 Task: Find directions from Anand Vihar, New Delhi to Gurugram, Haryana using Google Maps and explore how to enable hands-free navigation.
Action: Mouse moved to (135, 52)
Screenshot: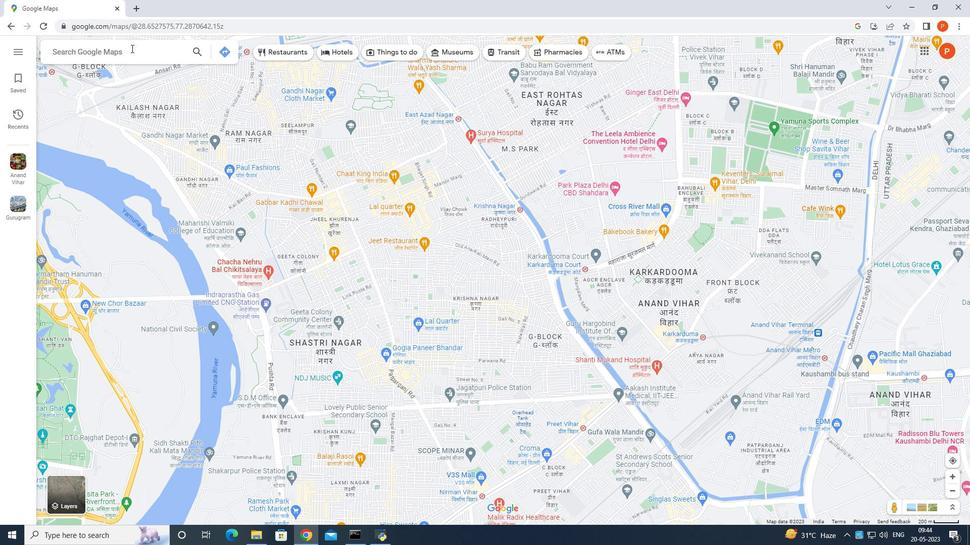 
Action: Mouse pressed left at (135, 52)
Screenshot: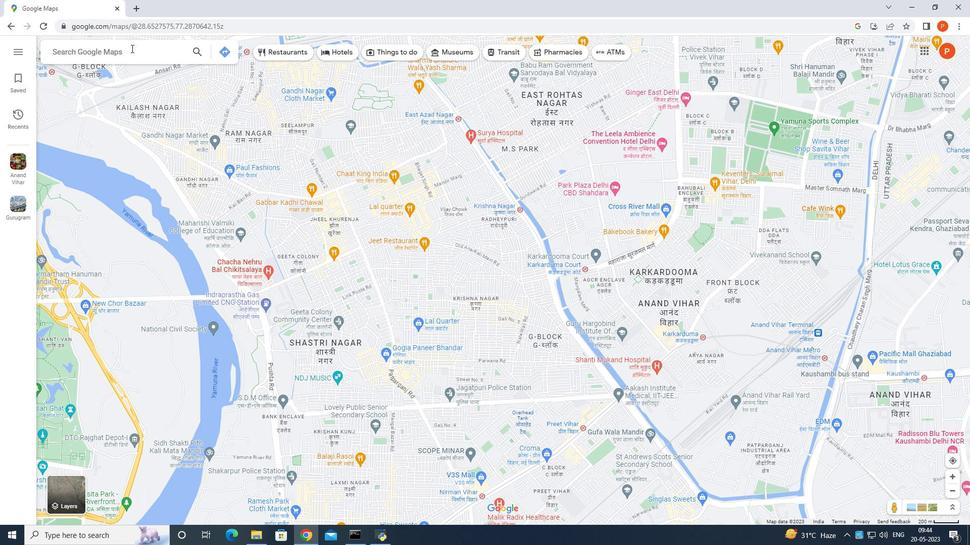 
Action: Mouse moved to (133, 76)
Screenshot: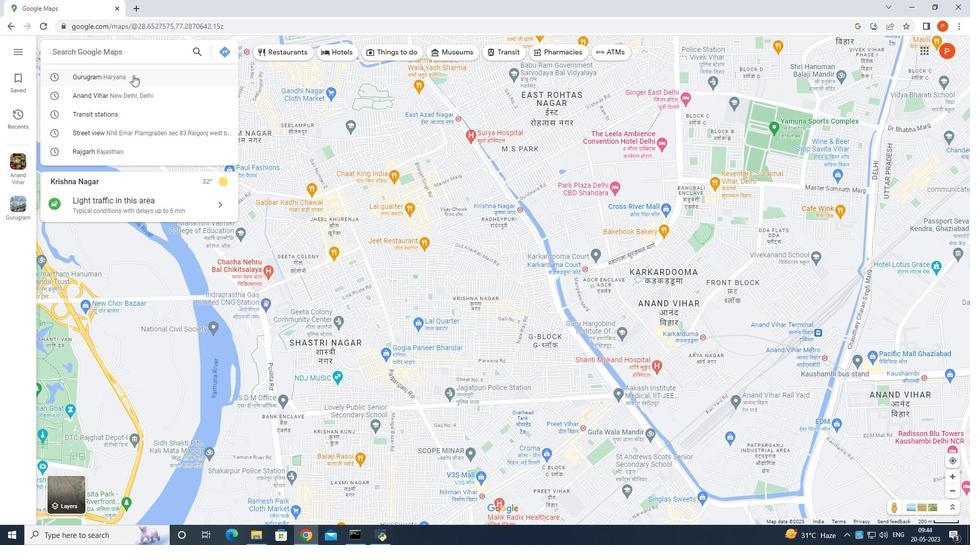
Action: Mouse pressed left at (133, 76)
Screenshot: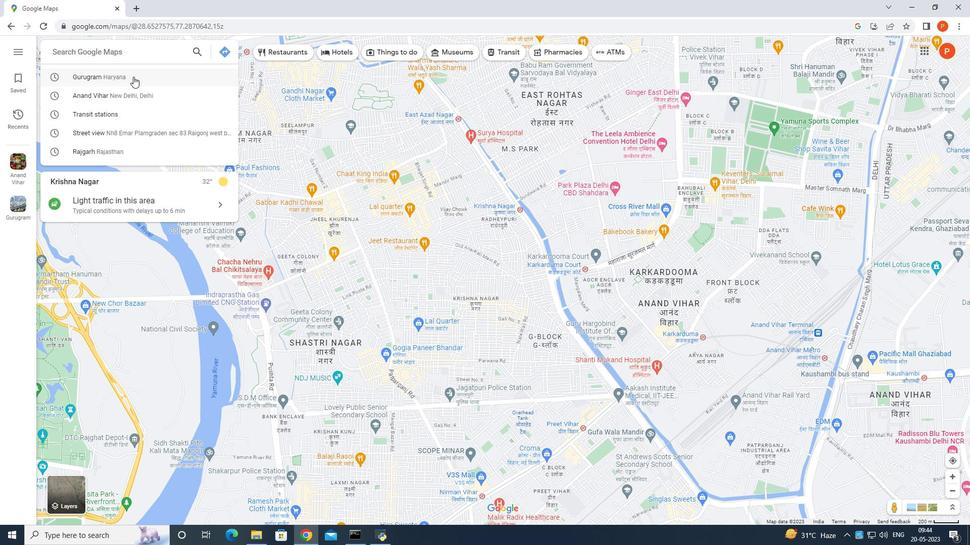 
Action: Mouse moved to (62, 232)
Screenshot: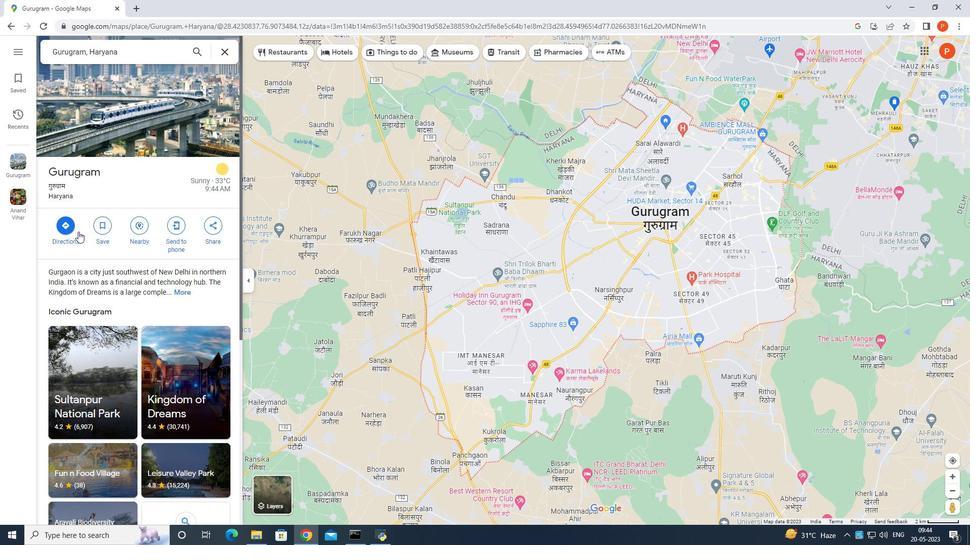 
Action: Mouse pressed left at (62, 232)
Screenshot: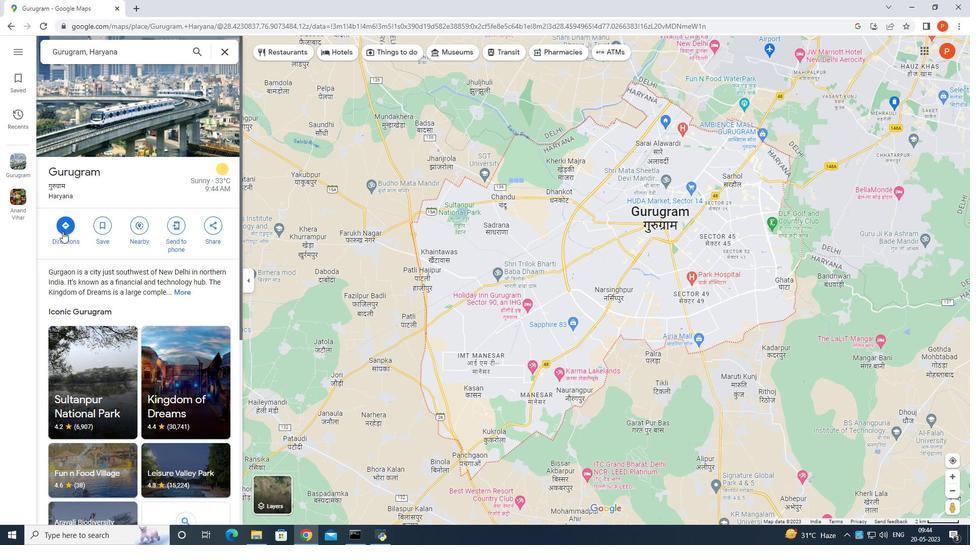 
Action: Mouse moved to (71, 198)
Screenshot: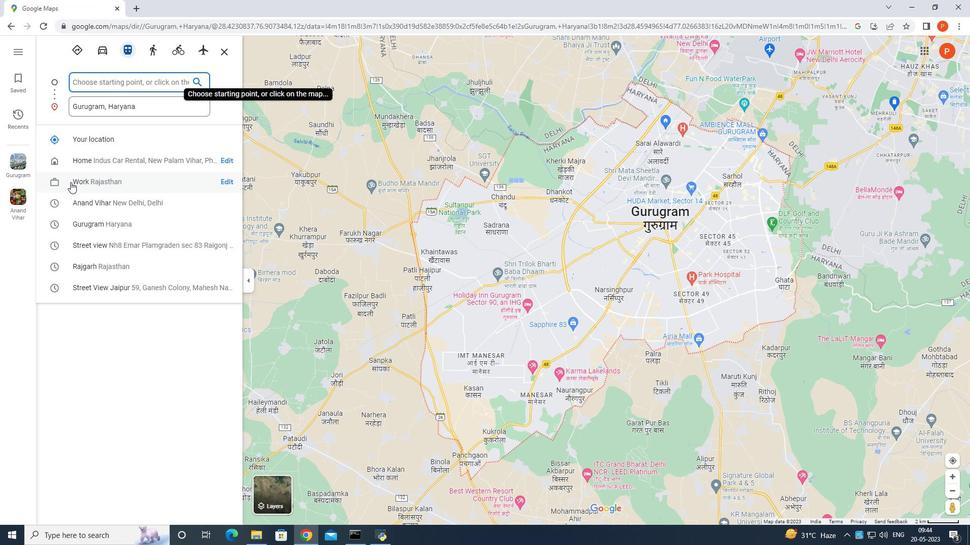 
Action: Mouse pressed left at (71, 198)
Screenshot: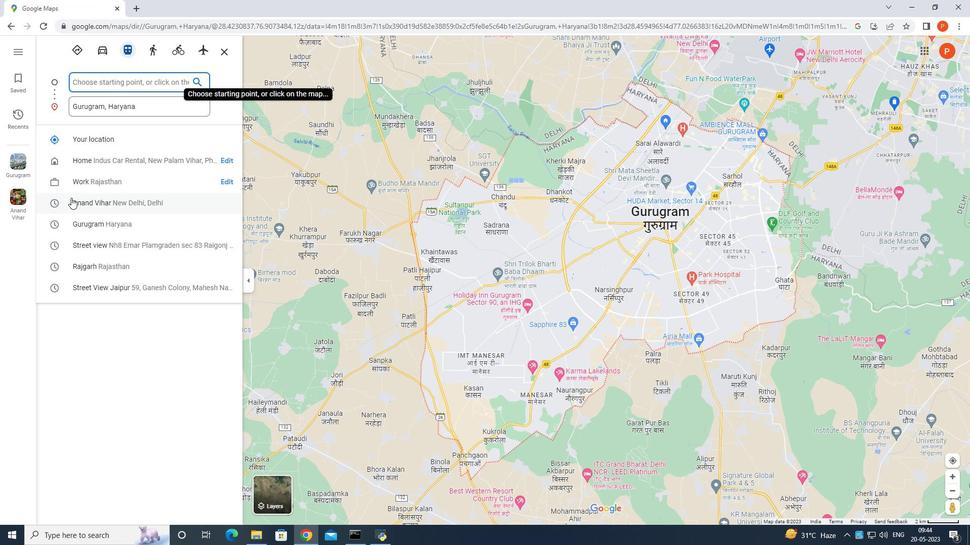 
Action: Mouse moved to (66, 303)
Screenshot: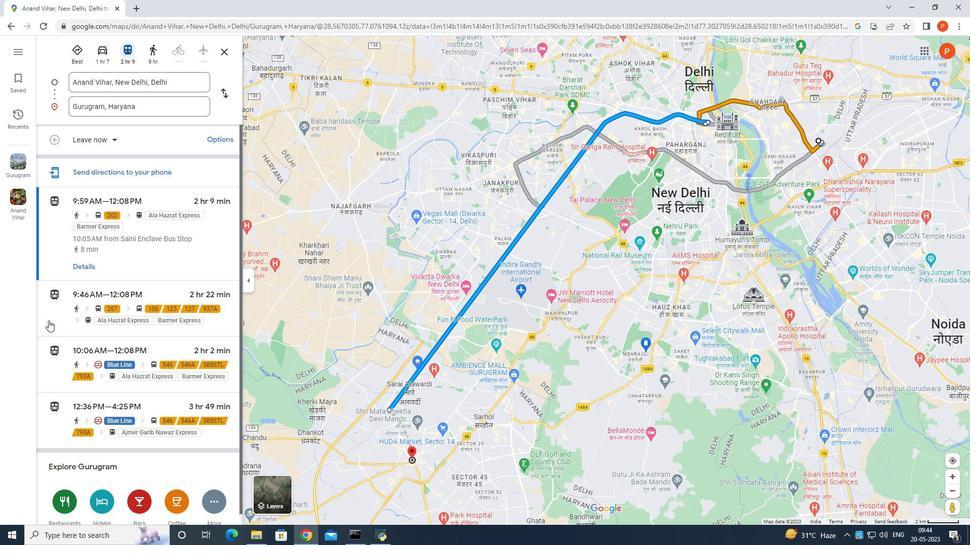 
Action: Mouse scrolled (66, 302) with delta (0, 0)
Screenshot: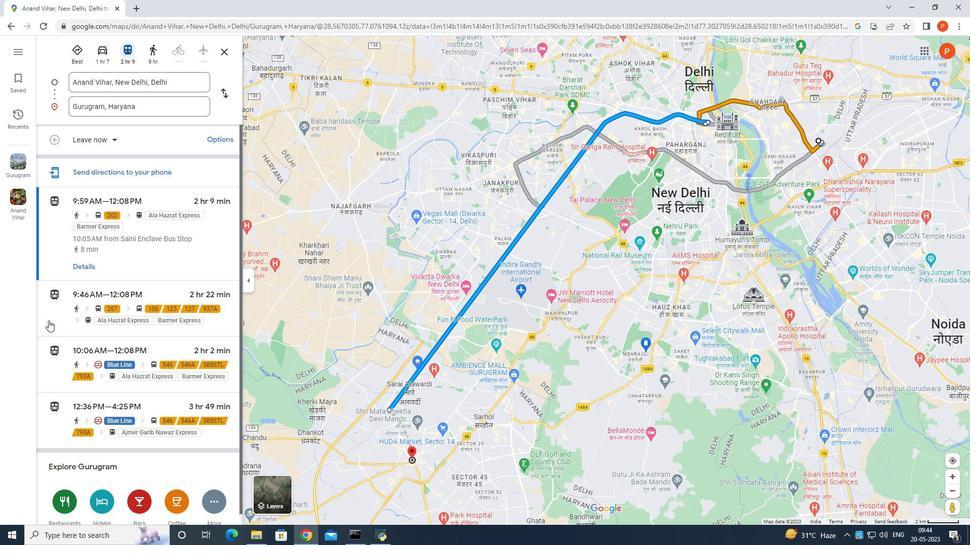 
Action: Mouse scrolled (66, 302) with delta (0, 0)
Screenshot: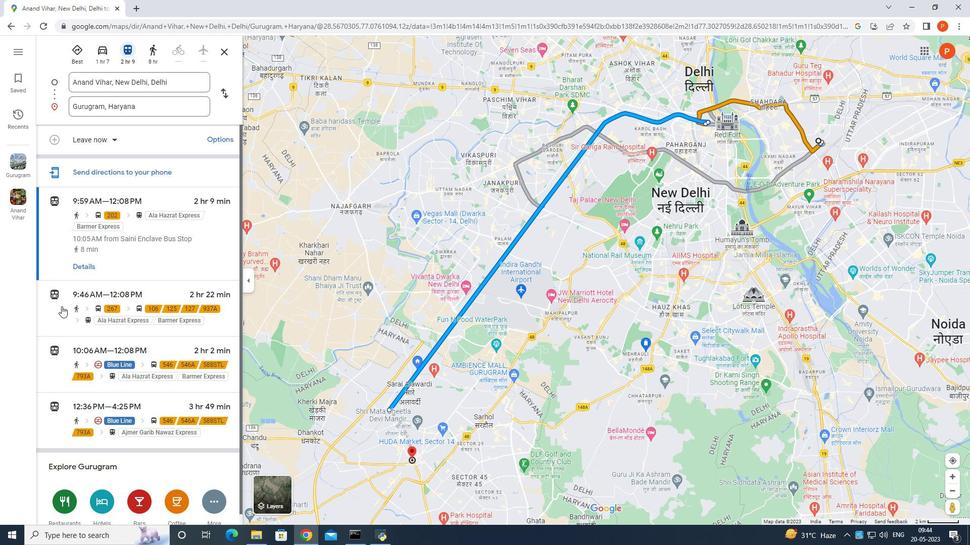 
Action: Mouse scrolled (66, 302) with delta (0, 0)
Screenshot: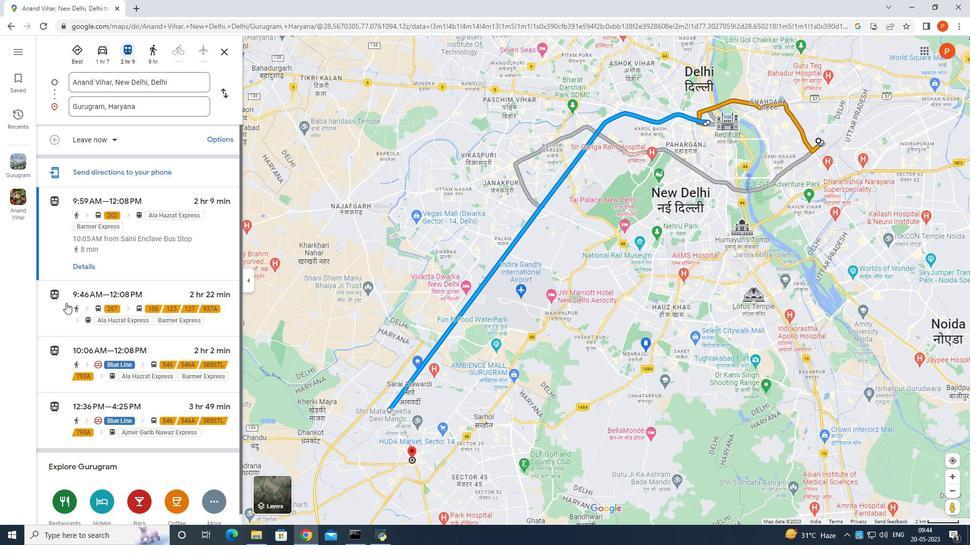 
Action: Mouse scrolled (66, 302) with delta (0, 0)
Screenshot: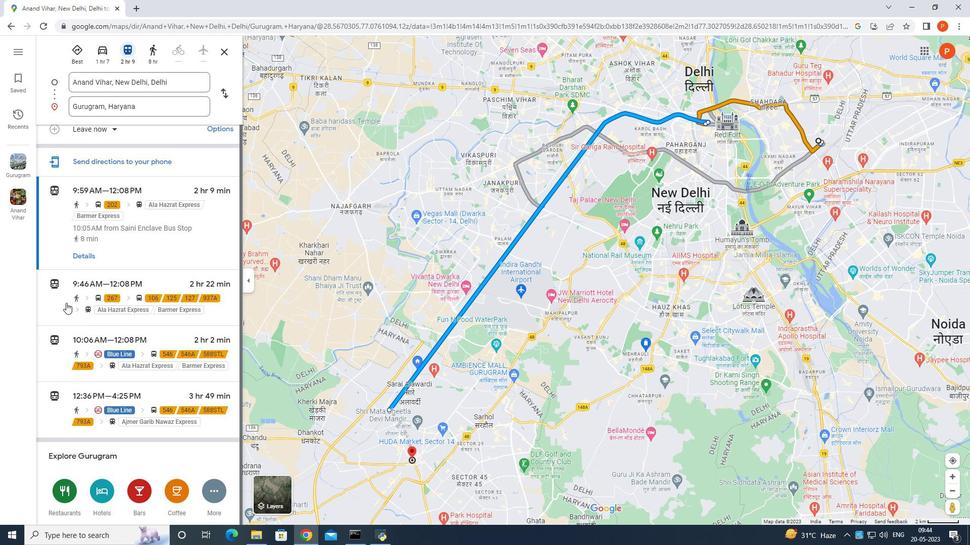 
Action: Mouse scrolled (66, 302) with delta (0, 0)
Screenshot: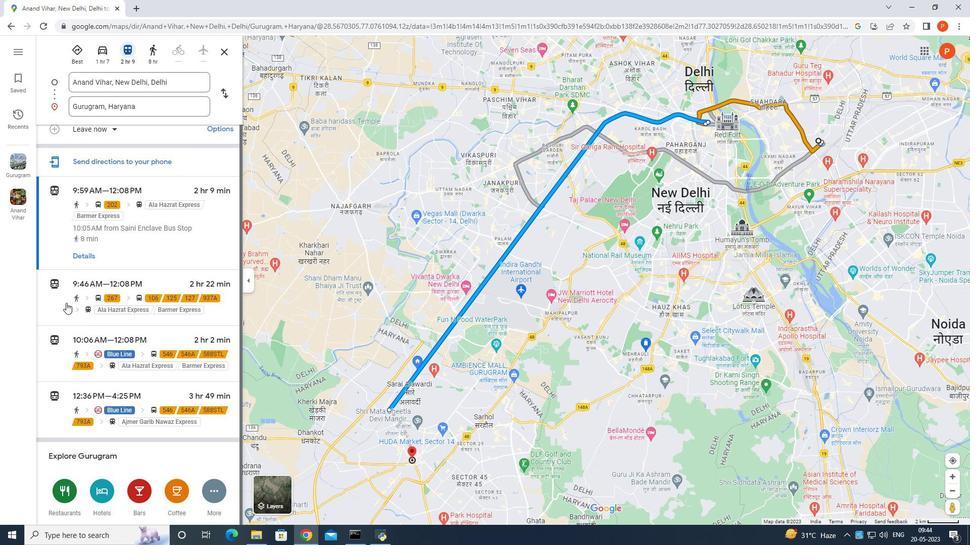 
Action: Mouse scrolled (66, 302) with delta (0, 0)
Screenshot: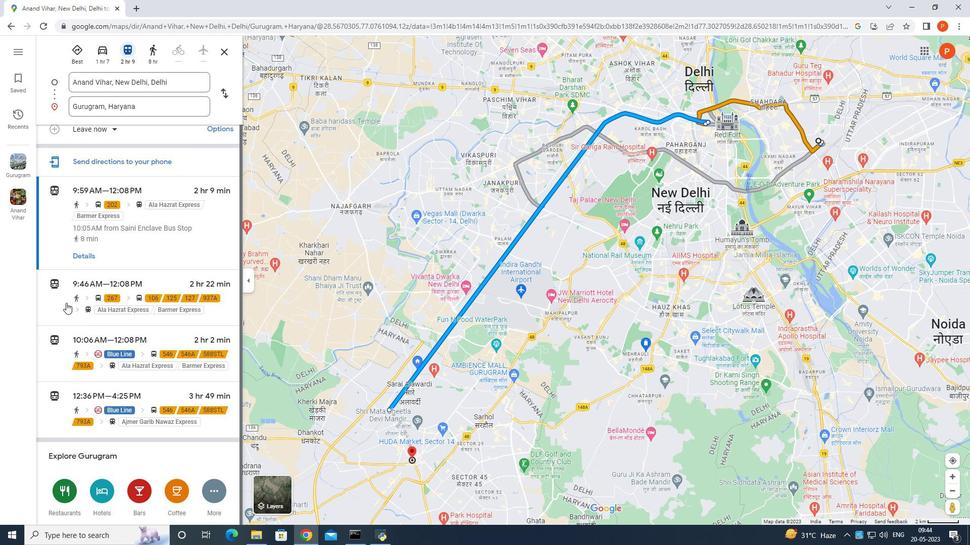 
Action: Mouse scrolled (66, 302) with delta (0, 0)
Screenshot: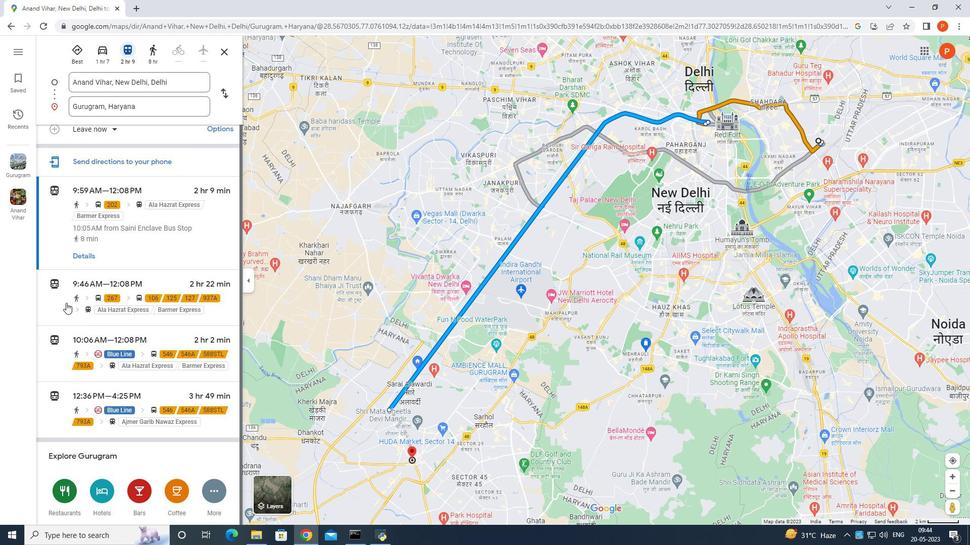 
Action: Mouse scrolled (66, 302) with delta (0, 0)
Screenshot: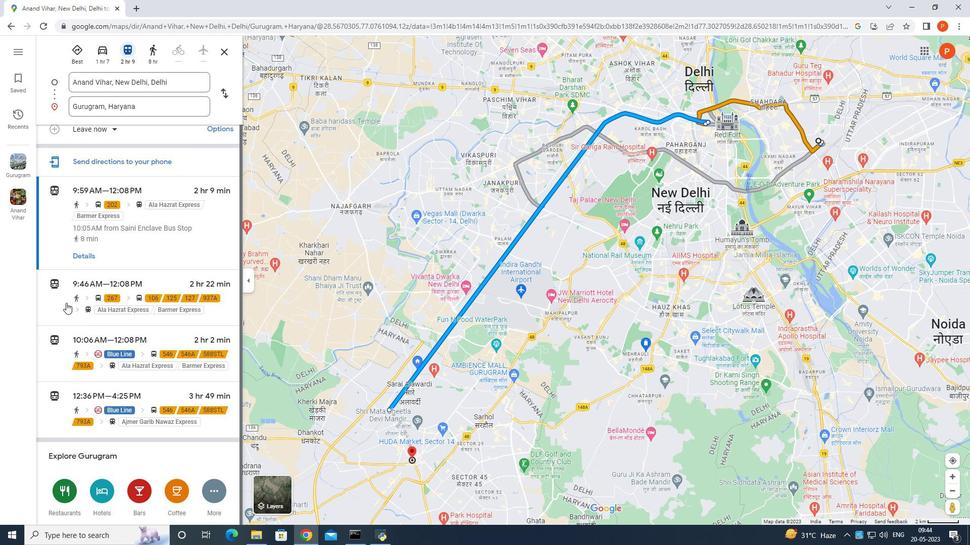 
Action: Mouse scrolled (66, 302) with delta (0, 0)
Screenshot: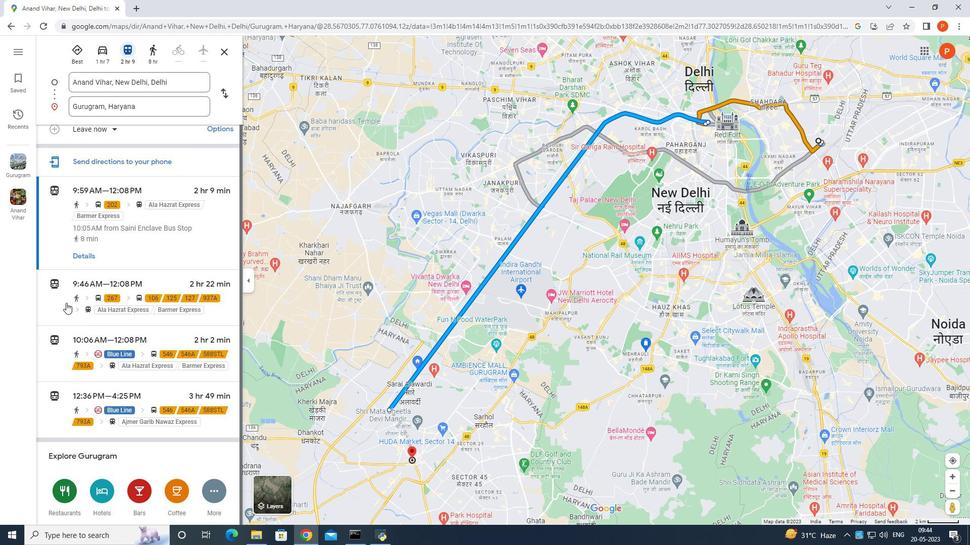 
Action: Mouse scrolled (66, 303) with delta (0, 0)
Screenshot: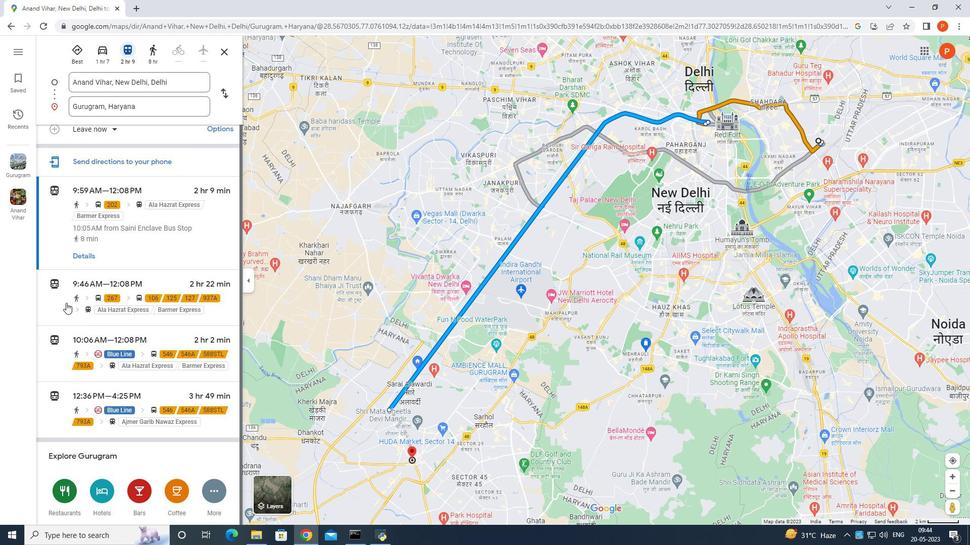 
Action: Mouse scrolled (66, 303) with delta (0, 0)
Screenshot: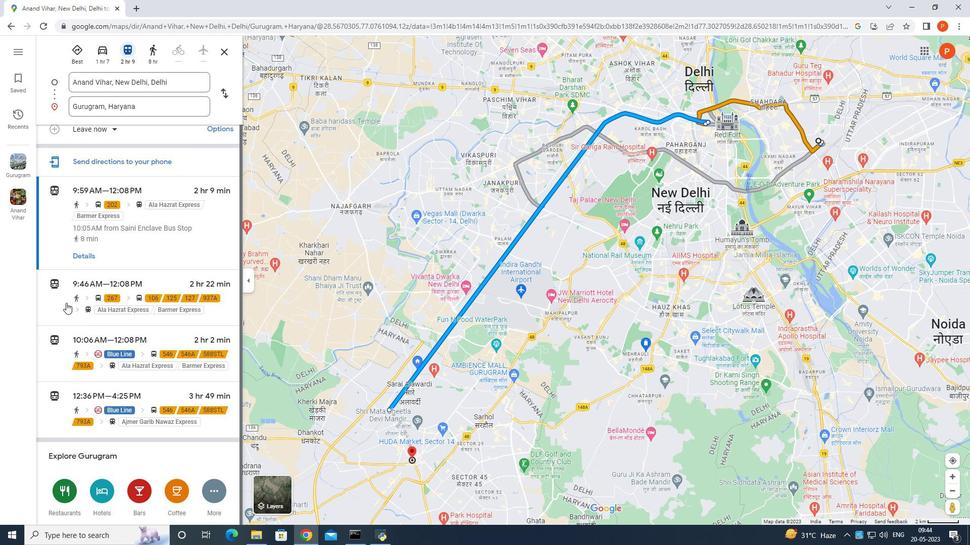 
Action: Mouse scrolled (66, 303) with delta (0, 0)
Screenshot: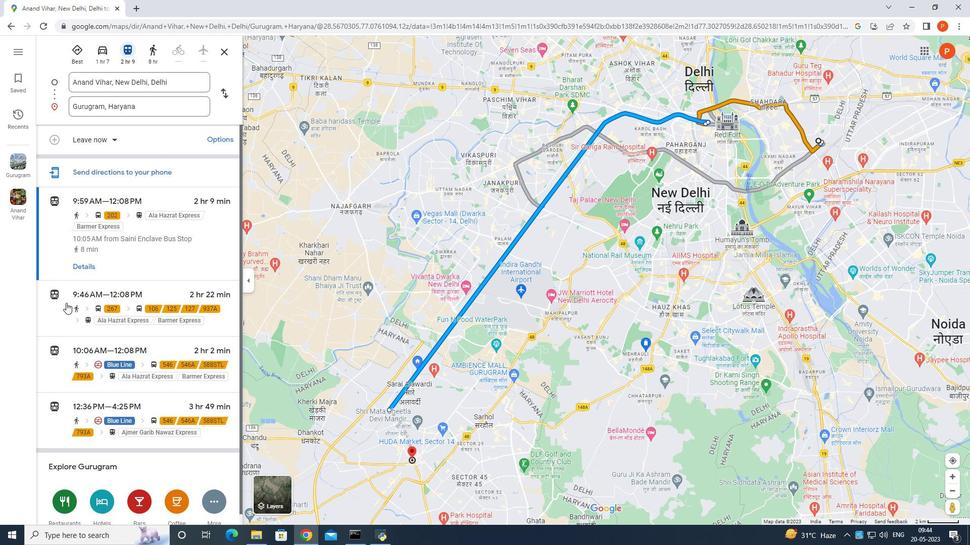 
Action: Mouse scrolled (66, 303) with delta (0, 0)
Screenshot: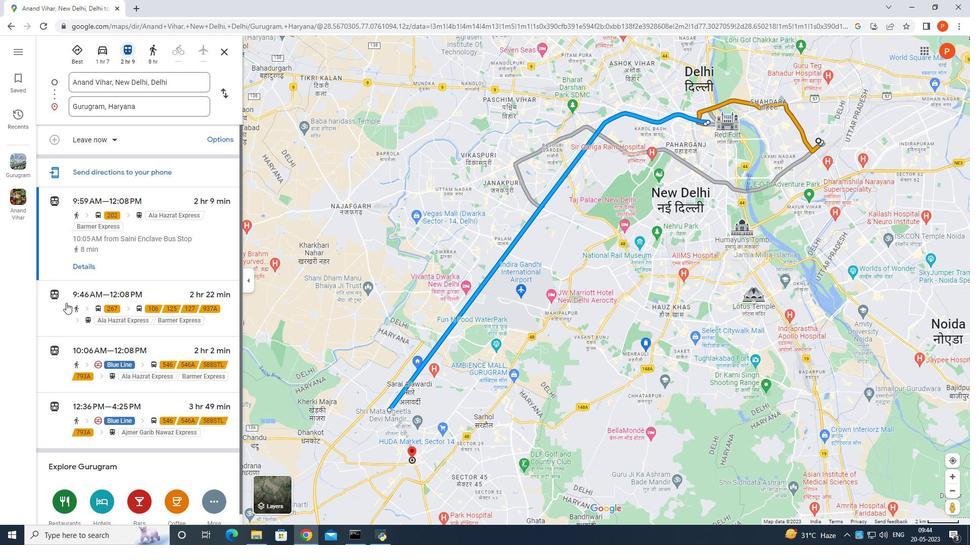 
Action: Mouse scrolled (66, 302) with delta (0, 0)
Screenshot: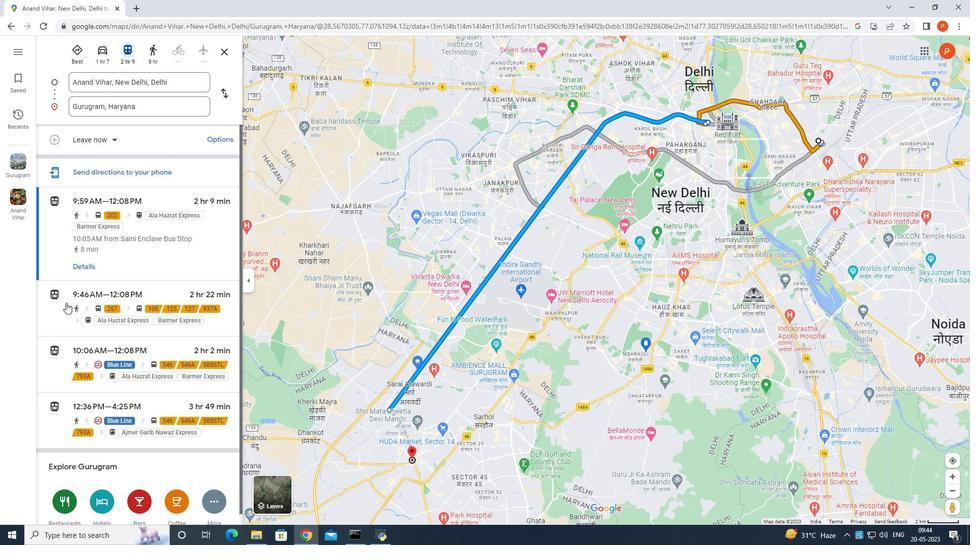
Action: Mouse scrolled (66, 302) with delta (0, 0)
Screenshot: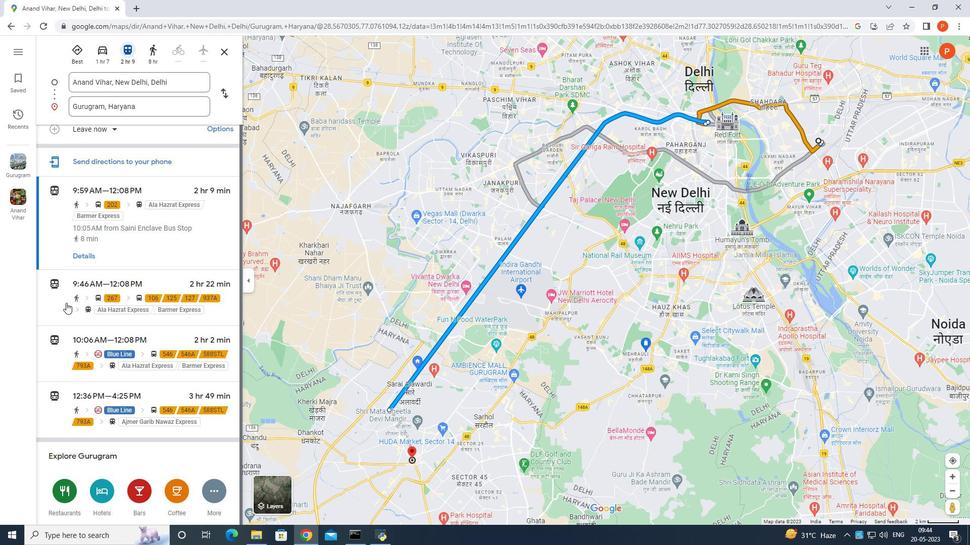
Action: Mouse scrolled (66, 302) with delta (0, 0)
Screenshot: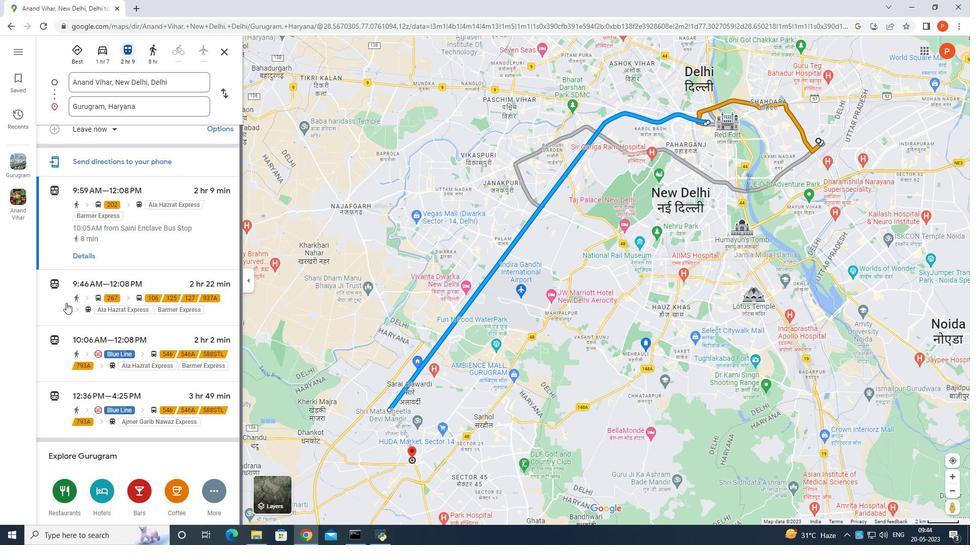 
Action: Mouse scrolled (66, 302) with delta (0, 0)
Screenshot: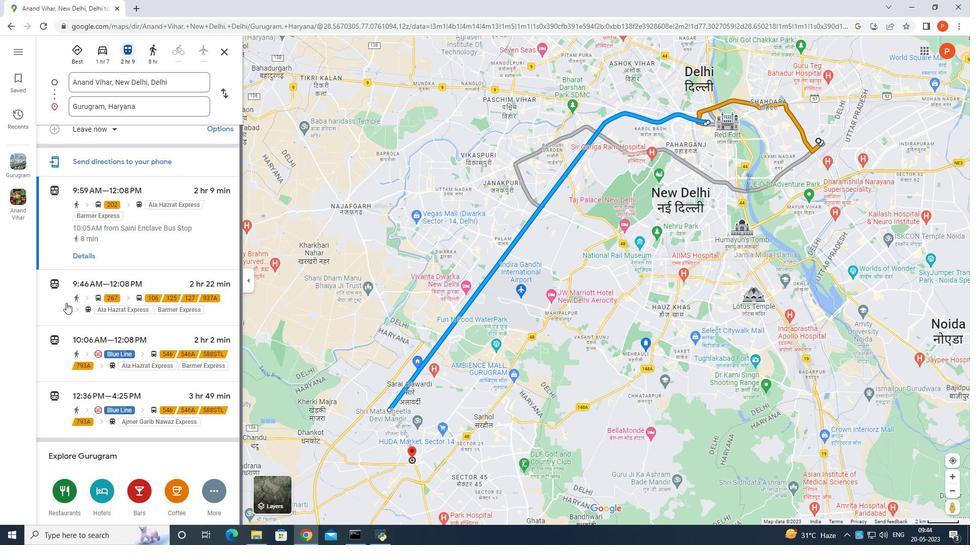
Action: Mouse scrolled (66, 302) with delta (0, 0)
Screenshot: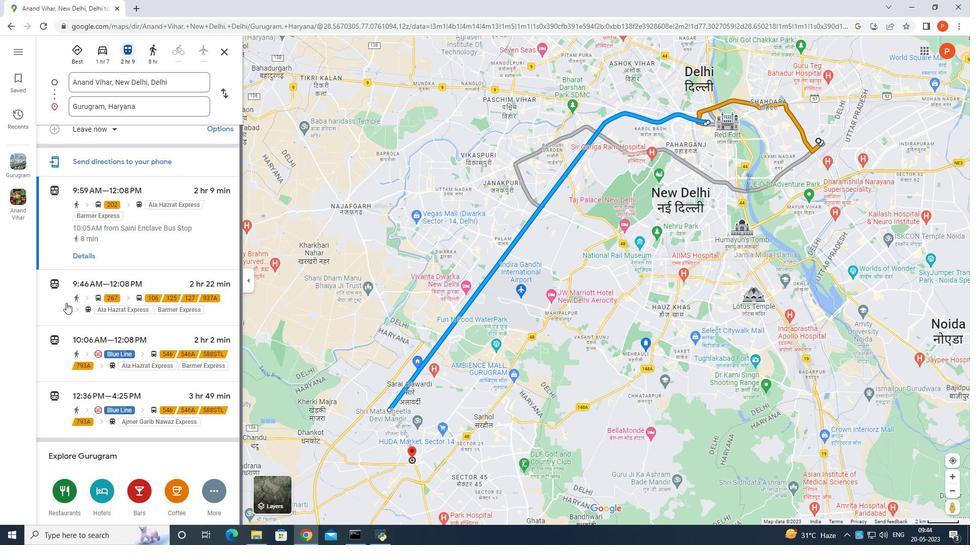 
Action: Mouse moved to (280, 202)
Screenshot: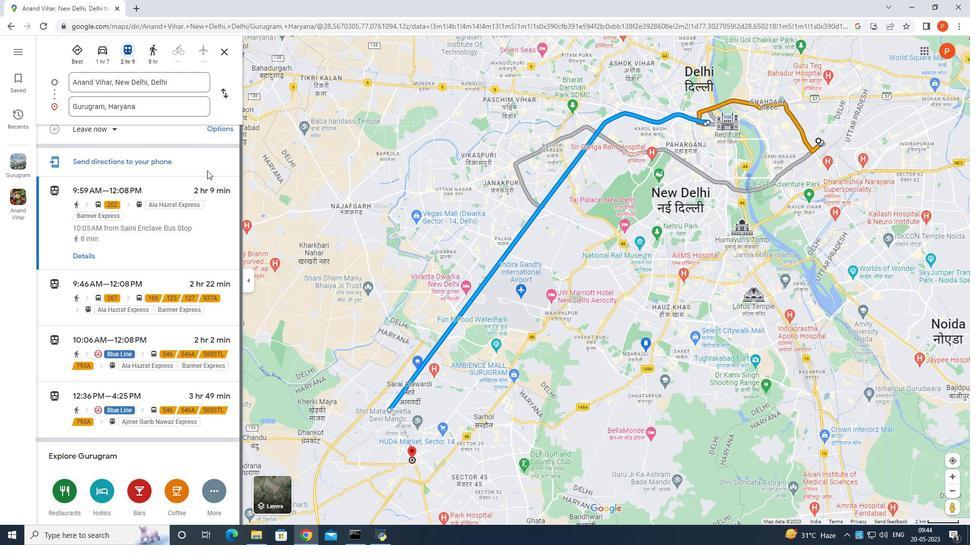 
Action: Mouse scrolled (280, 201) with delta (0, 0)
Screenshot: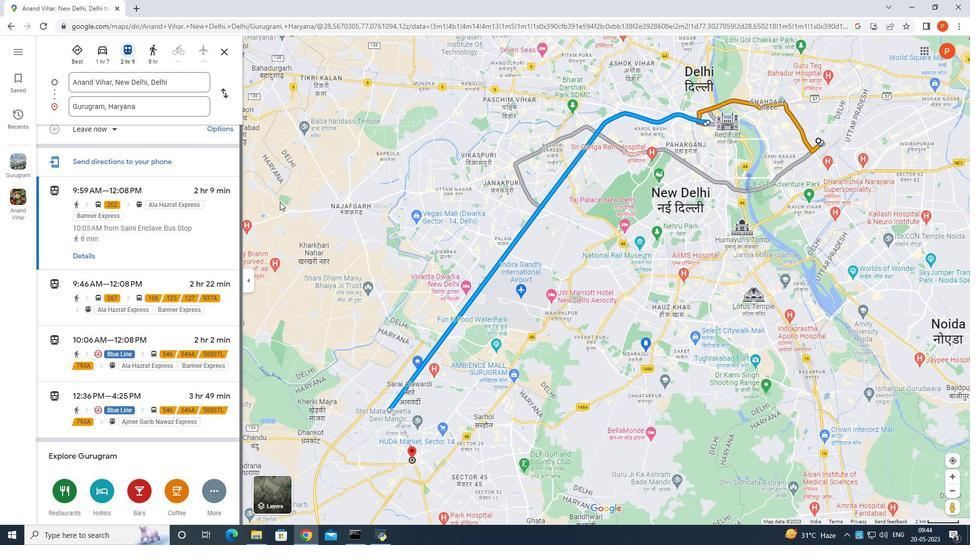 
Action: Mouse scrolled (280, 201) with delta (0, 0)
Screenshot: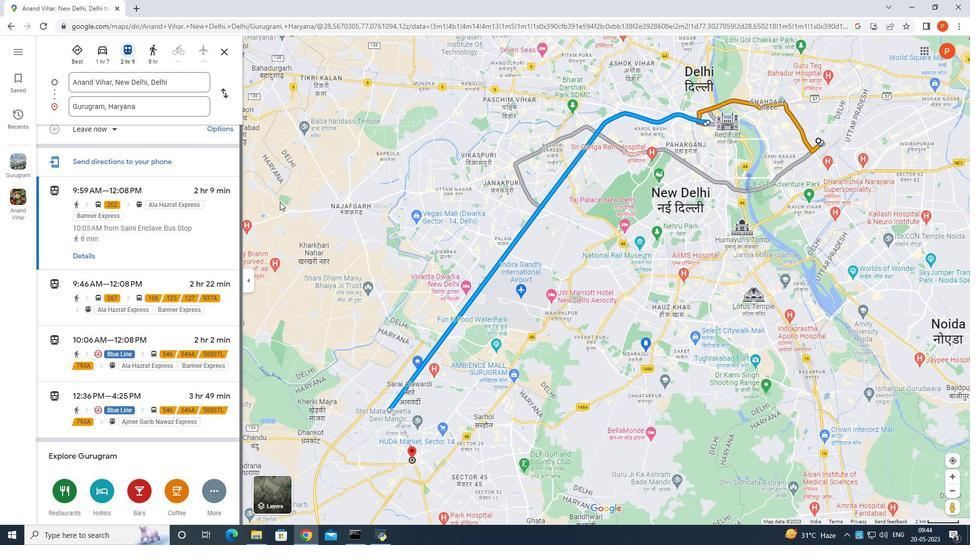 
Action: Mouse moved to (183, 230)
Screenshot: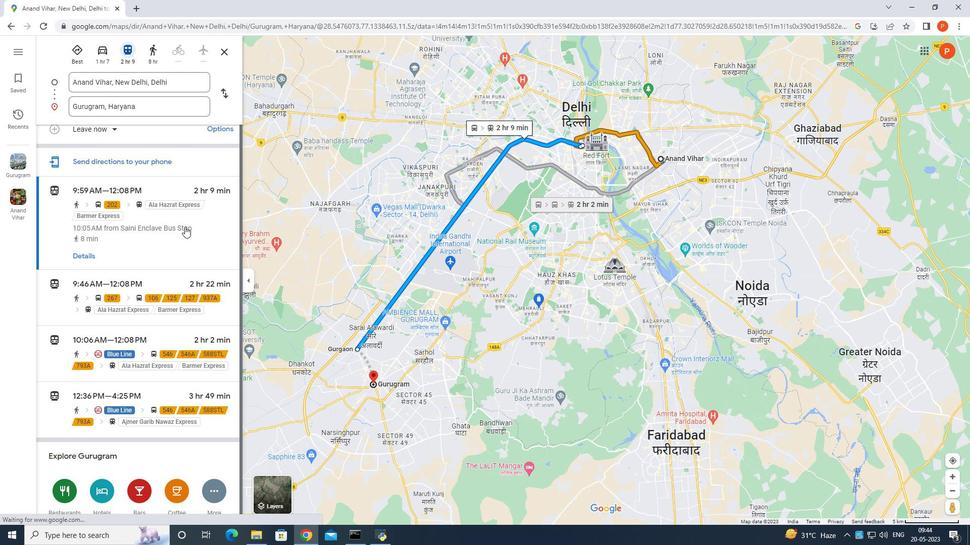 
Action: Mouse scrolled (183, 230) with delta (0, 0)
Screenshot: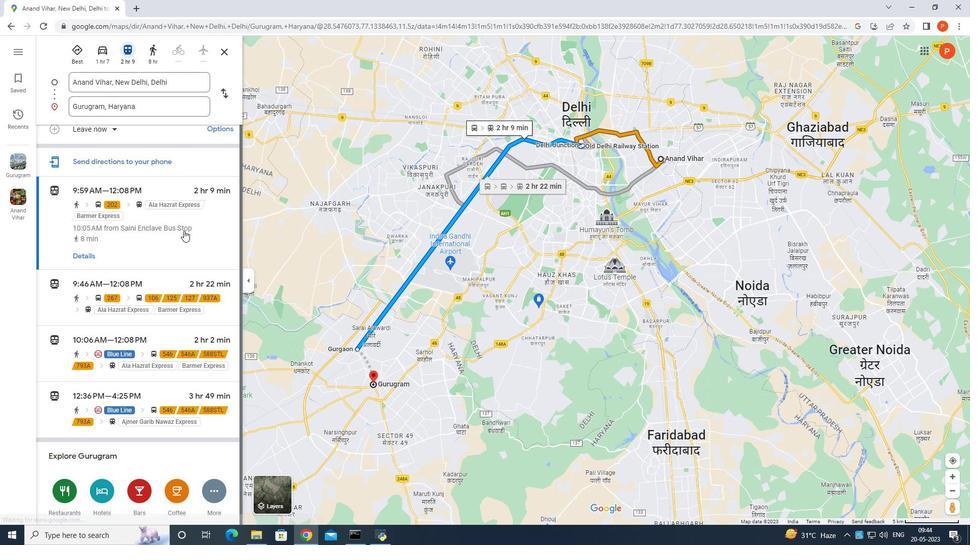 
Action: Mouse scrolled (183, 230) with delta (0, 0)
Screenshot: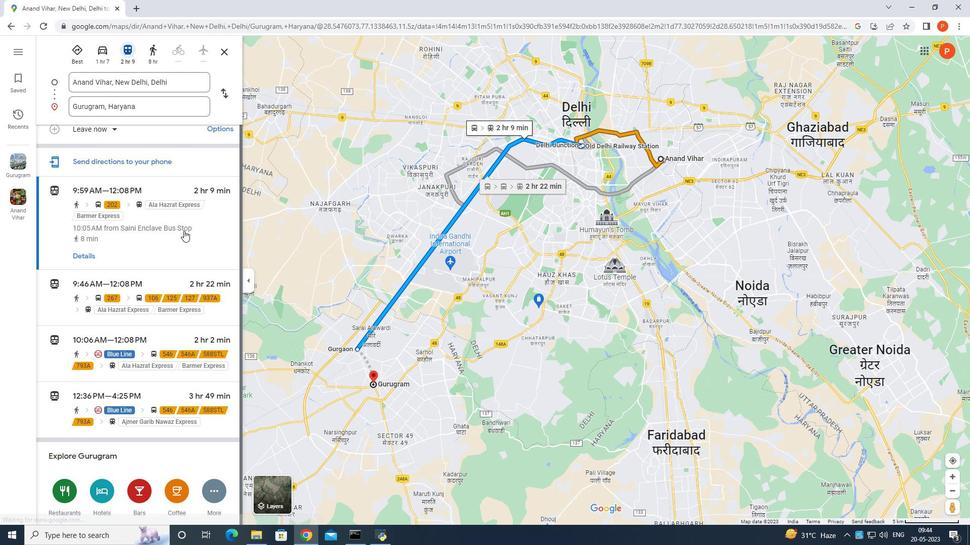 
Action: Mouse scrolled (183, 230) with delta (0, 0)
Screenshot: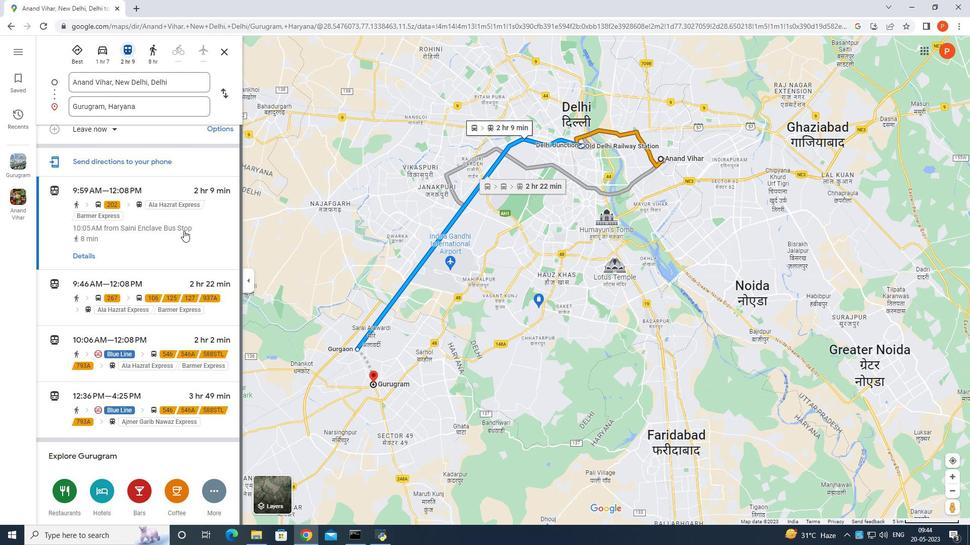 
Action: Mouse moved to (119, 121)
Screenshot: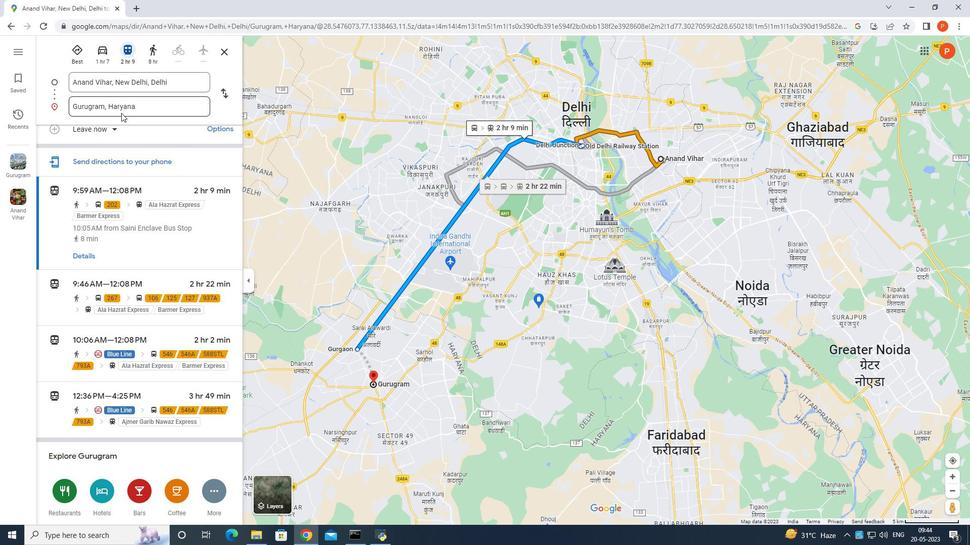 
Action: Mouse scrolled (119, 121) with delta (0, 0)
Screenshot: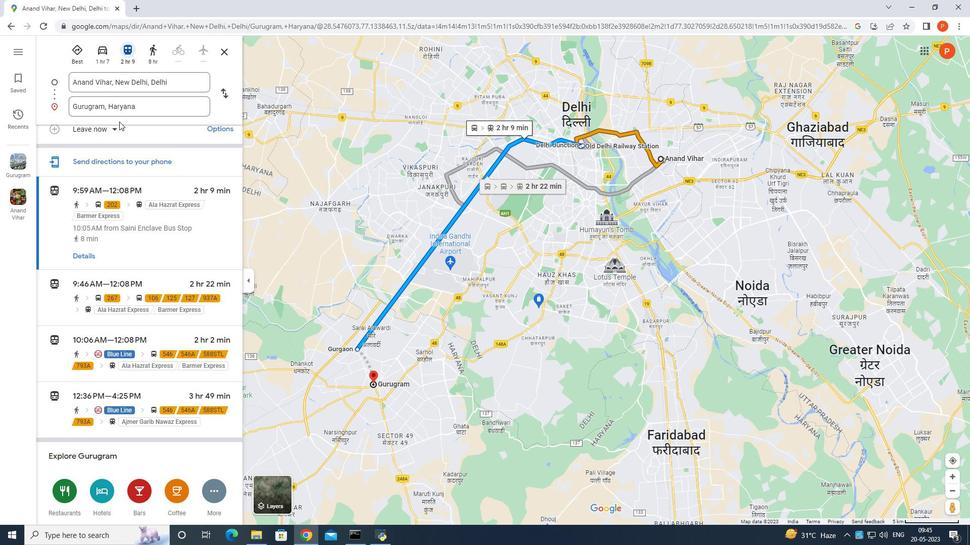 
Action: Mouse scrolled (119, 121) with delta (0, 0)
Screenshot: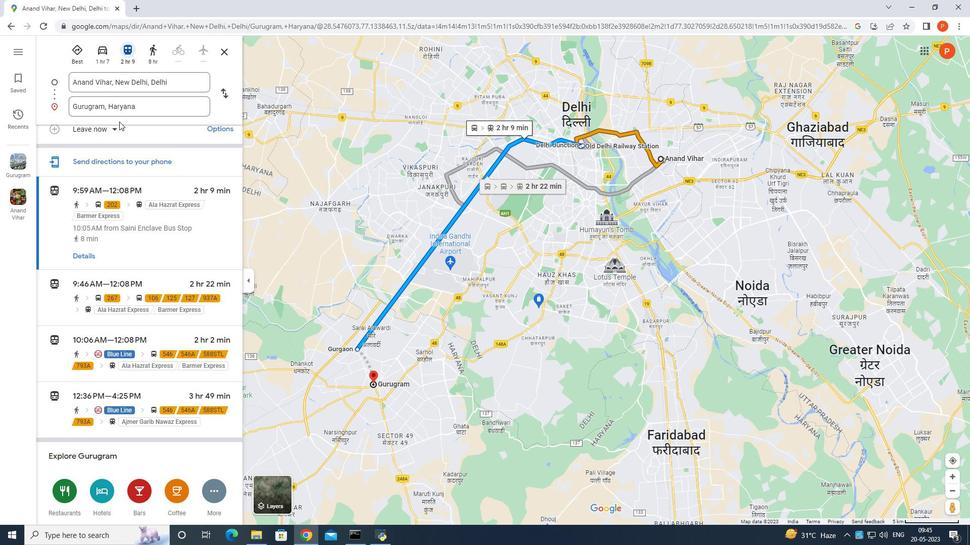 
Action: Mouse scrolled (119, 121) with delta (0, 0)
Screenshot: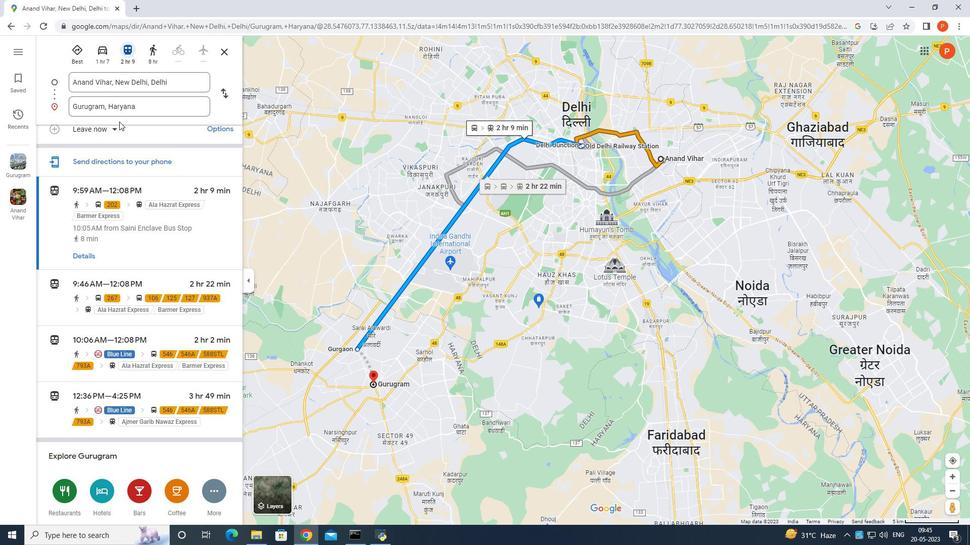 
Action: Mouse moved to (256, 234)
Screenshot: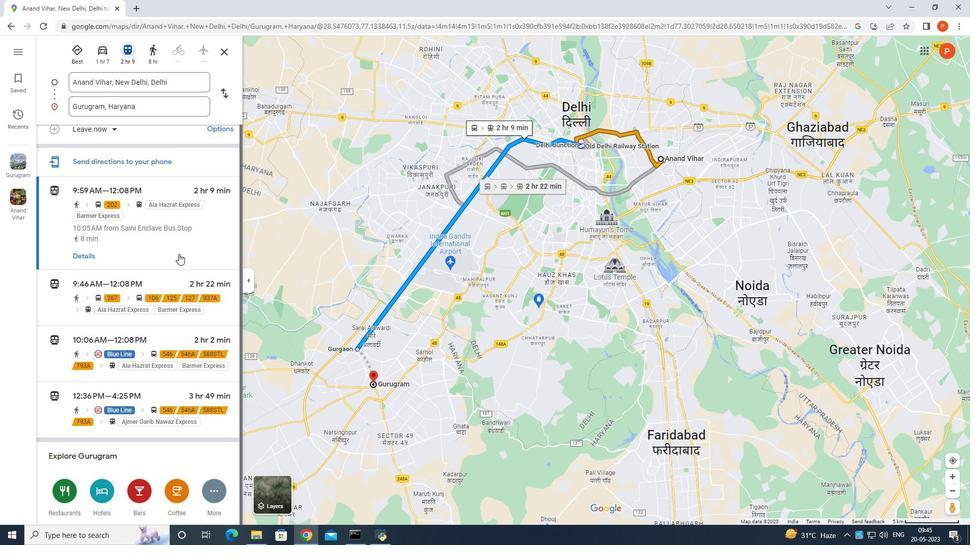 
Action: Mouse scrolled (256, 233) with delta (0, 0)
Screenshot: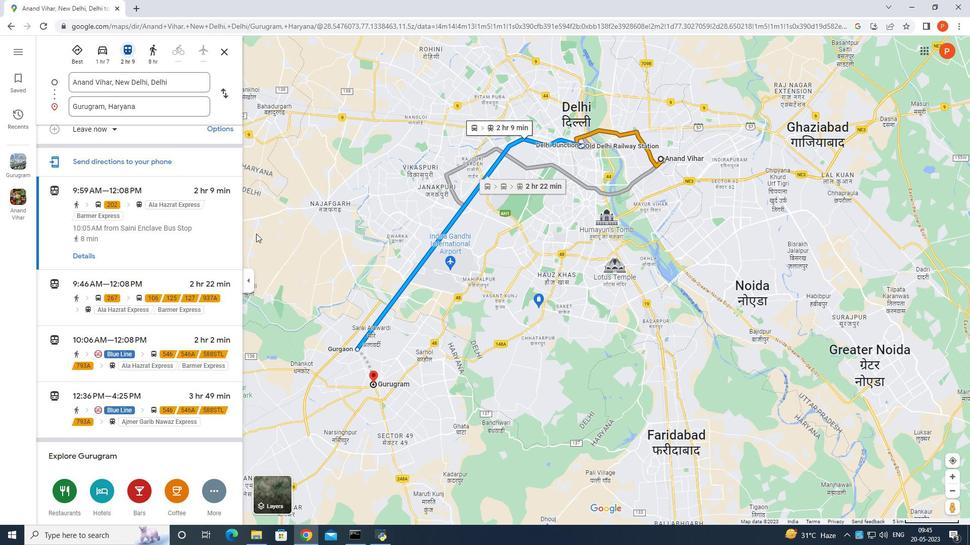 
Action: Mouse moved to (108, 183)
Screenshot: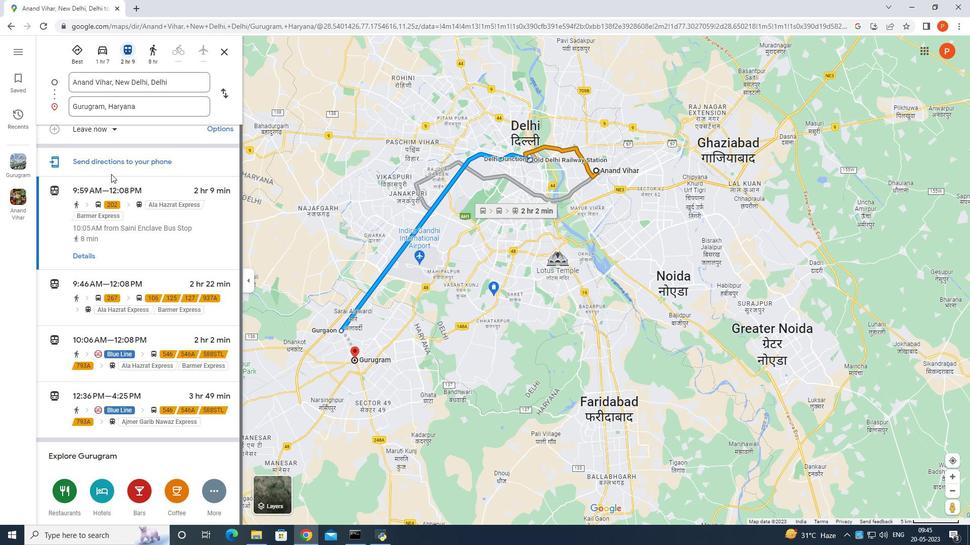 
Action: Mouse scrolled (108, 183) with delta (0, 0)
Screenshot: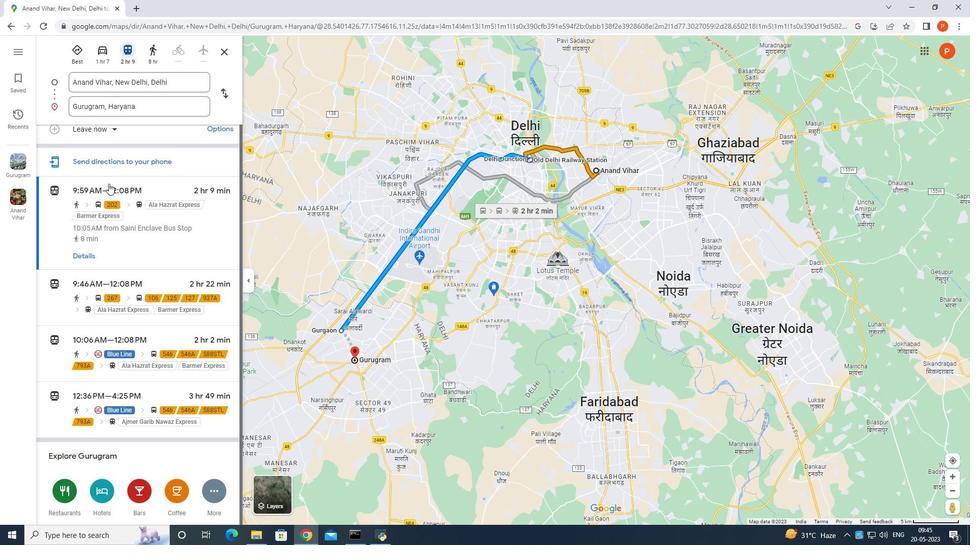 
Action: Mouse scrolled (108, 183) with delta (0, 0)
Screenshot: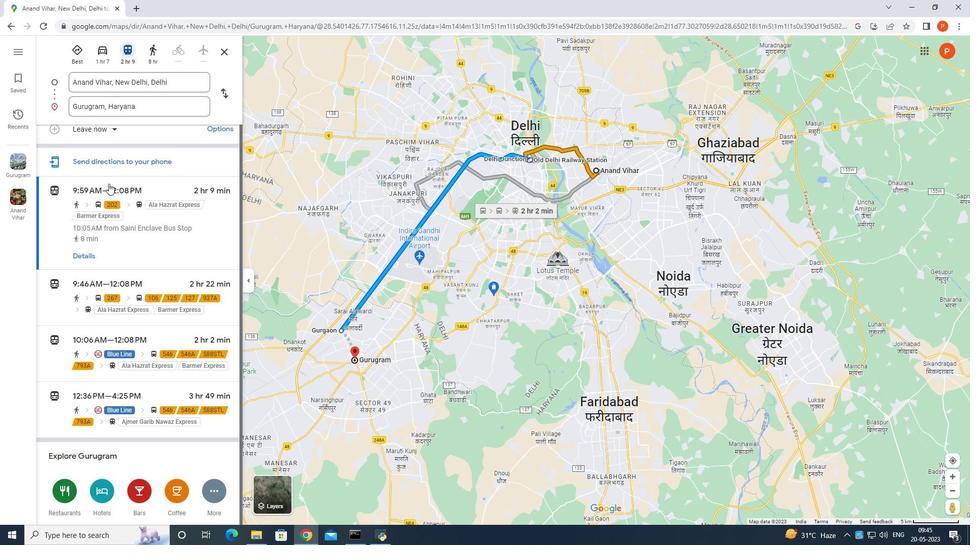 
Action: Mouse moved to (133, 241)
Screenshot: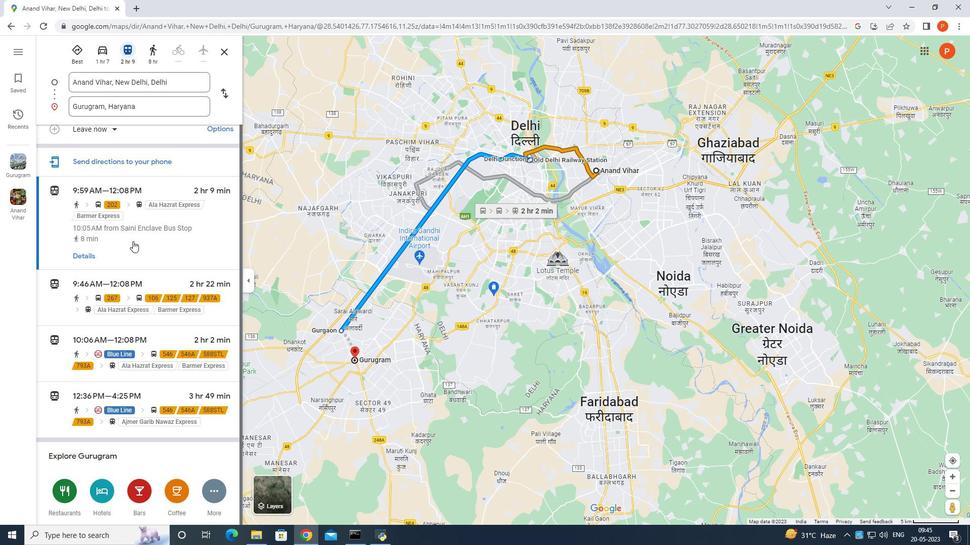 
Action: Mouse scrolled (133, 241) with delta (0, 0)
Screenshot: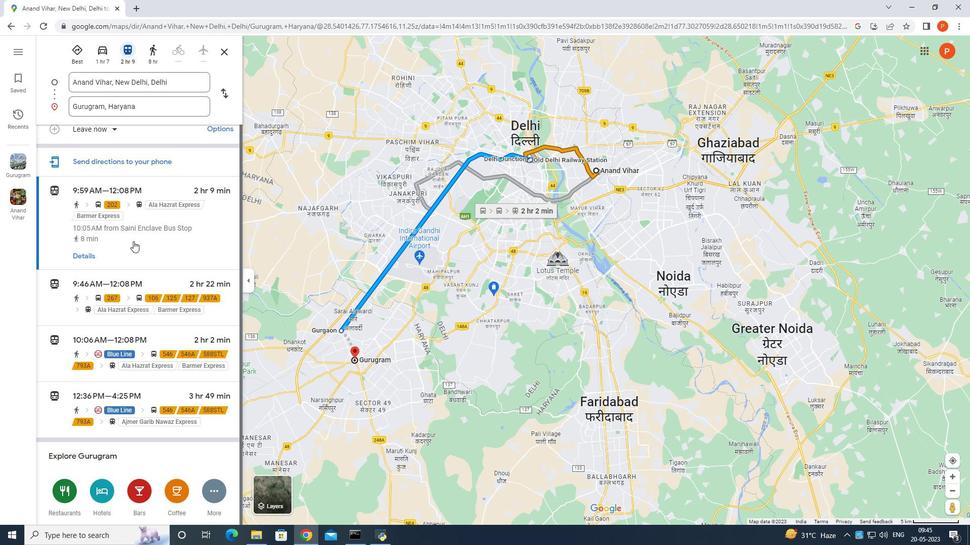
Action: Mouse scrolled (133, 241) with delta (0, 0)
Screenshot: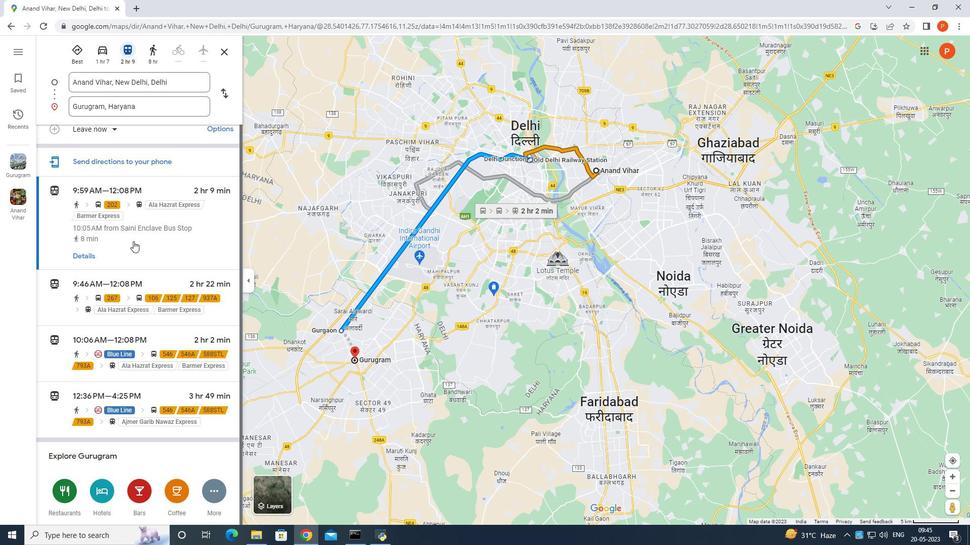 
Action: Mouse scrolled (133, 241) with delta (0, 0)
Screenshot: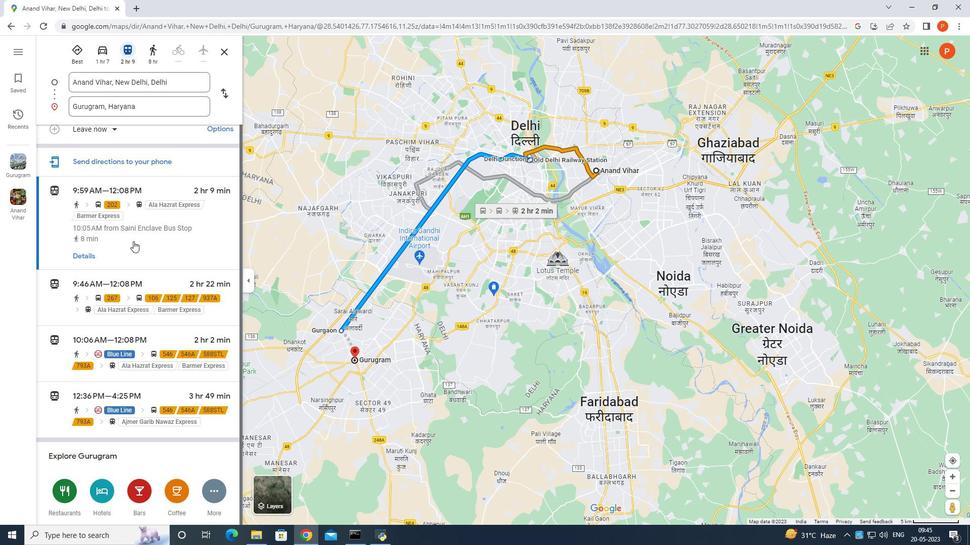 
Action: Mouse moved to (126, 370)
Screenshot: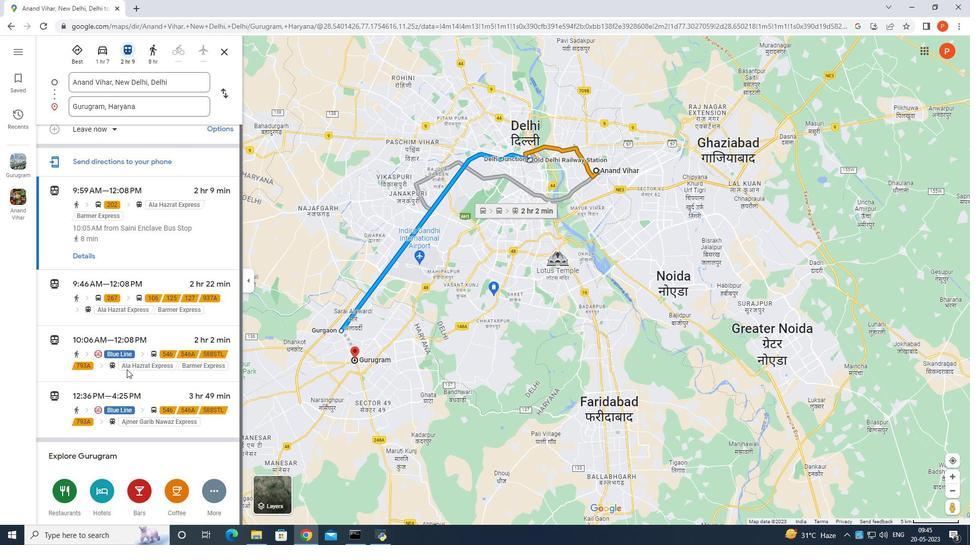 
Action: Mouse scrolled (126, 369) with delta (0, 0)
Screenshot: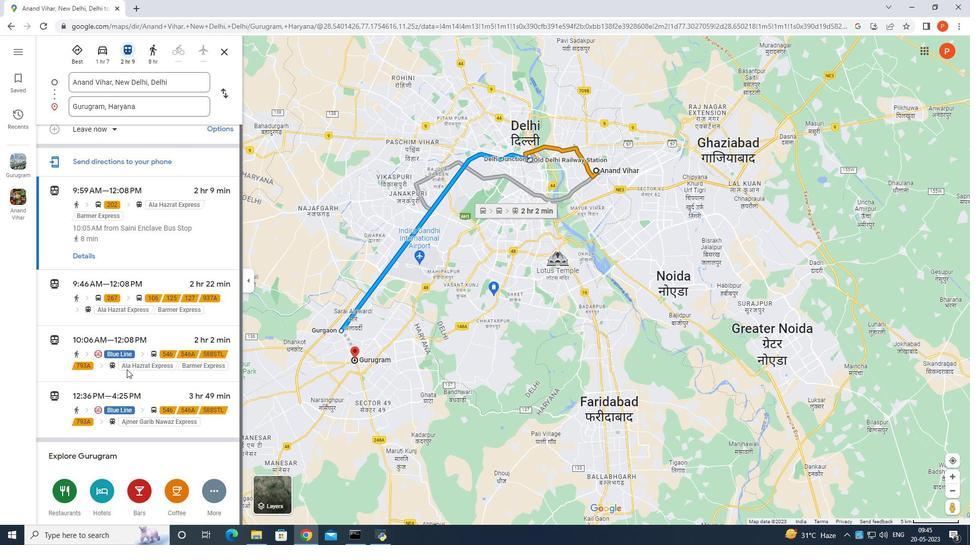 
Action: Mouse moved to (125, 370)
Screenshot: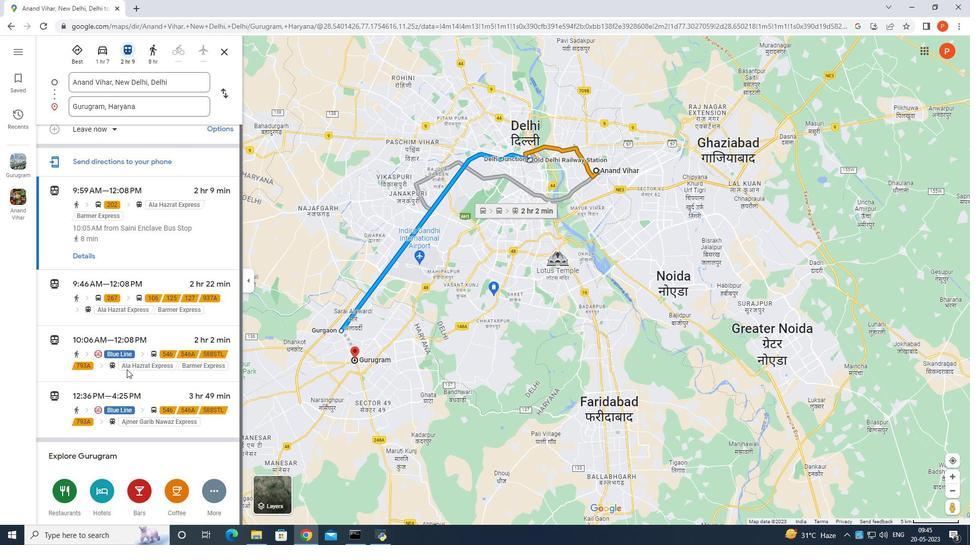 
Action: Mouse scrolled (125, 370) with delta (0, 0)
Screenshot: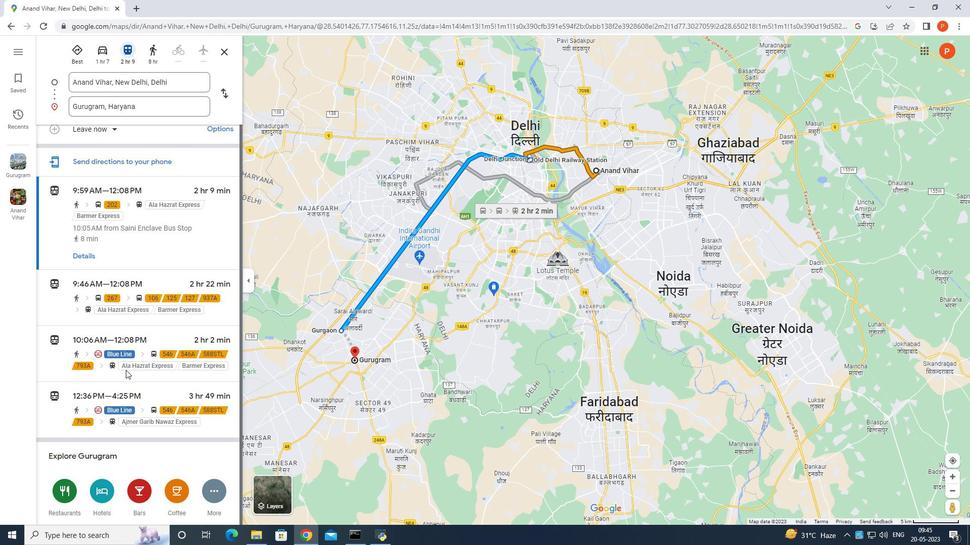 
Action: Mouse moved to (165, 448)
Screenshot: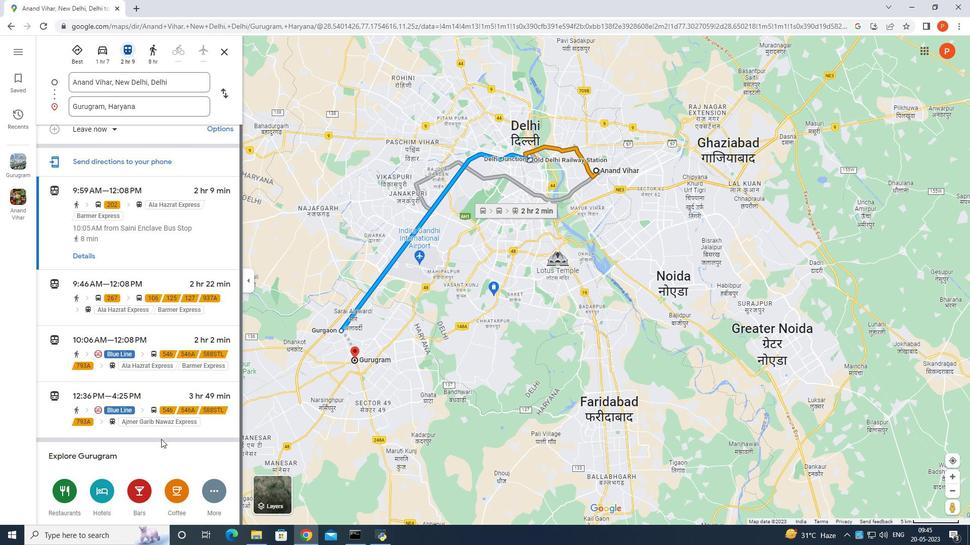 
Action: Mouse scrolled (165, 448) with delta (0, 0)
Screenshot: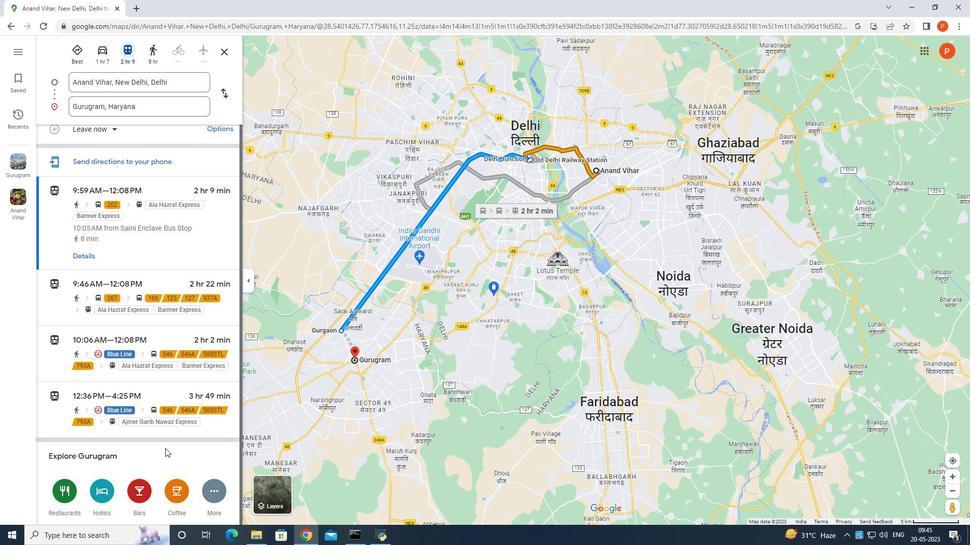 
Action: Mouse scrolled (165, 448) with delta (0, 0)
Screenshot: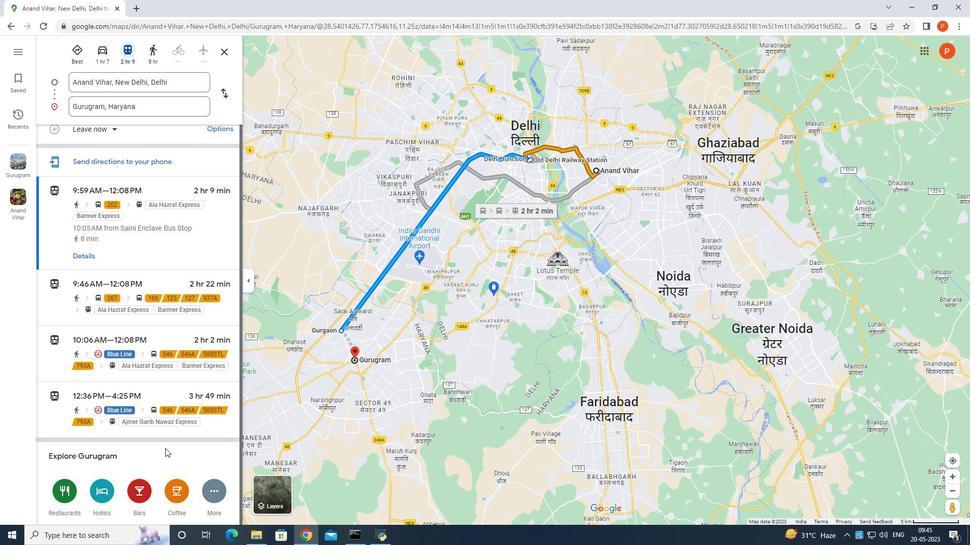 
Action: Mouse moved to (136, 356)
Screenshot: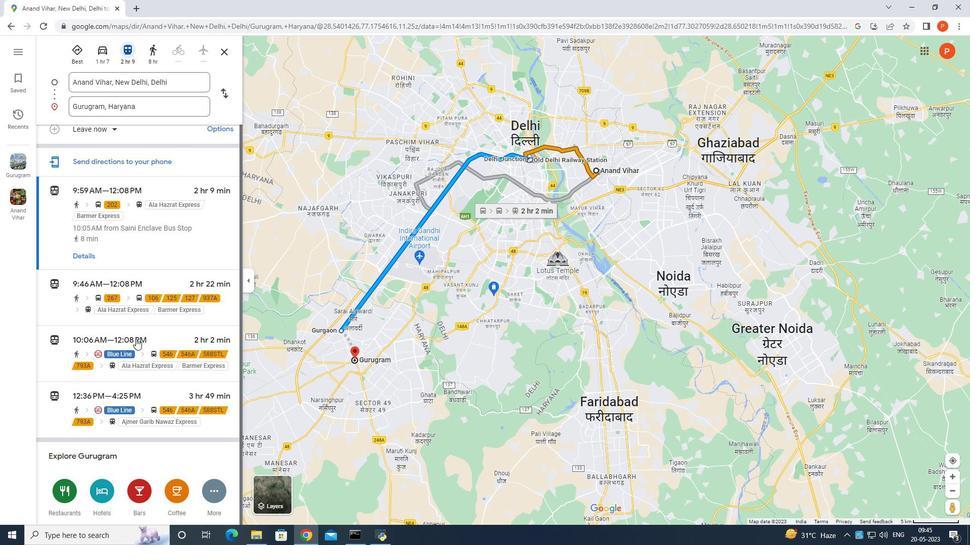 
Action: Mouse scrolled (136, 355) with delta (0, 0)
Screenshot: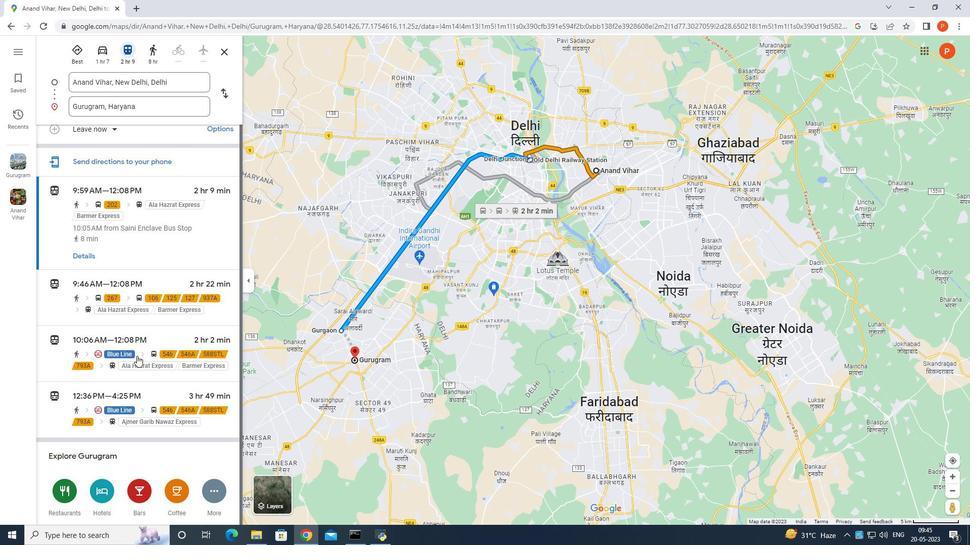 
Action: Mouse scrolled (136, 355) with delta (0, 0)
Screenshot: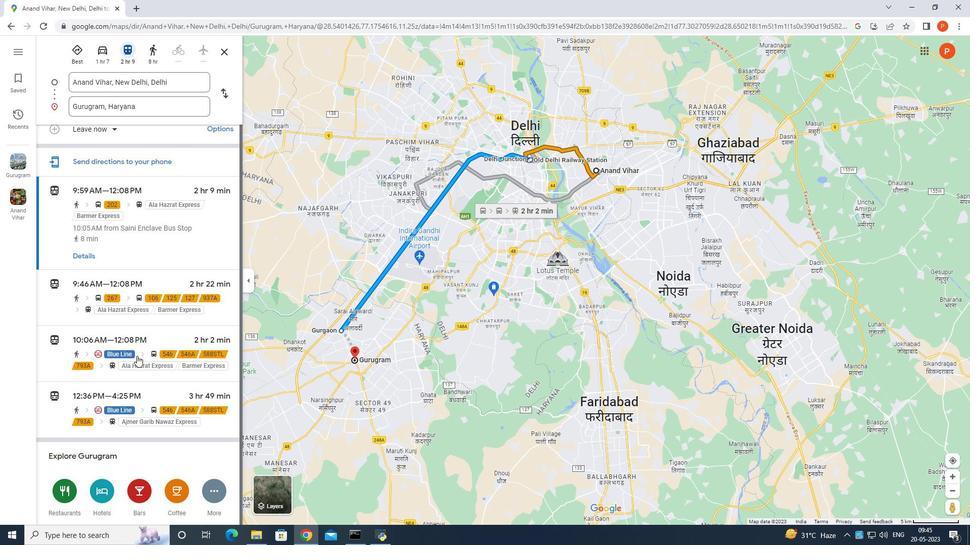 
Action: Mouse scrolled (136, 355) with delta (0, 0)
Screenshot: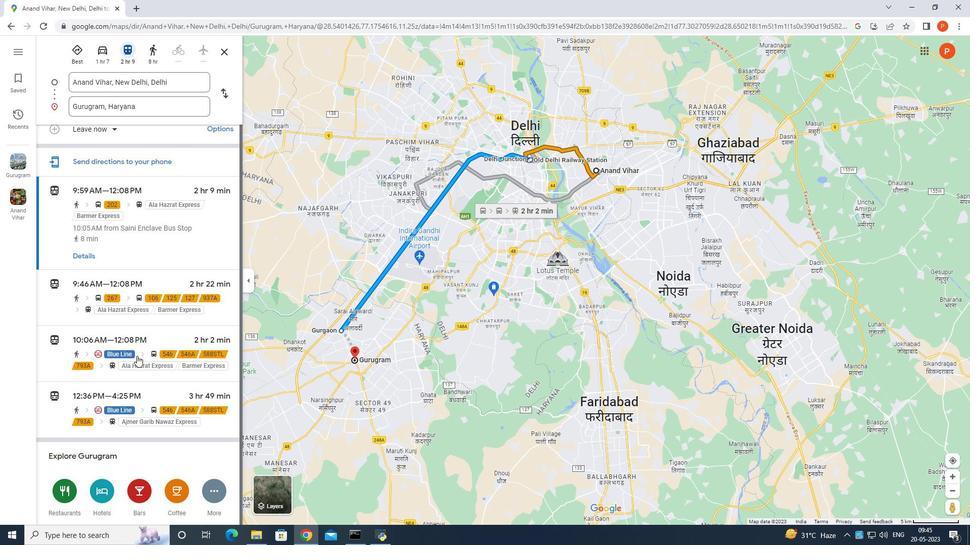 
Action: Mouse moved to (176, 151)
Screenshot: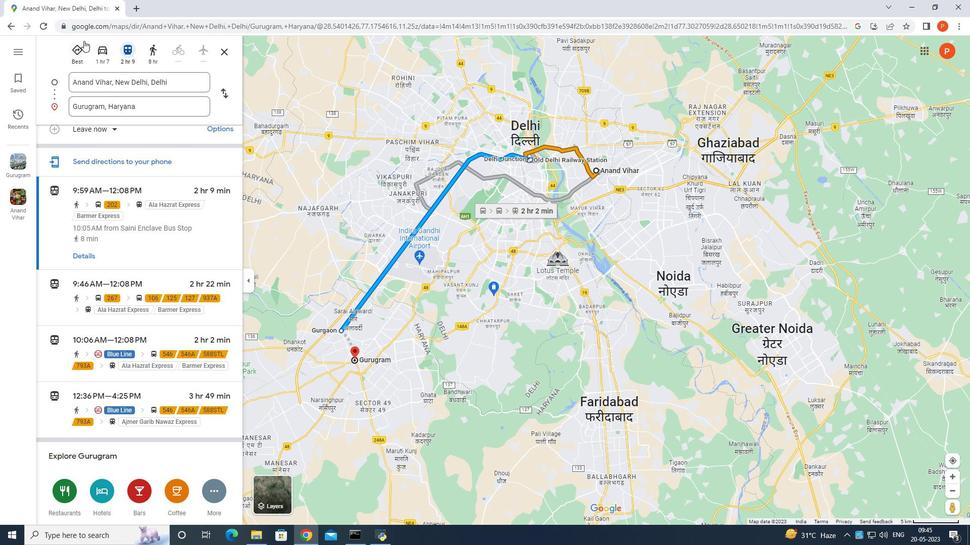 
Action: Mouse scrolled (176, 150) with delta (0, 0)
Screenshot: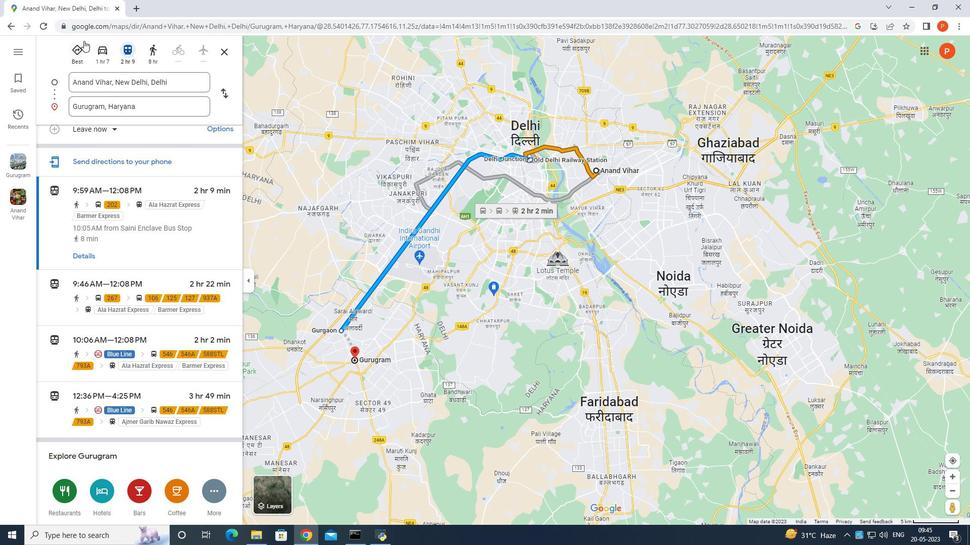 
Action: Mouse moved to (181, 160)
Screenshot: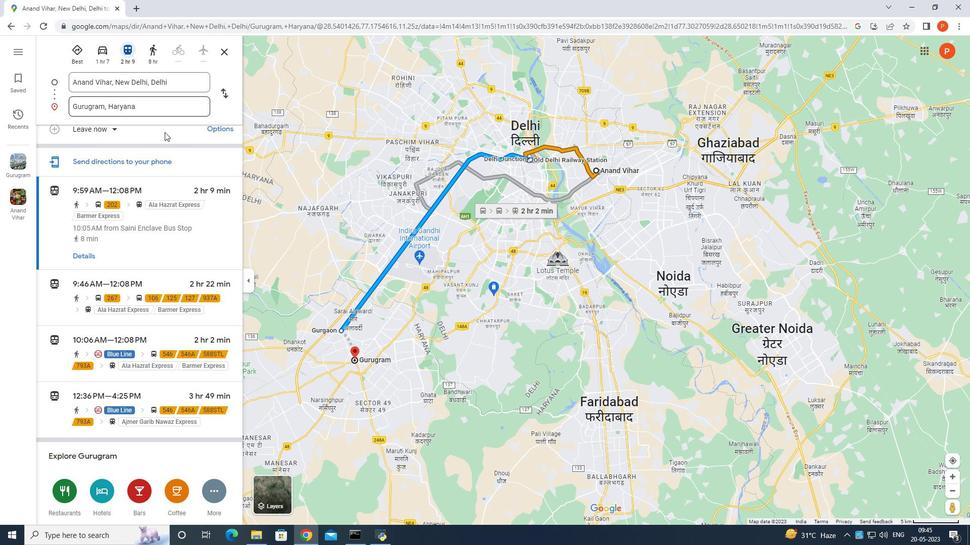 
Action: Mouse scrolled (181, 159) with delta (0, 0)
Screenshot: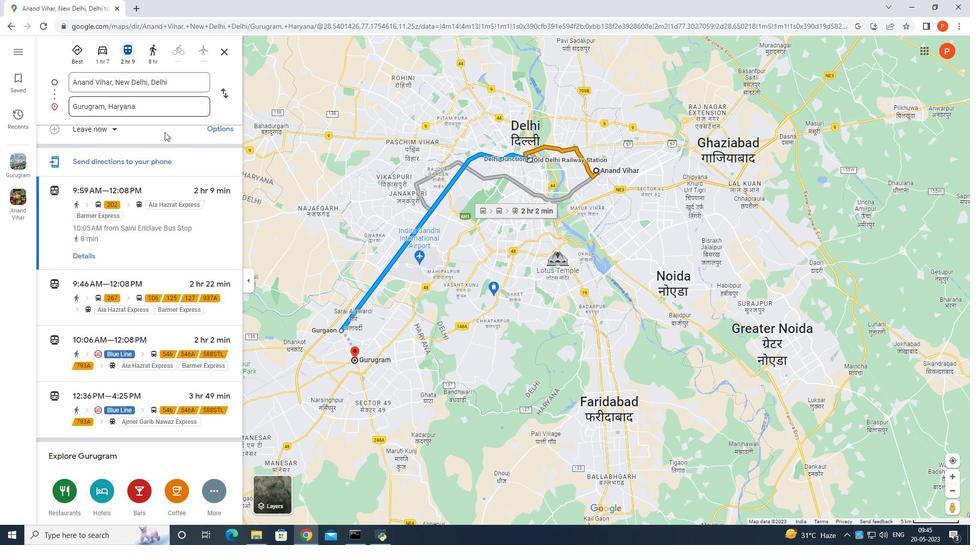 
Action: Mouse moved to (18, 50)
Screenshot: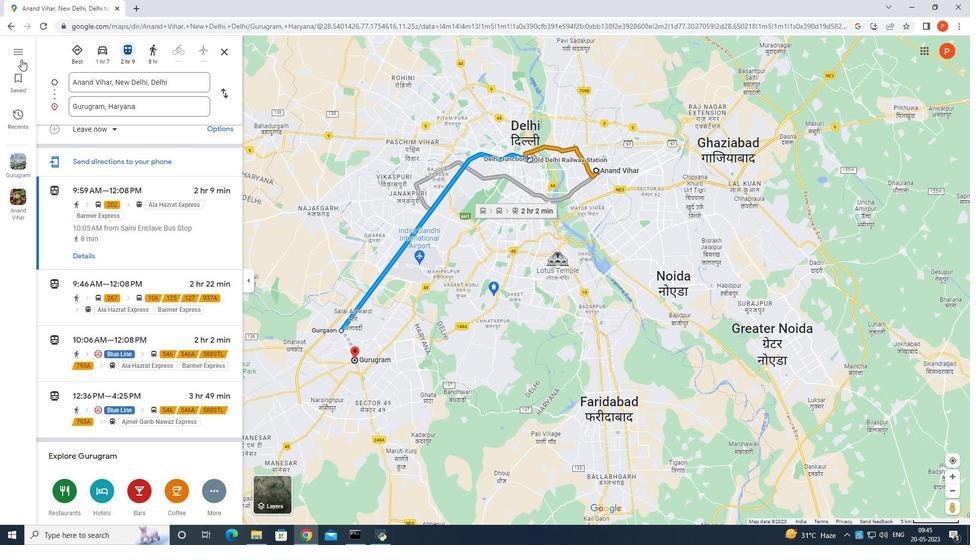 
Action: Mouse pressed left at (18, 50)
Screenshot: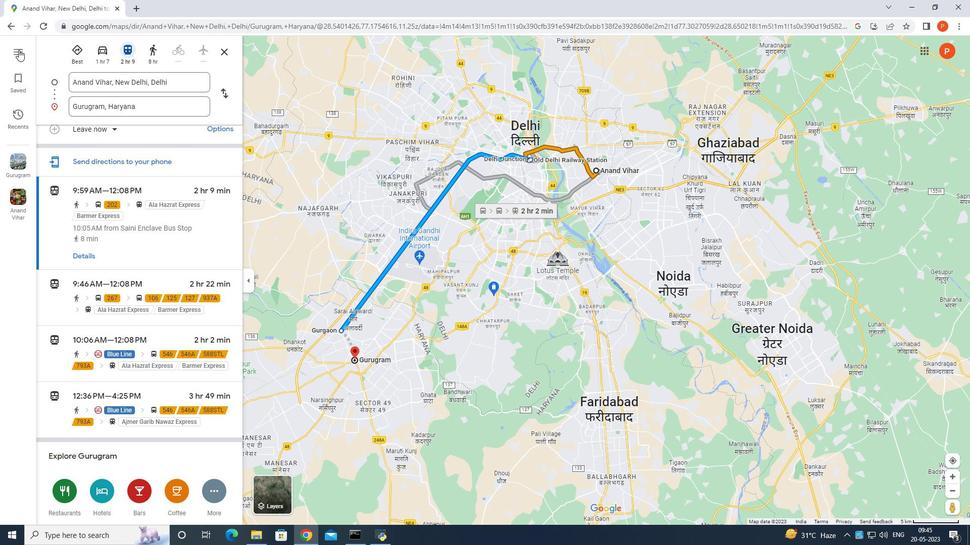 
Action: Mouse moved to (27, 358)
Screenshot: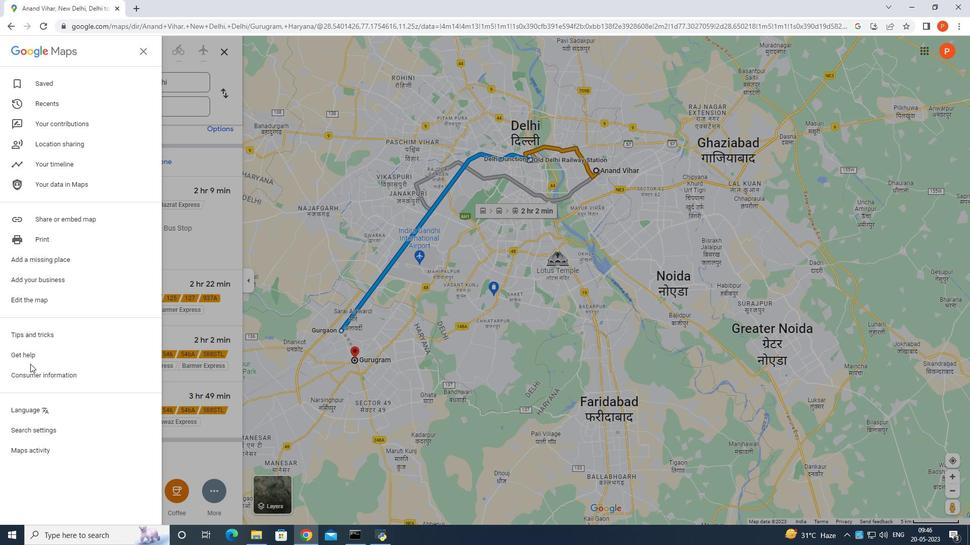 
Action: Mouse pressed left at (27, 358)
Screenshot: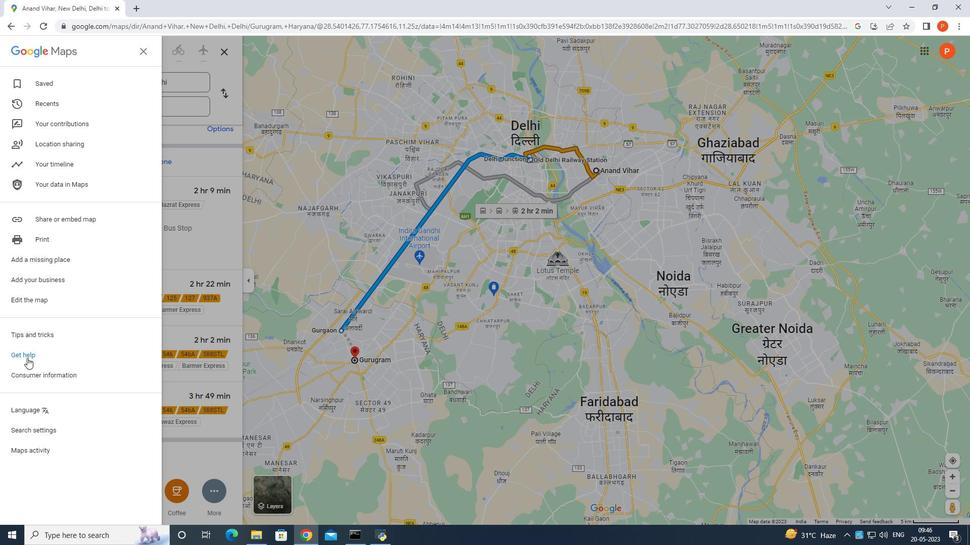 
Action: Mouse moved to (834, 356)
Screenshot: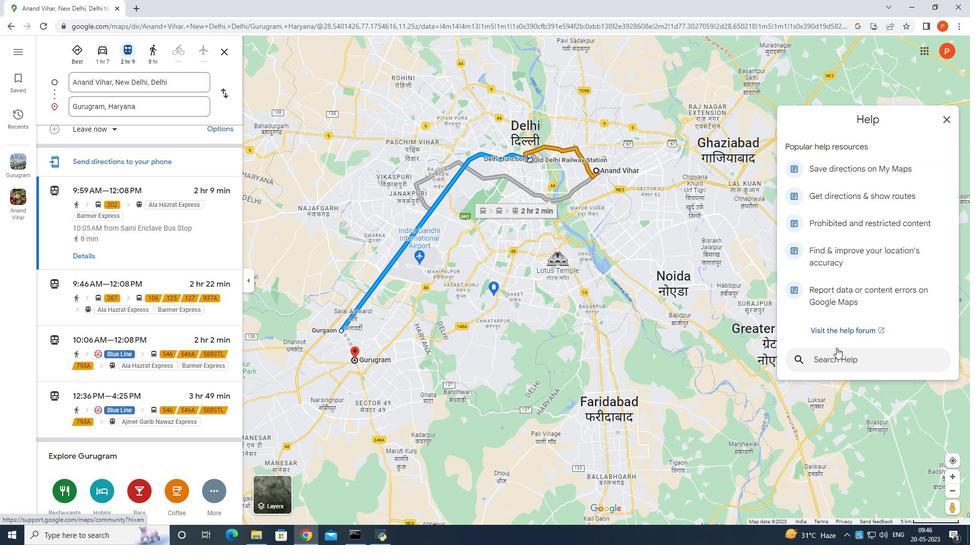 
Action: Mouse pressed left at (834, 356)
Screenshot: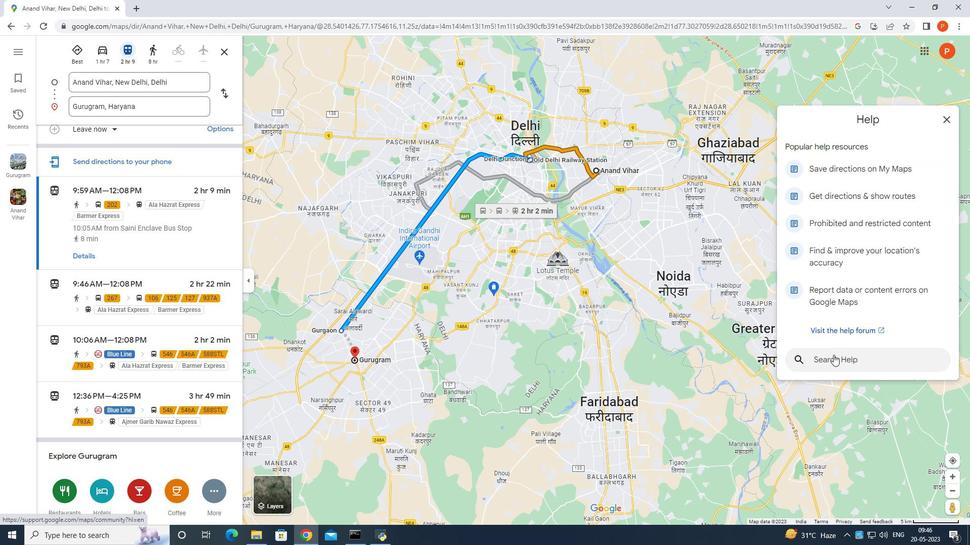
Action: Key pressed b<Key.backspace>voice<Key.space>prompts<Key.enter>
Screenshot: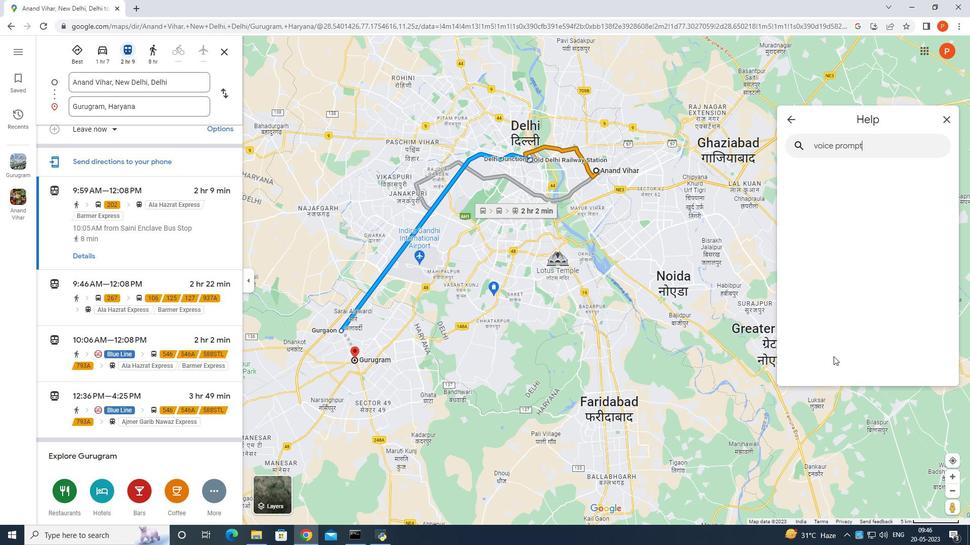 
Action: Mouse moved to (888, 218)
Screenshot: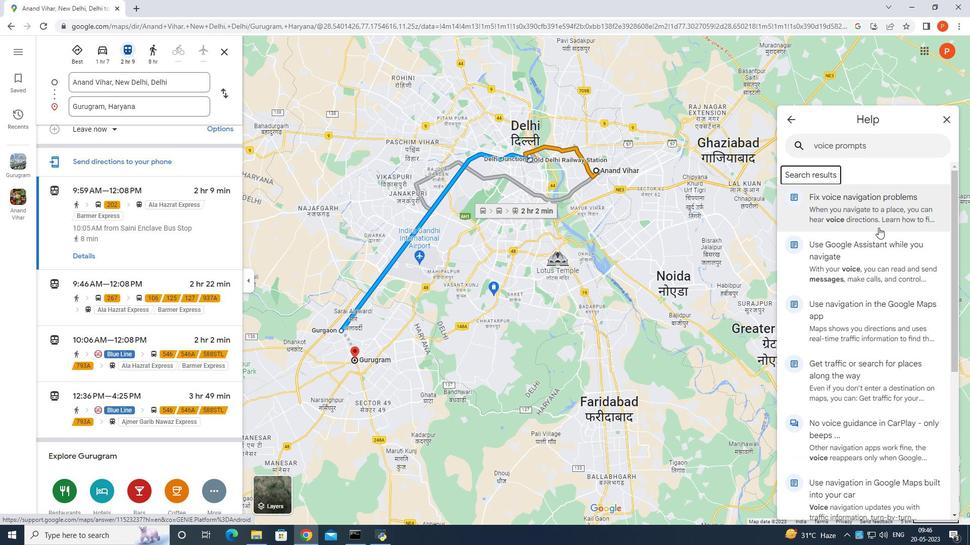 
Action: Mouse pressed left at (888, 218)
Screenshot: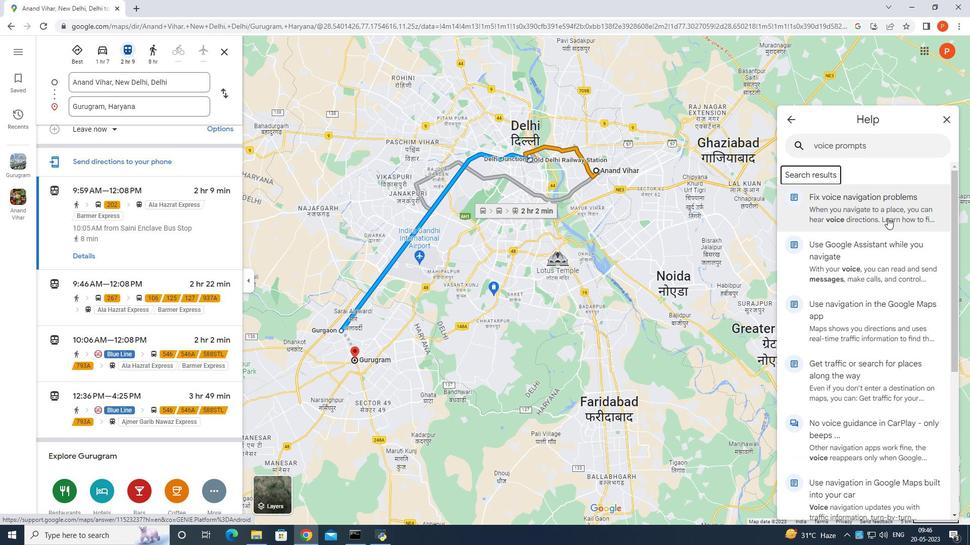 
Action: Mouse moved to (836, 248)
Screenshot: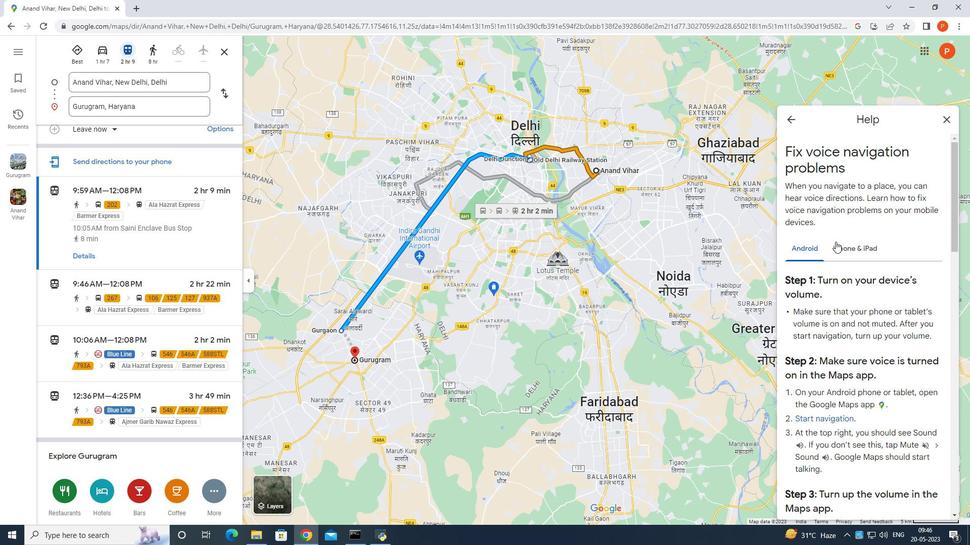 
Action: Mouse pressed left at (836, 248)
Screenshot: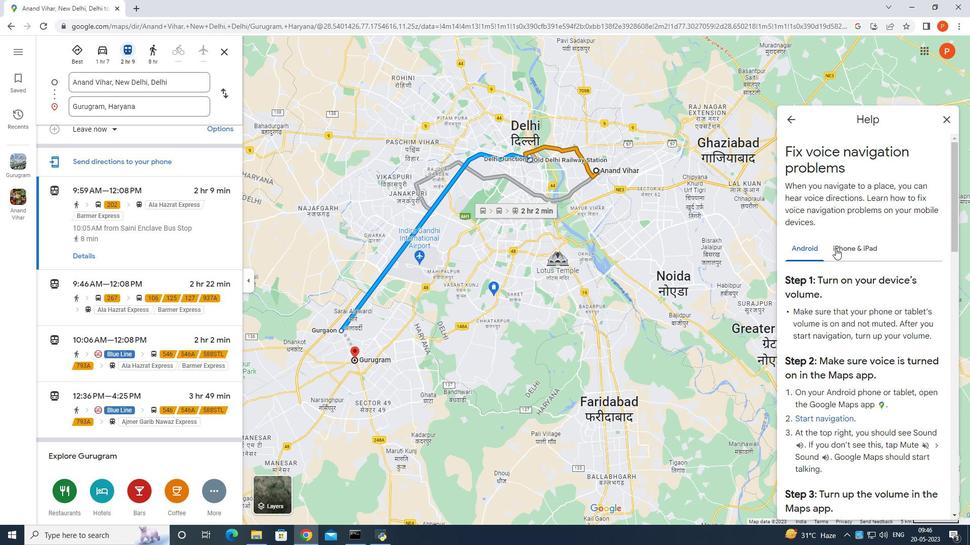 
Action: Mouse moved to (836, 276)
Screenshot: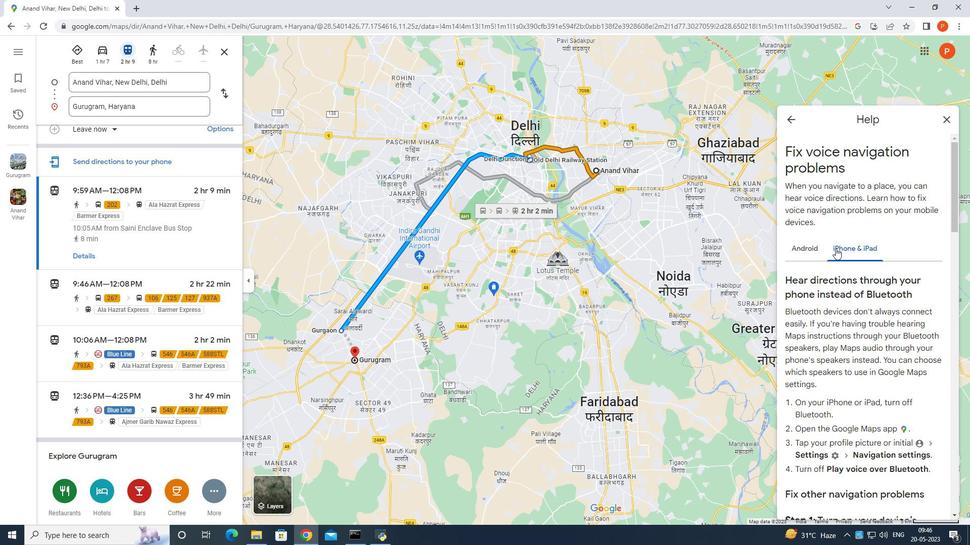
Action: Mouse scrolled (836, 275) with delta (0, 0)
Screenshot: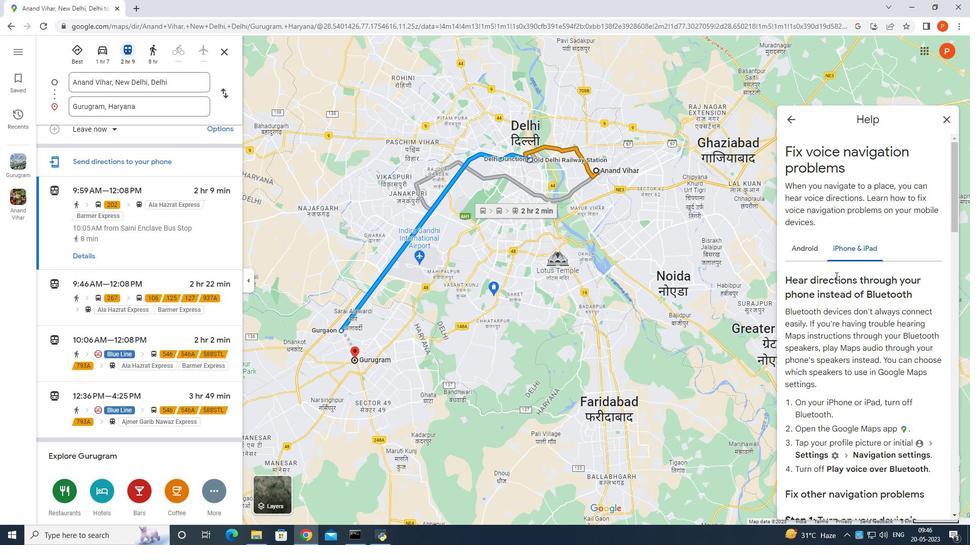 
Action: Mouse scrolled (836, 275) with delta (0, 0)
Screenshot: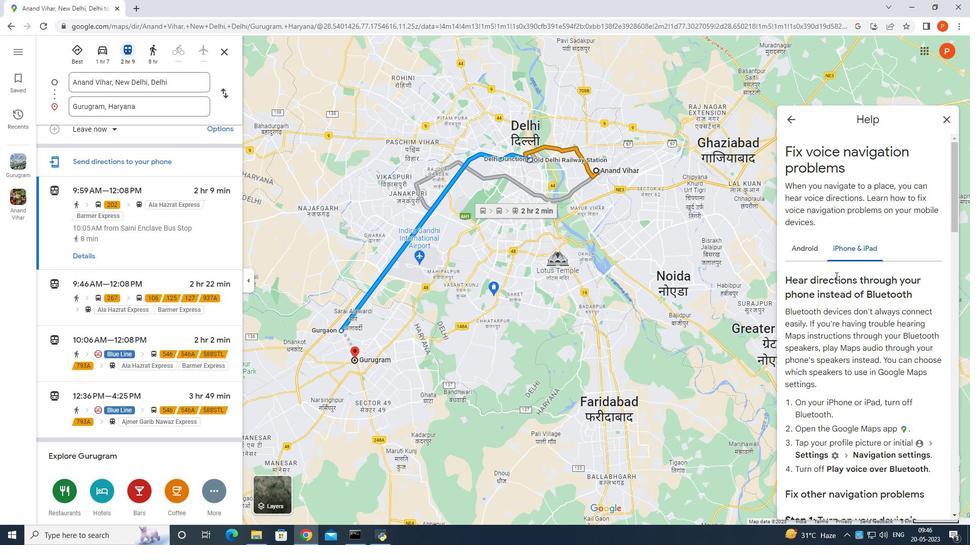 
Action: Mouse scrolled (836, 275) with delta (0, 0)
Screenshot: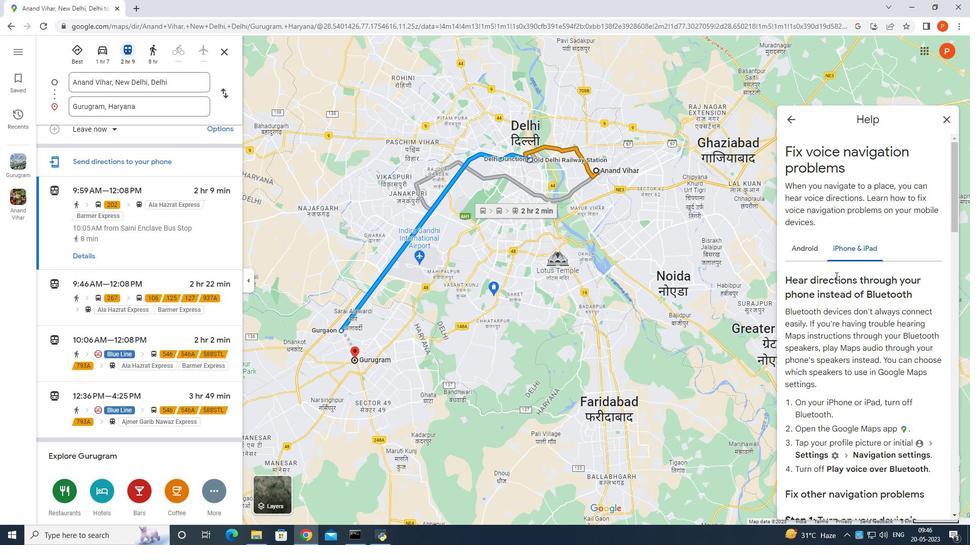 
Action: Mouse scrolled (836, 275) with delta (0, 0)
Screenshot: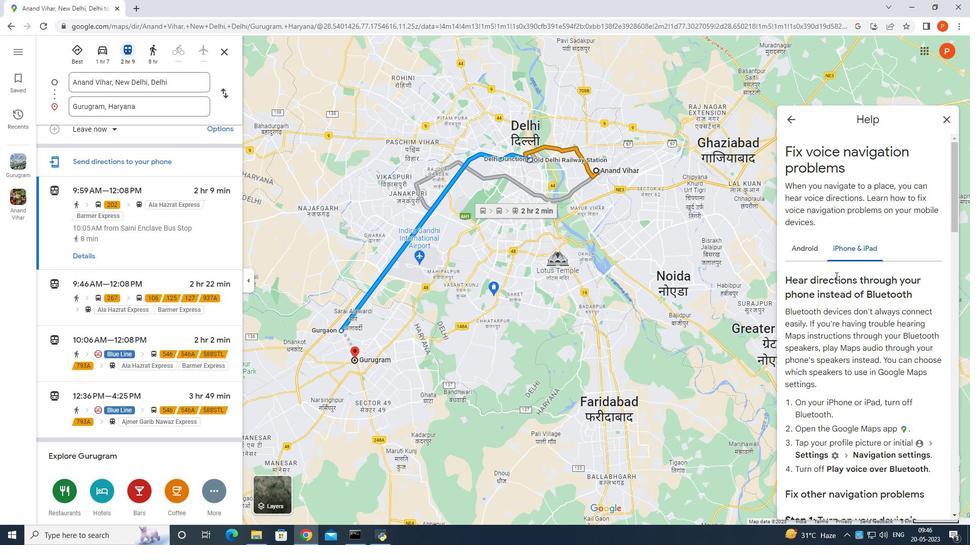
Action: Mouse scrolled (836, 275) with delta (0, 0)
Screenshot: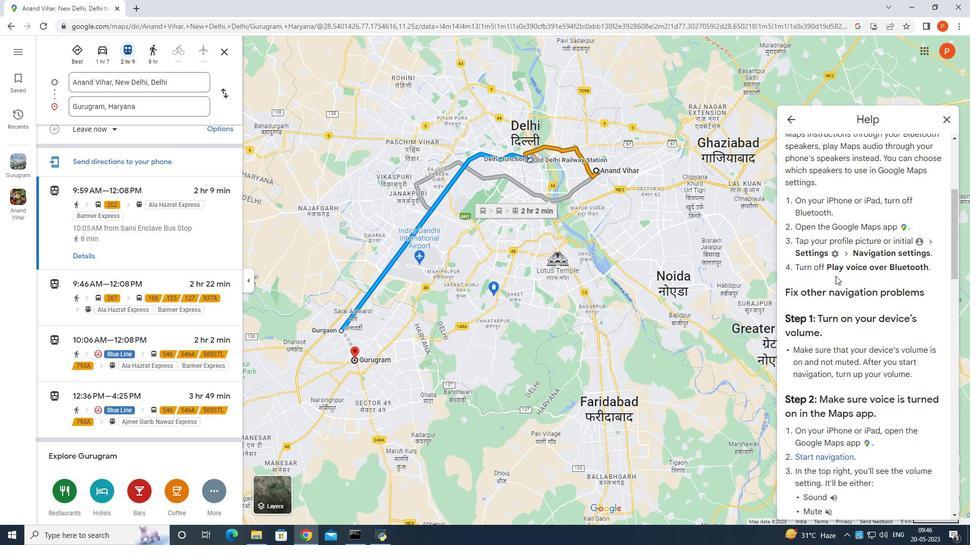 
Action: Mouse scrolled (836, 275) with delta (0, 0)
Screenshot: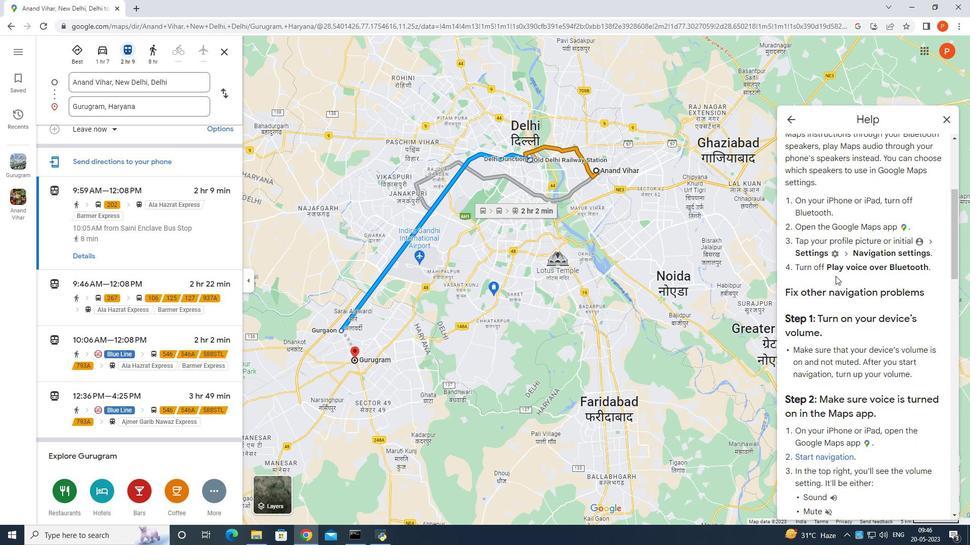 
Action: Mouse moved to (836, 276)
Screenshot: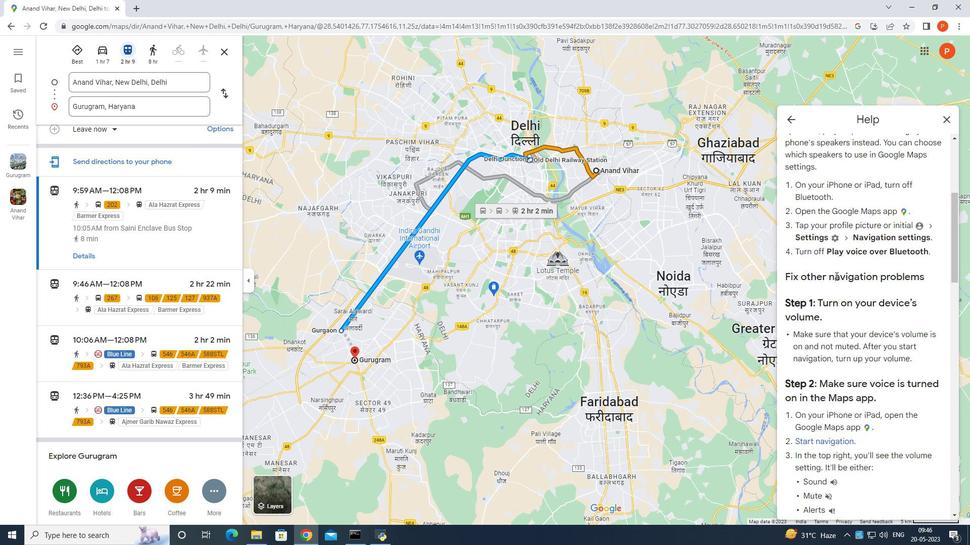 
Action: Mouse scrolled (836, 275) with delta (0, 0)
Screenshot: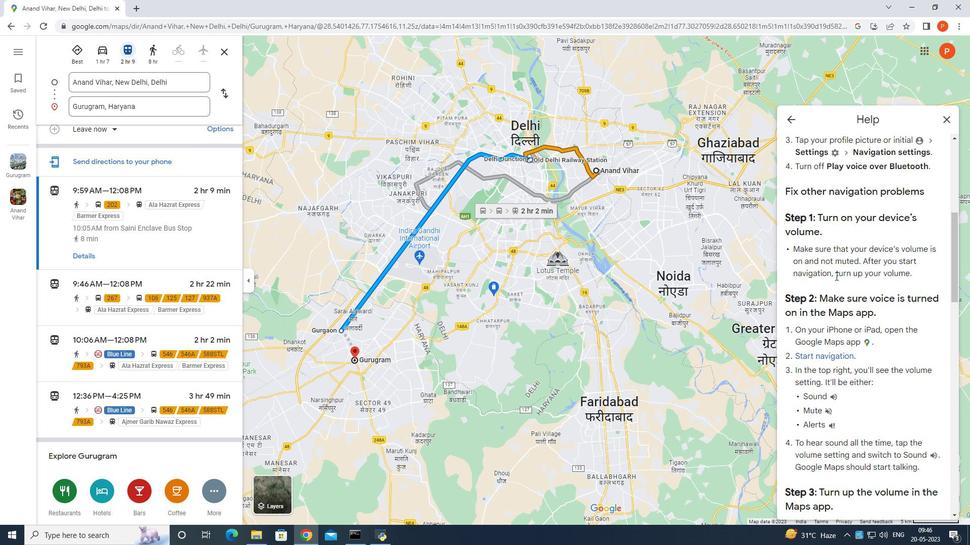 
Action: Mouse scrolled (836, 275) with delta (0, 0)
Screenshot: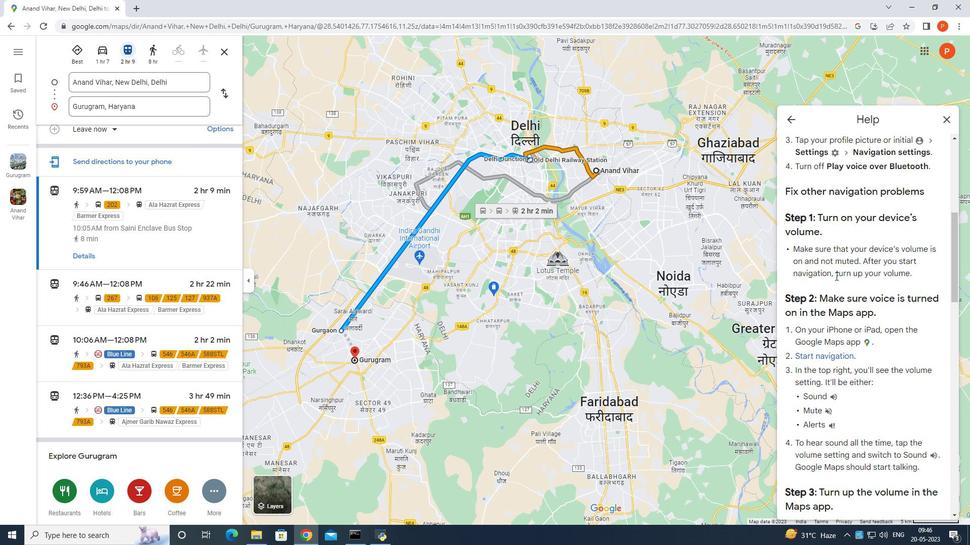 
Action: Mouse scrolled (836, 275) with delta (0, 0)
Screenshot: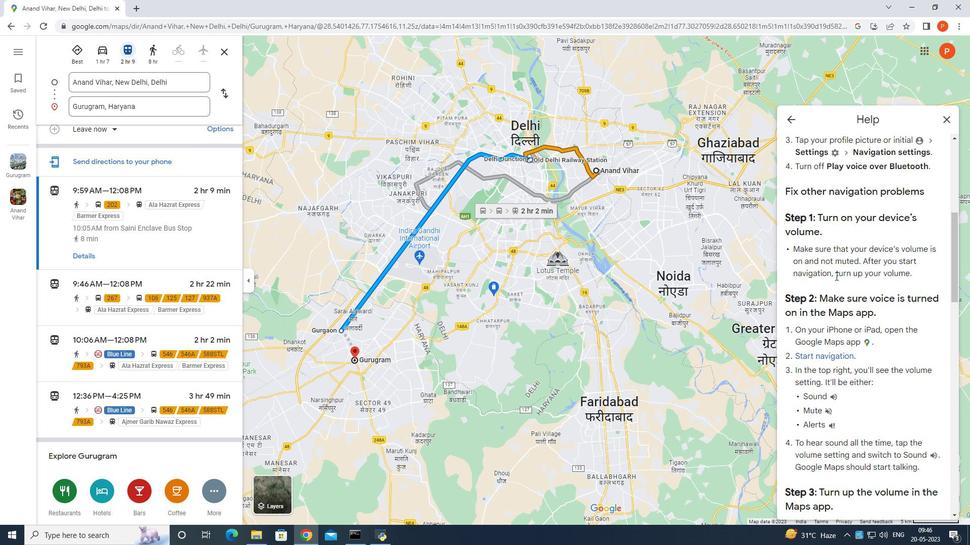 
Action: Mouse scrolled (836, 275) with delta (0, 0)
Screenshot: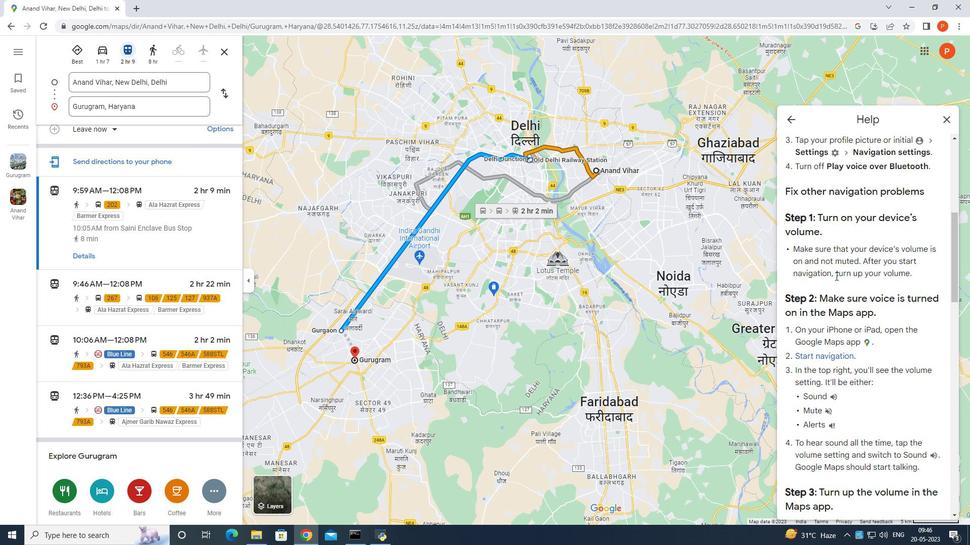 
Action: Mouse scrolled (836, 275) with delta (0, 0)
Screenshot: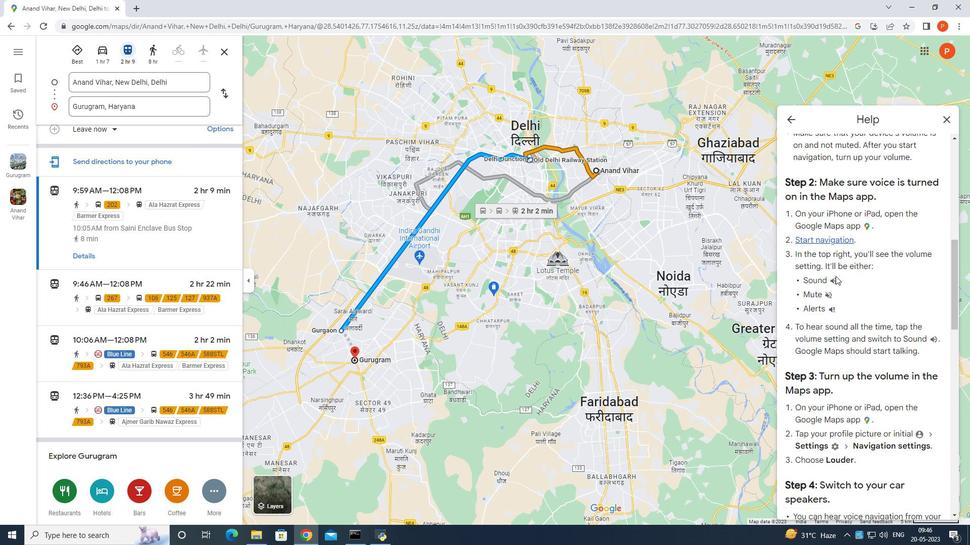 
Action: Mouse scrolled (836, 275) with delta (0, 0)
Screenshot: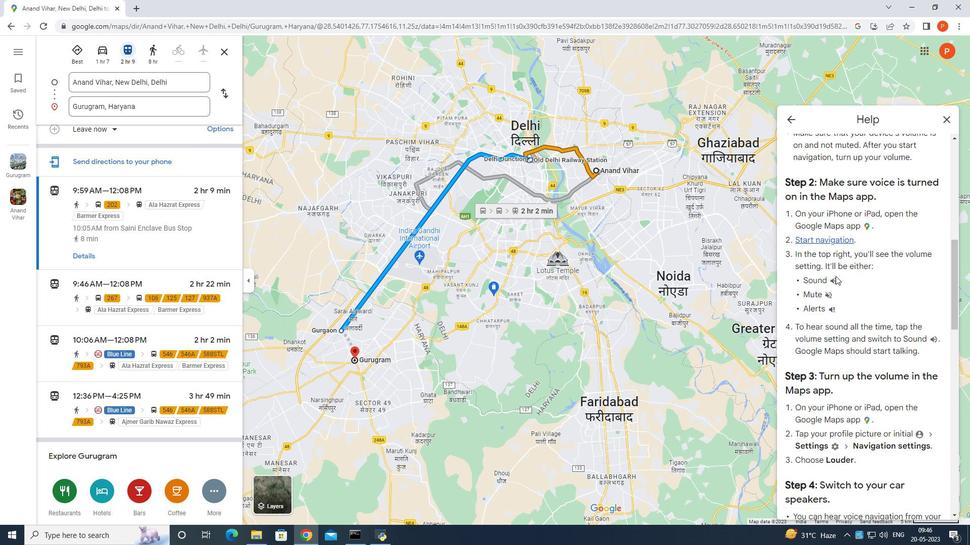 
Action: Mouse scrolled (836, 275) with delta (0, 0)
Screenshot: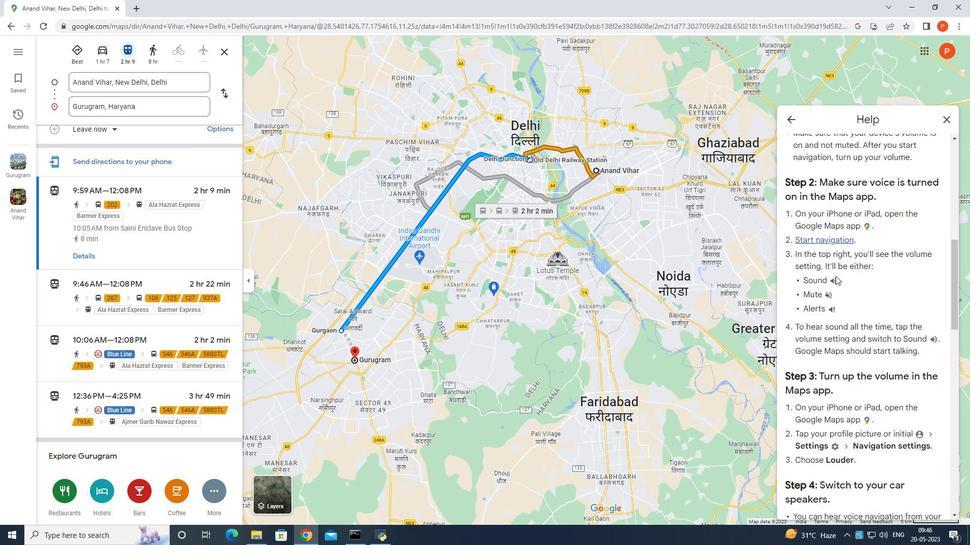
Action: Mouse scrolled (836, 275) with delta (0, 0)
Screenshot: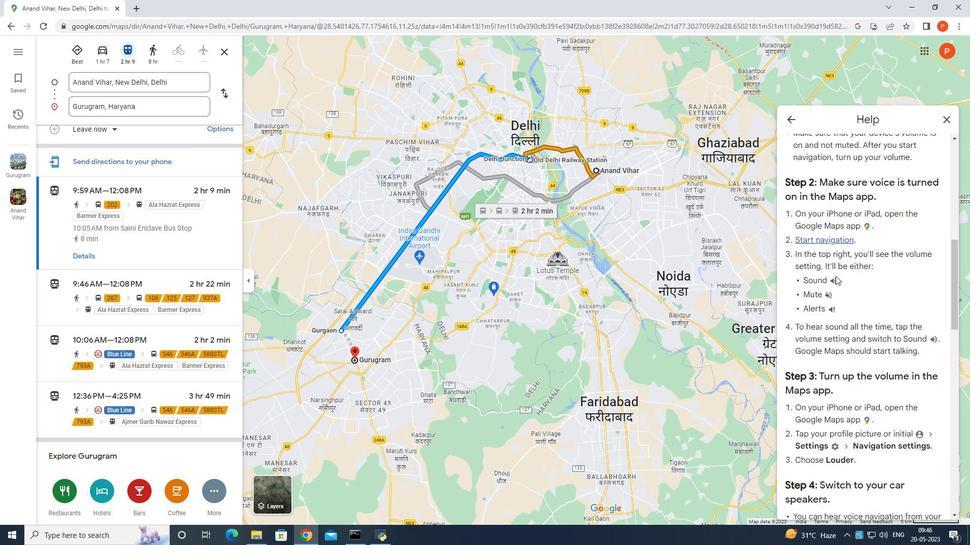 
Action: Mouse scrolled (836, 275) with delta (0, 0)
Screenshot: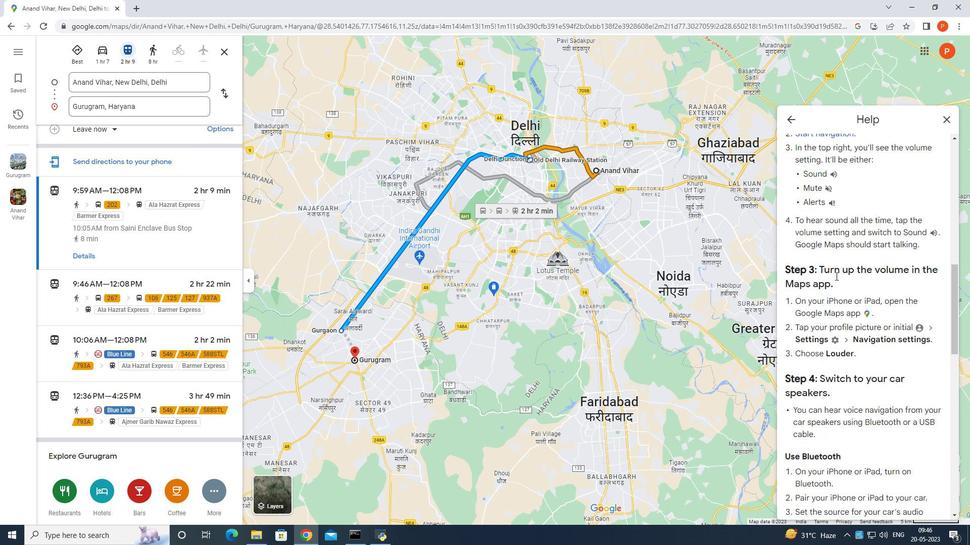 
Action: Mouse scrolled (836, 275) with delta (0, 0)
Screenshot: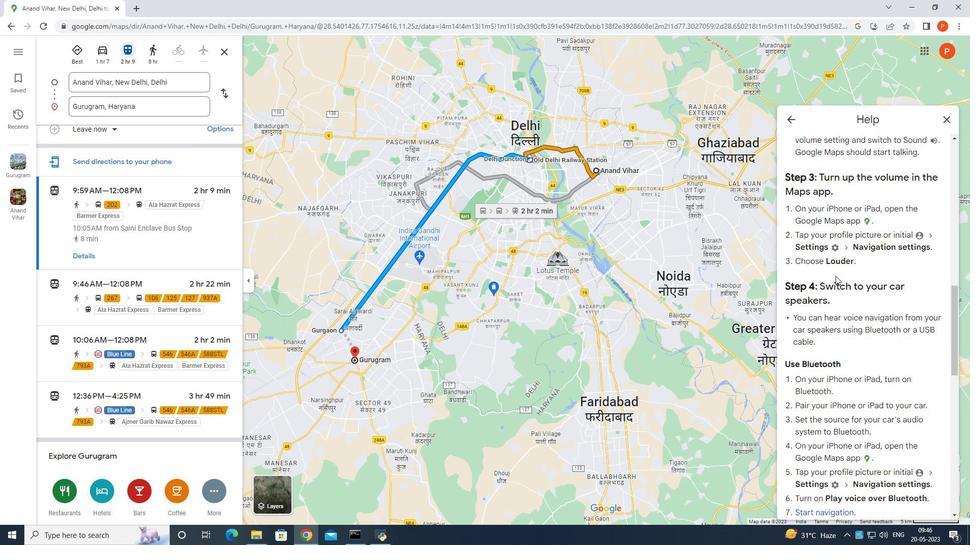 
Action: Mouse scrolled (836, 275) with delta (0, 0)
Screenshot: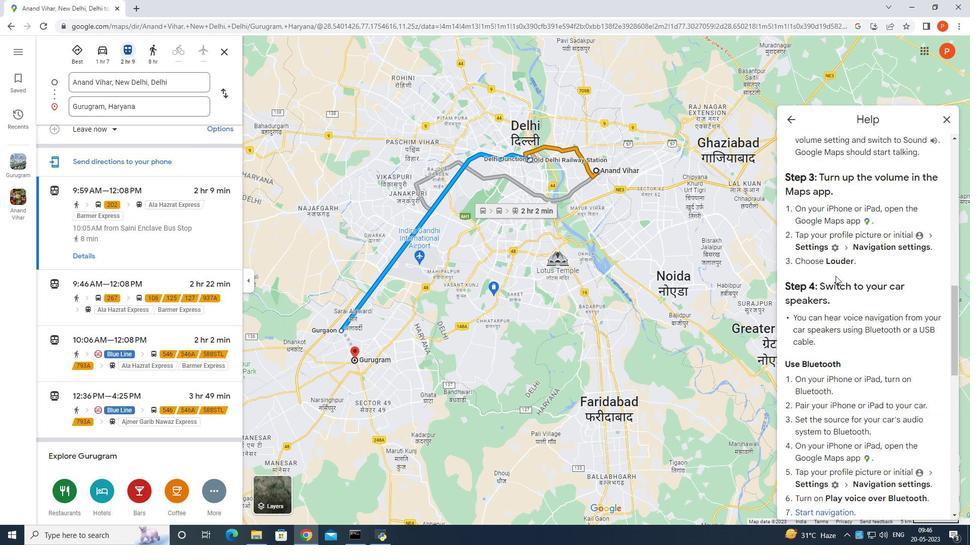 
Action: Mouse scrolled (836, 275) with delta (0, 0)
Screenshot: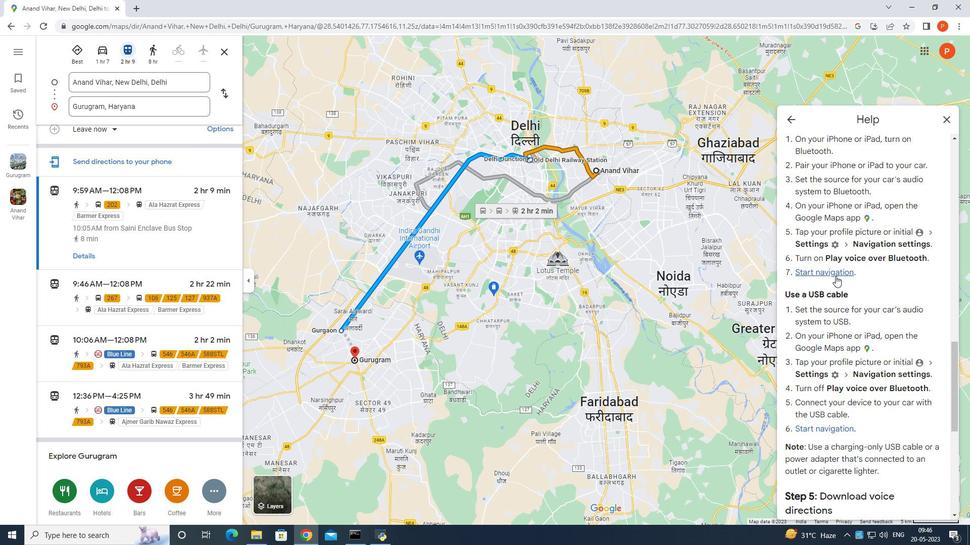 
Action: Mouse scrolled (836, 275) with delta (0, 0)
Screenshot: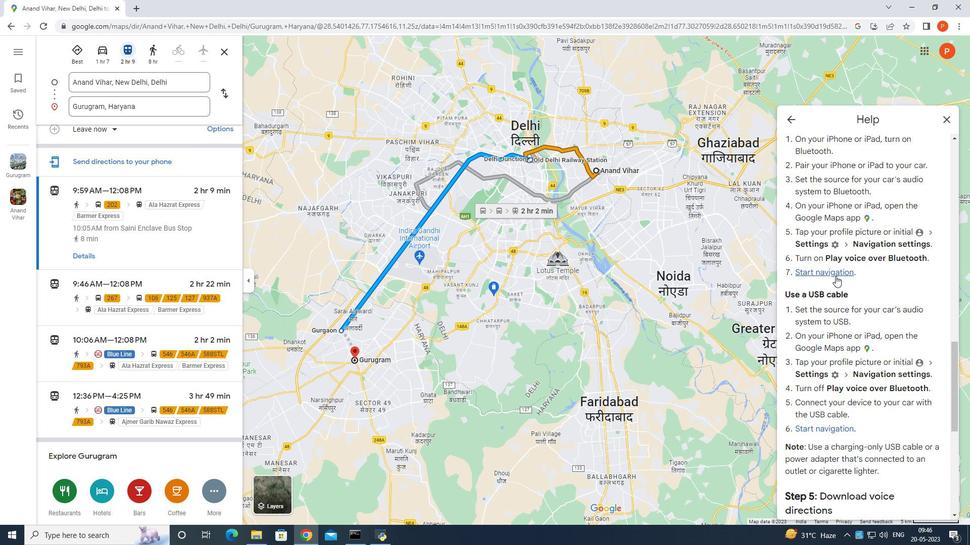 
Action: Mouse scrolled (836, 275) with delta (0, 0)
Screenshot: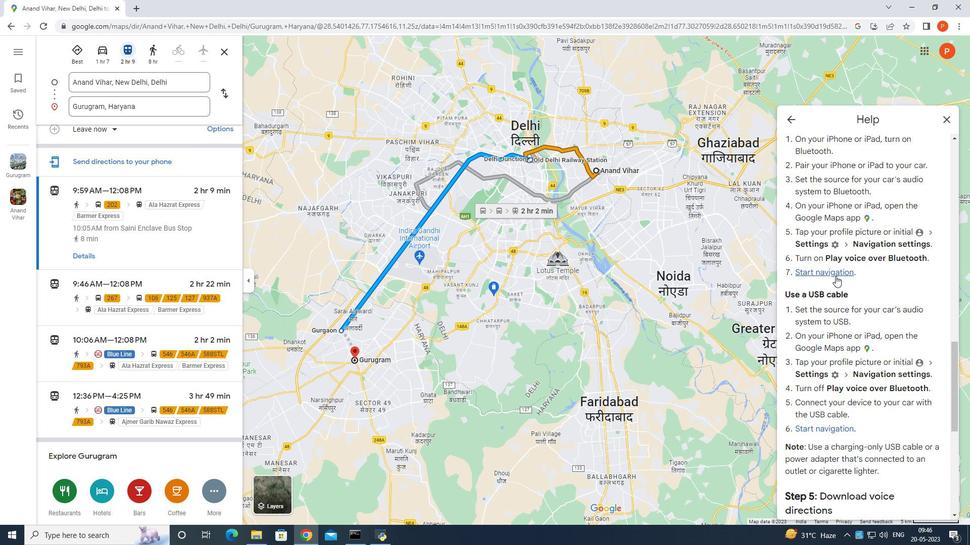 
Action: Mouse scrolled (836, 275) with delta (0, 0)
Screenshot: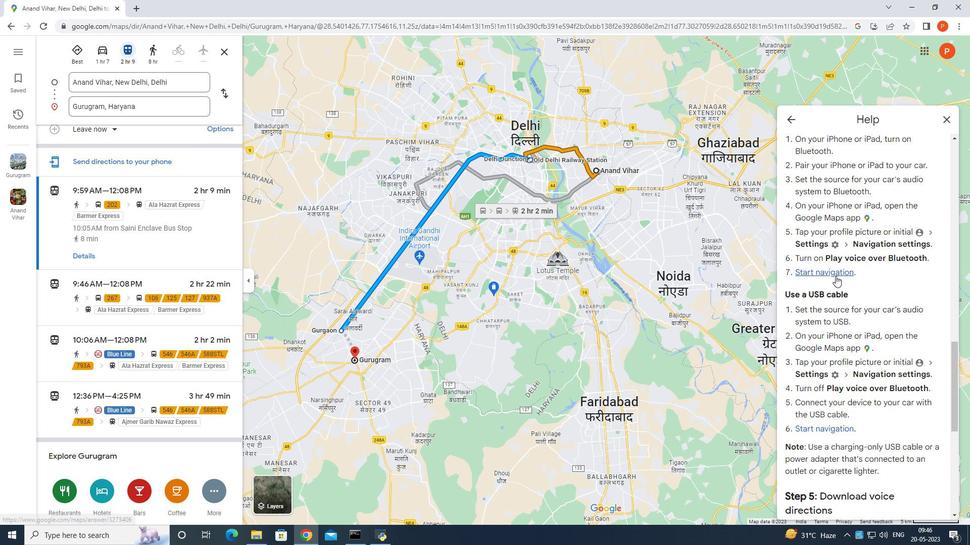
Action: Mouse scrolled (836, 275) with delta (0, 0)
Screenshot: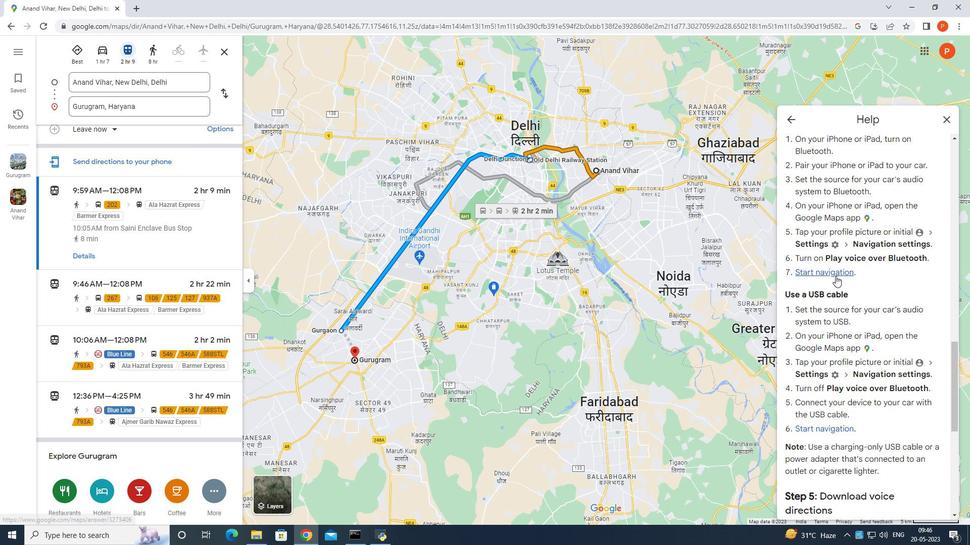 
Action: Mouse scrolled (836, 275) with delta (0, 0)
Screenshot: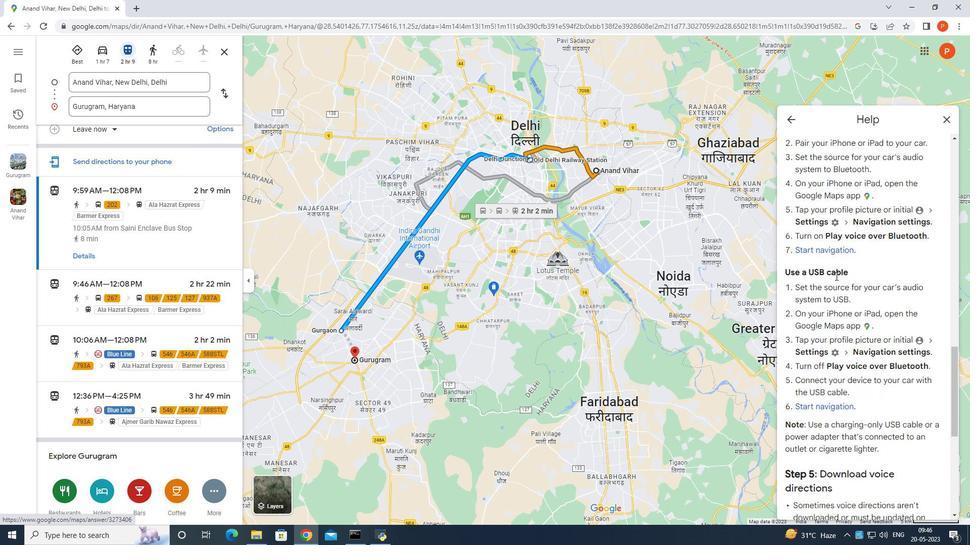 
Action: Mouse scrolled (836, 275) with delta (0, 0)
Screenshot: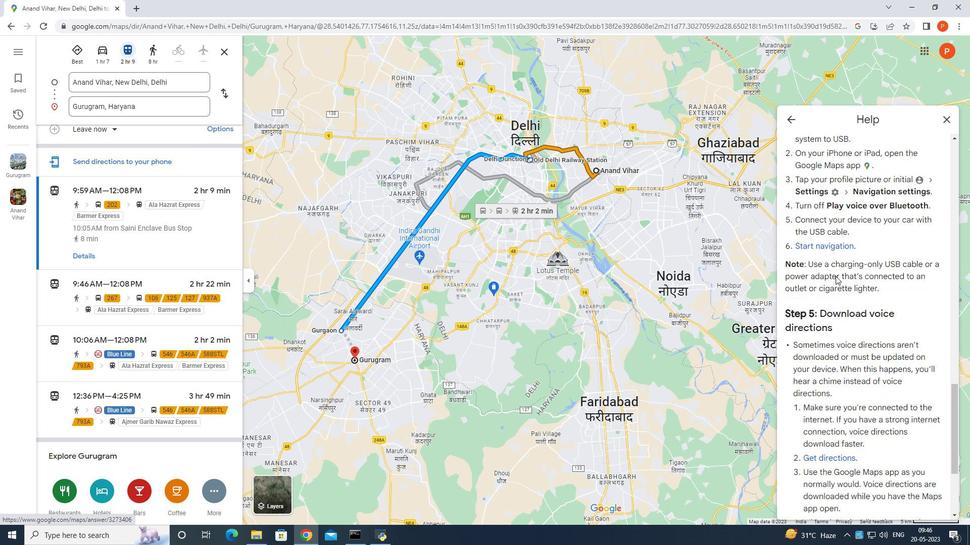 
Action: Mouse scrolled (836, 275) with delta (0, 0)
Screenshot: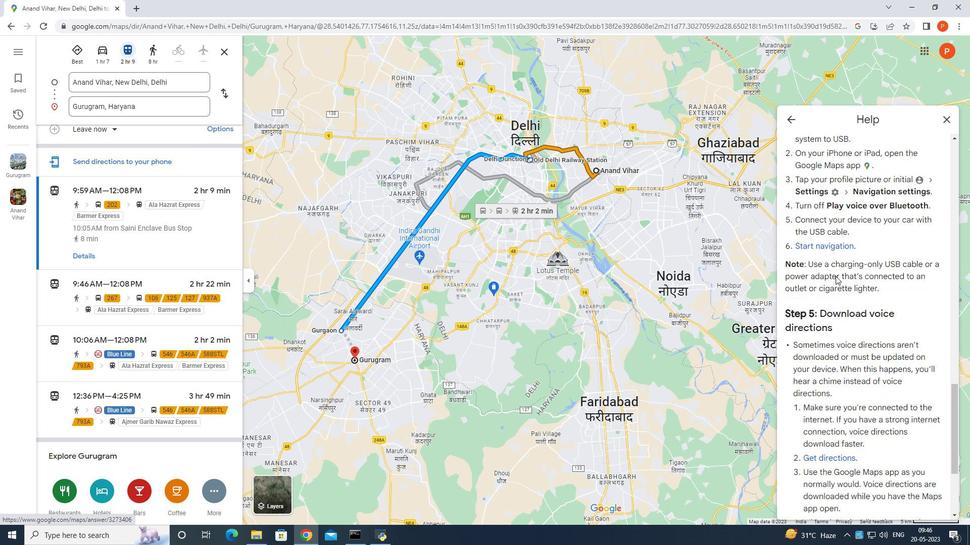 
Action: Mouse scrolled (836, 275) with delta (0, 0)
Screenshot: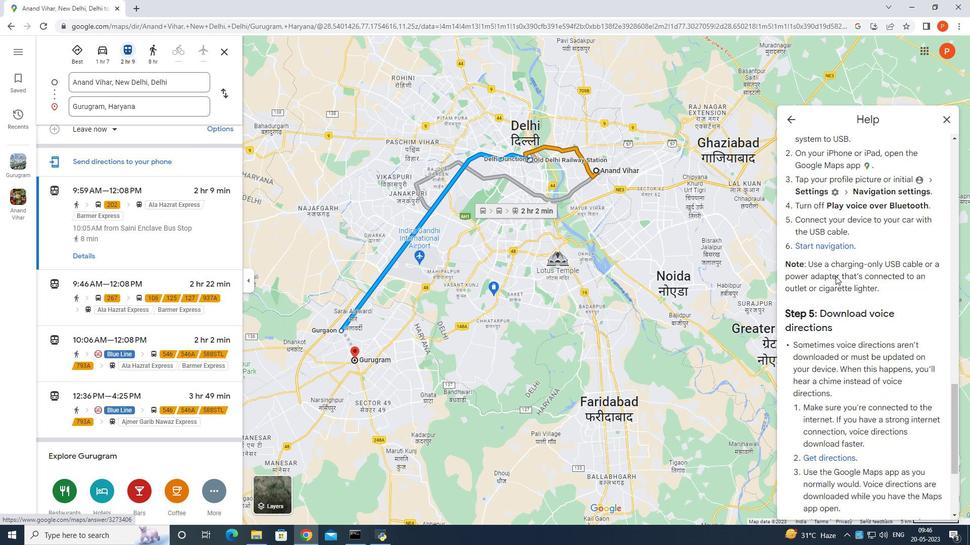 
Action: Mouse scrolled (836, 275) with delta (0, 0)
Screenshot: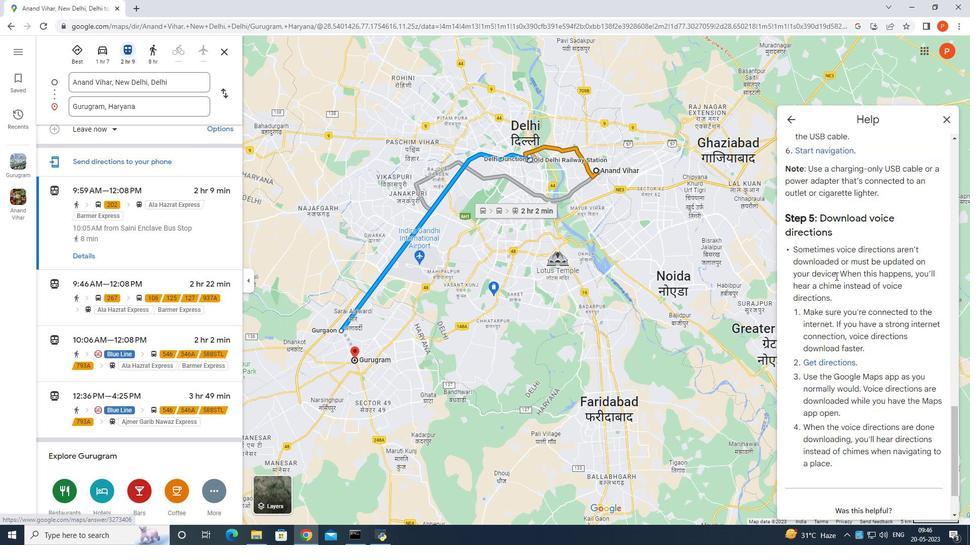 
Action: Mouse scrolled (836, 275) with delta (0, 0)
Screenshot: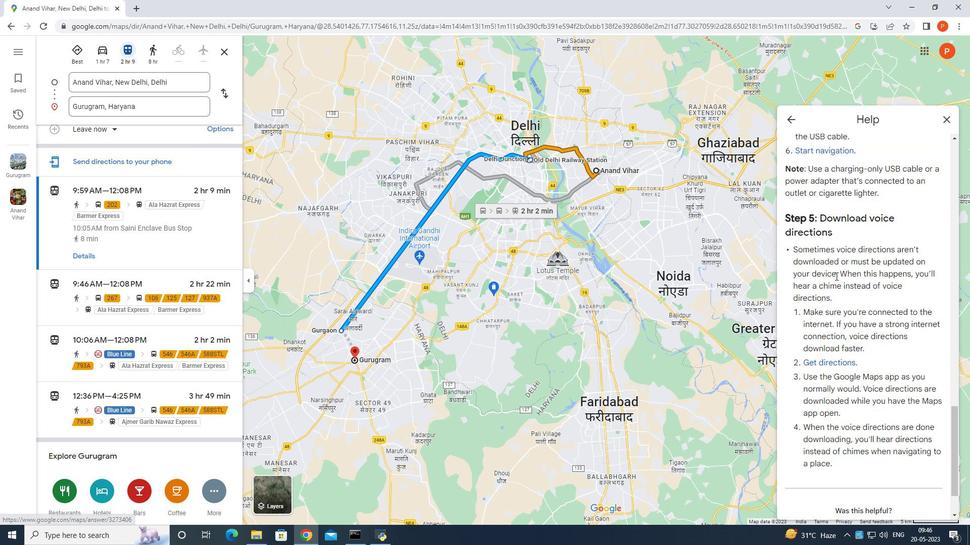 
Action: Mouse scrolled (836, 275) with delta (0, 0)
Screenshot: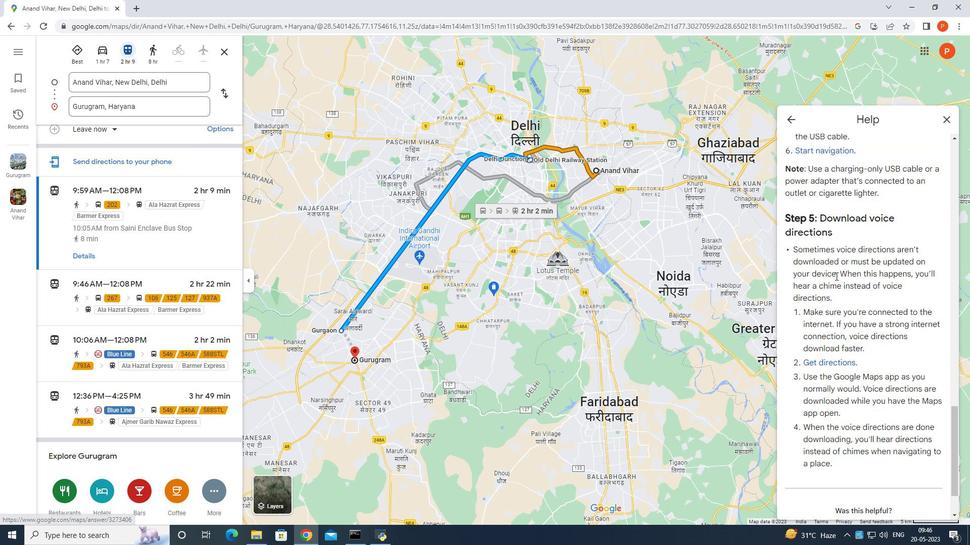
Action: Mouse moved to (853, 479)
Screenshot: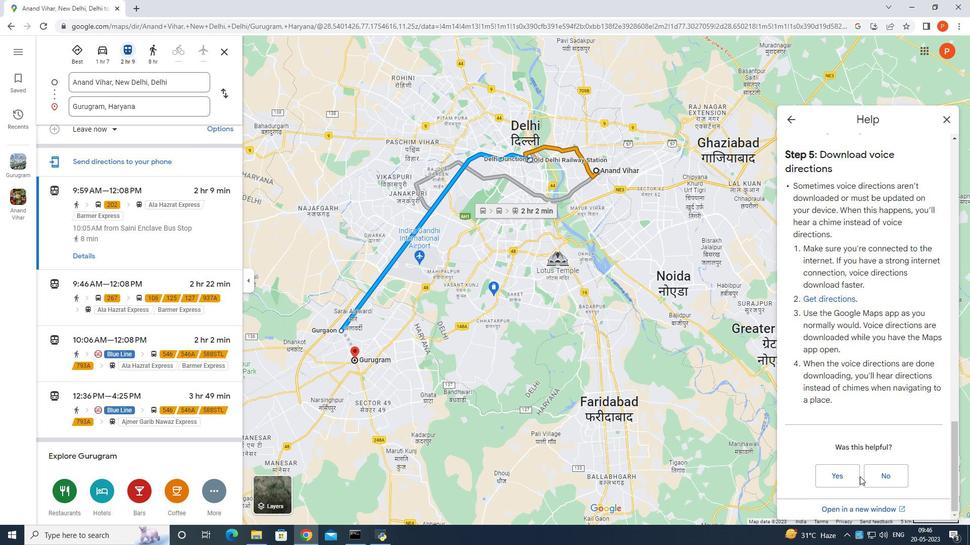 
Action: Mouse pressed left at (853, 479)
Screenshot: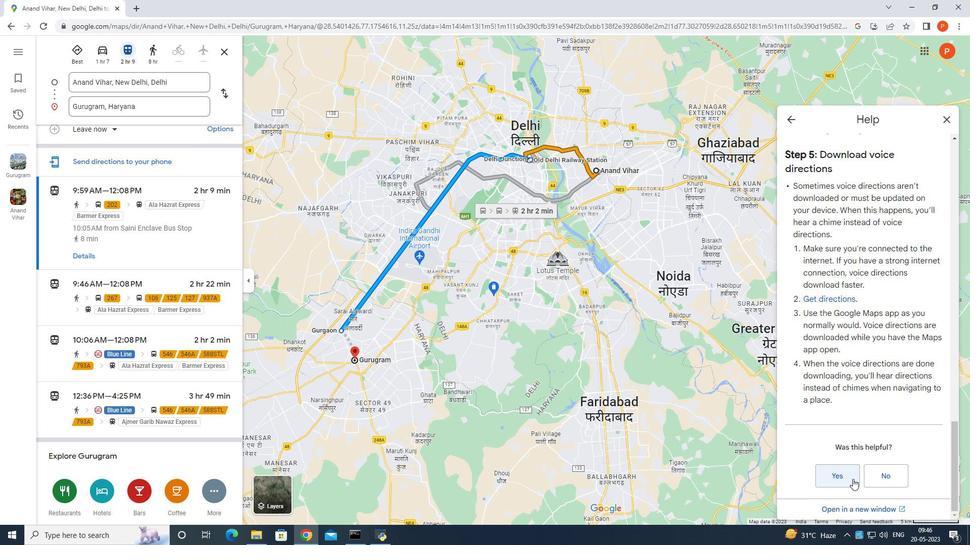 
Action: Mouse moved to (865, 393)
Screenshot: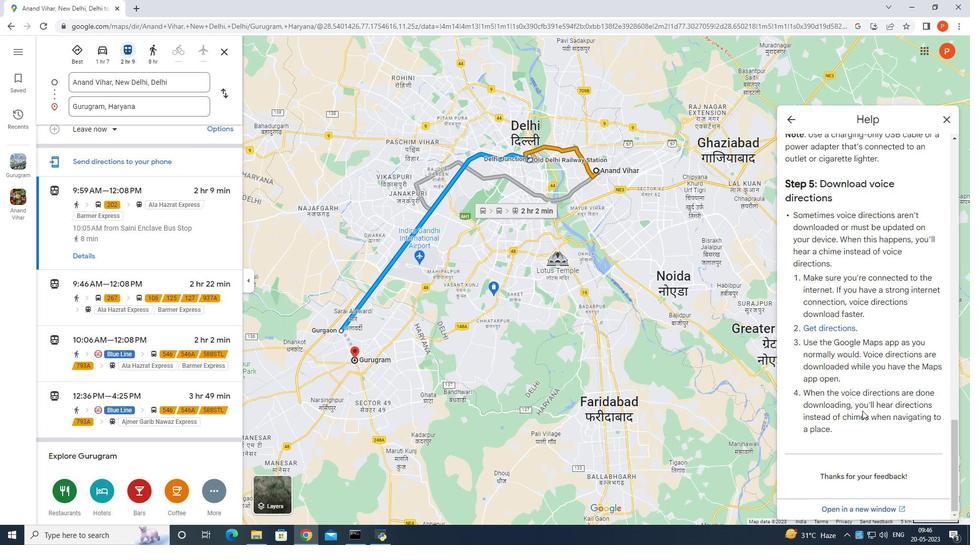 
Action: Mouse scrolled (865, 392) with delta (0, 0)
Screenshot: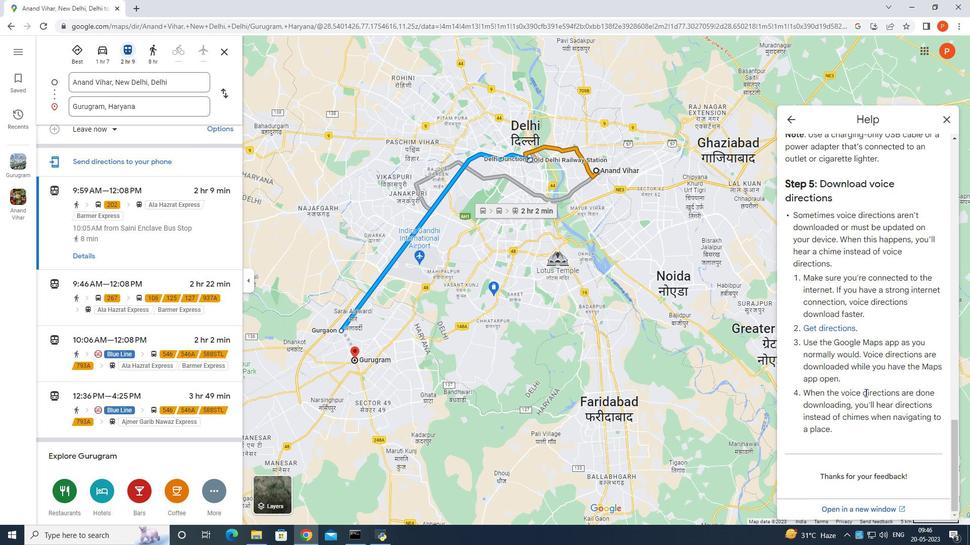 
Action: Mouse scrolled (865, 392) with delta (0, 0)
Screenshot: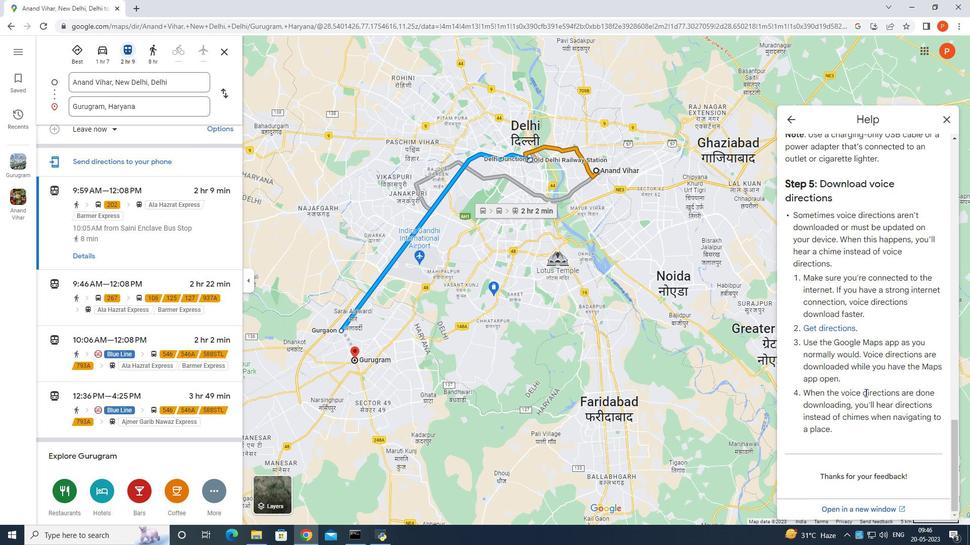 
Action: Mouse scrolled (865, 392) with delta (0, 0)
Screenshot: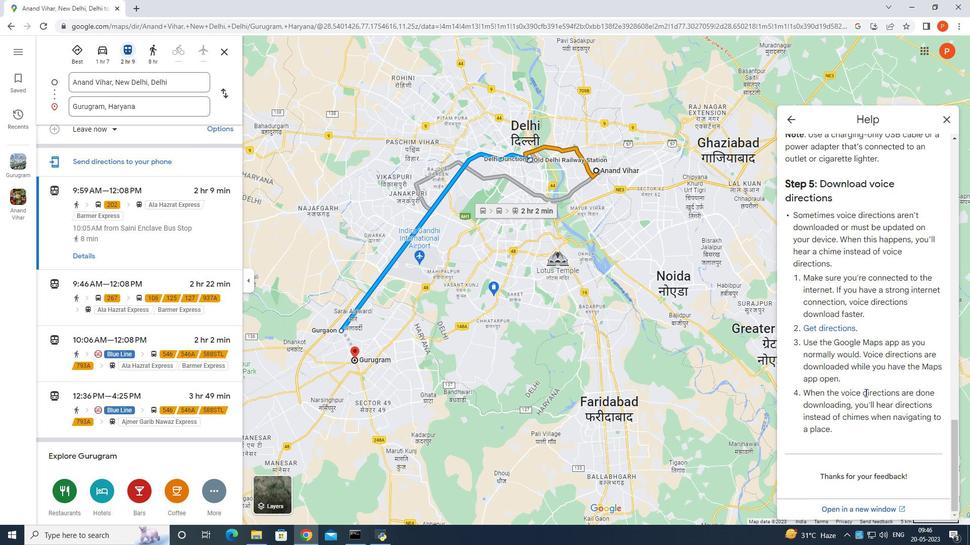 
Action: Mouse scrolled (865, 392) with delta (0, 0)
Screenshot: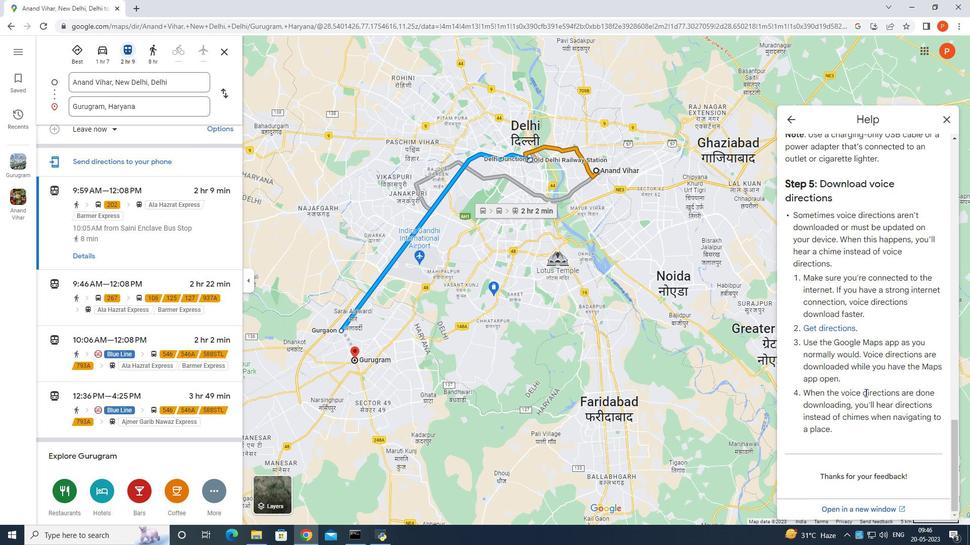 
Action: Mouse scrolled (865, 392) with delta (0, 0)
Screenshot: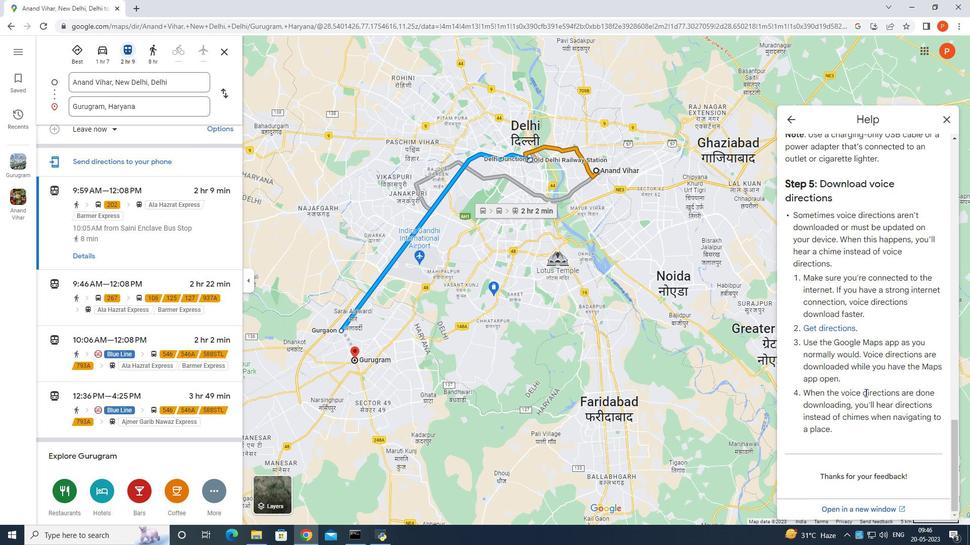 
Action: Mouse scrolled (865, 392) with delta (0, 0)
Screenshot: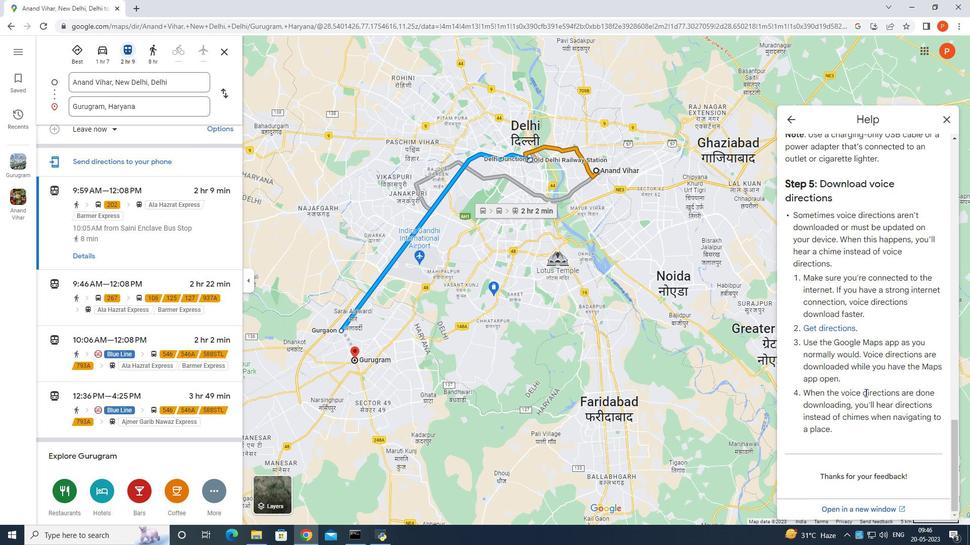 
Action: Mouse scrolled (865, 392) with delta (0, 0)
Screenshot: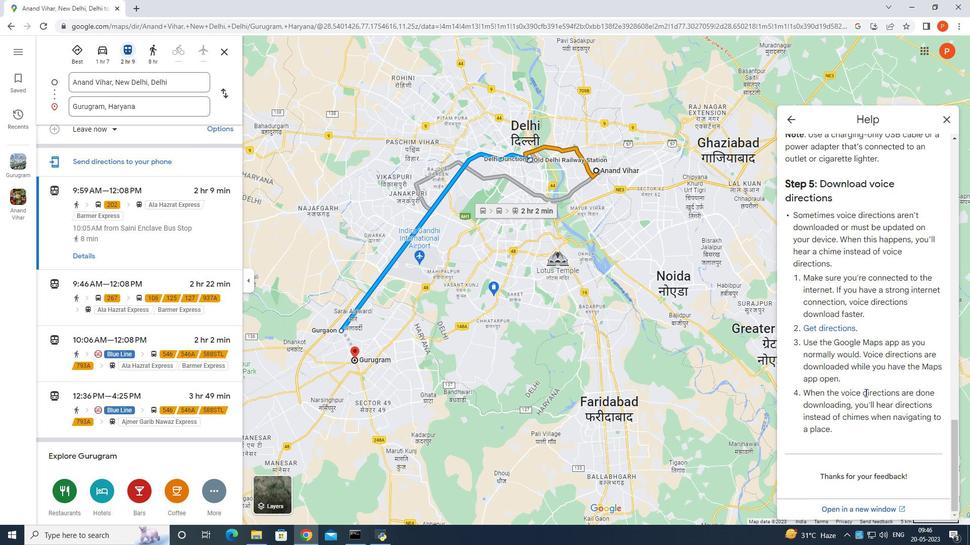 
Action: Mouse scrolled (865, 392) with delta (0, 0)
Screenshot: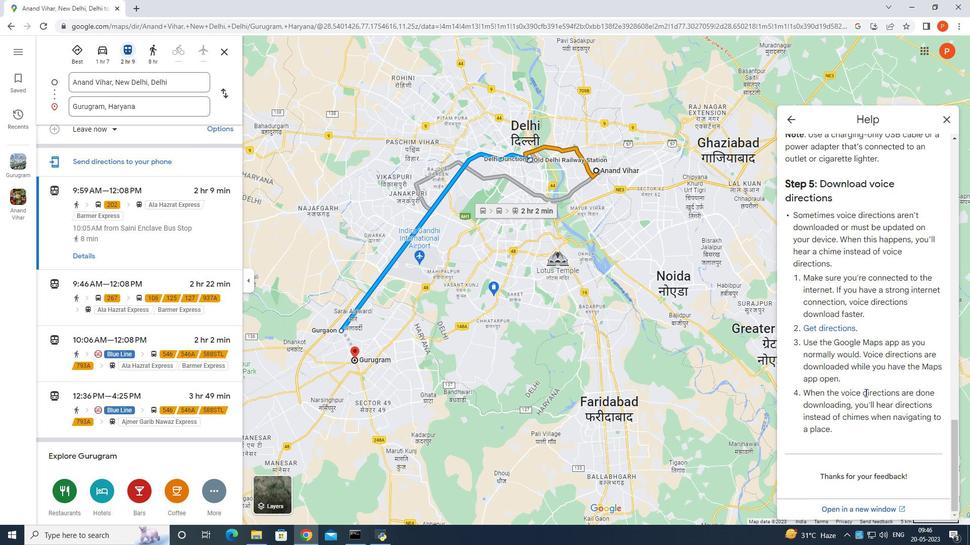 
Action: Mouse scrolled (865, 392) with delta (0, 0)
Screenshot: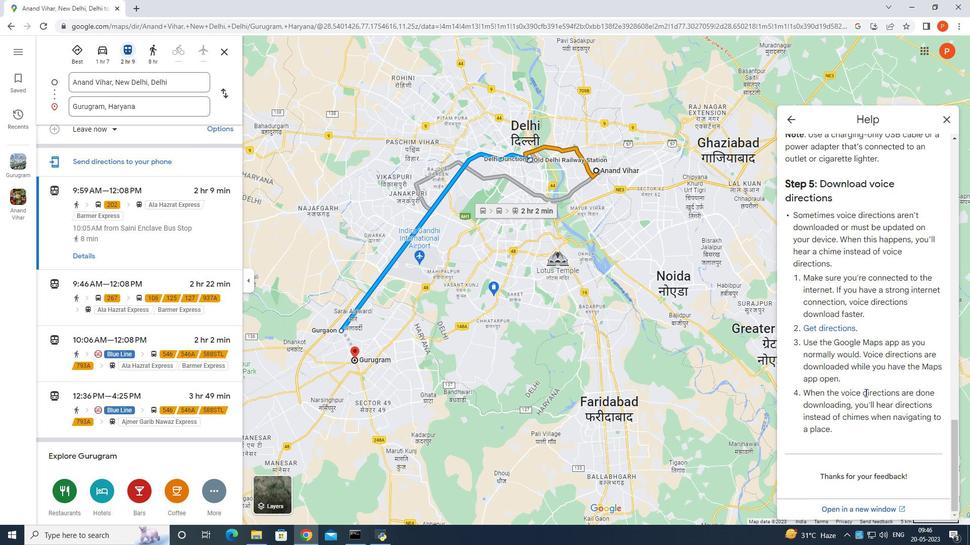 
Action: Mouse scrolled (865, 392) with delta (0, 0)
Screenshot: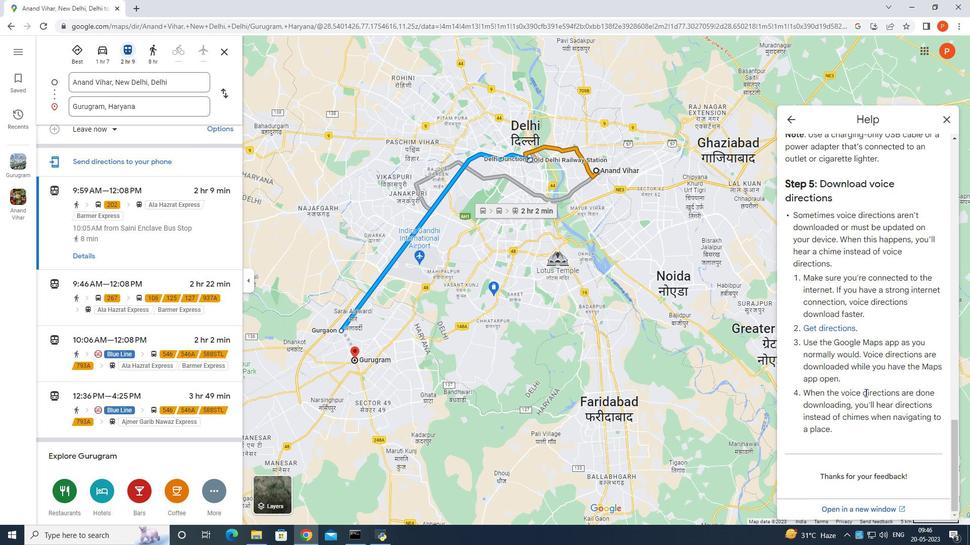 
Action: Mouse scrolled (865, 393) with delta (0, 0)
Screenshot: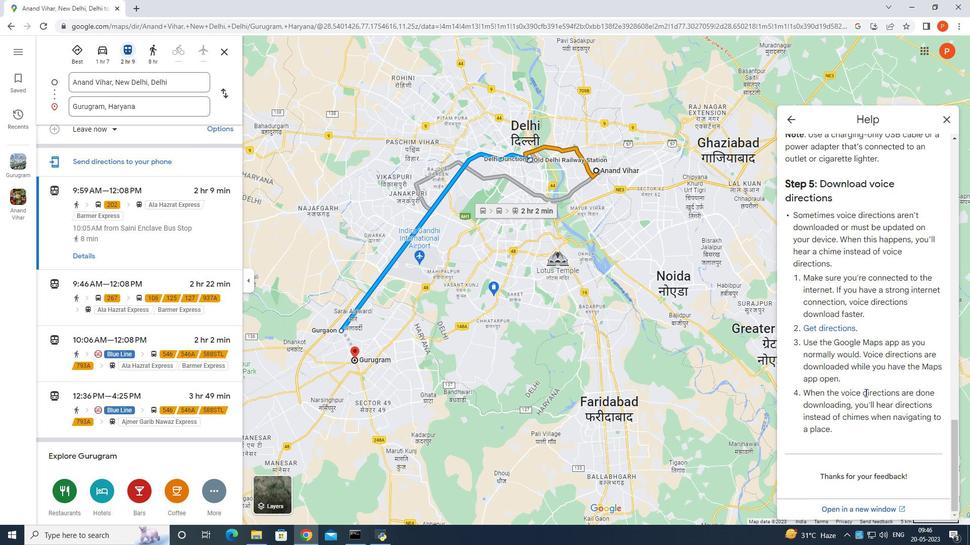 
Action: Mouse scrolled (865, 393) with delta (0, 0)
Screenshot: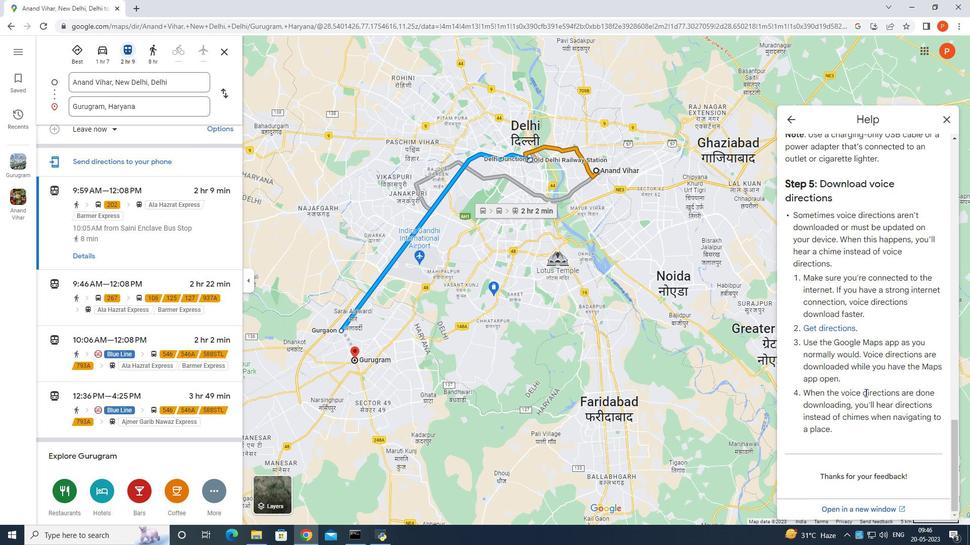 
Action: Mouse scrolled (865, 393) with delta (0, 0)
Screenshot: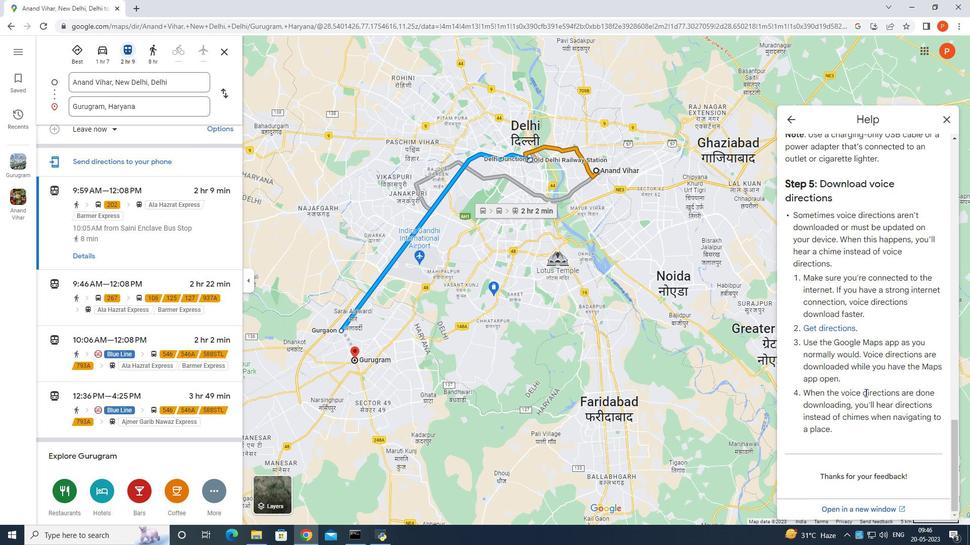 
Action: Mouse scrolled (865, 393) with delta (0, 0)
Screenshot: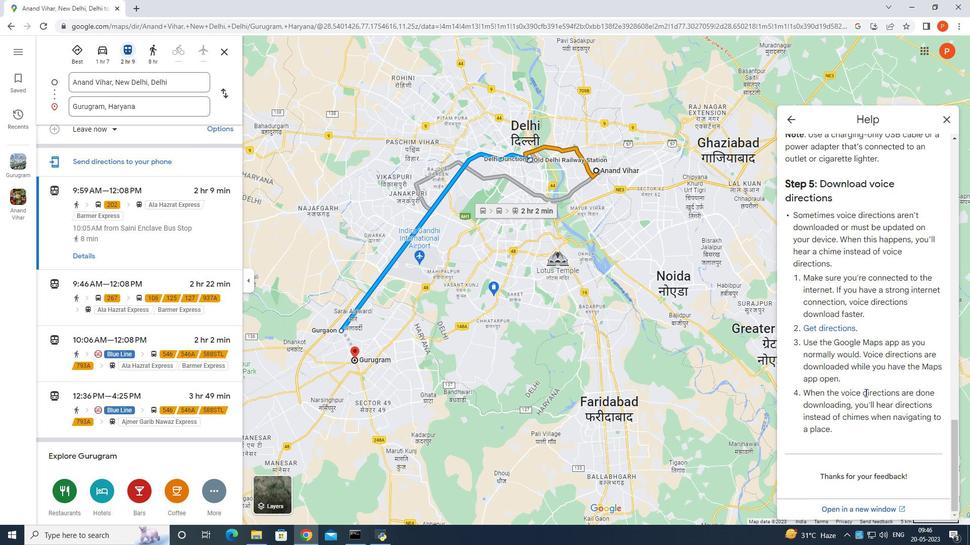 
Action: Mouse scrolled (865, 393) with delta (0, 0)
Screenshot: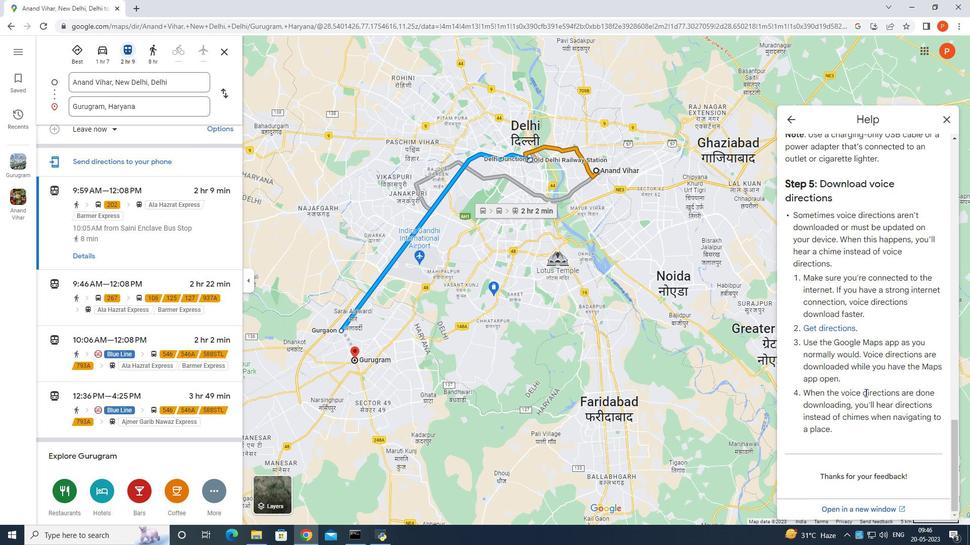 
Action: Mouse scrolled (865, 393) with delta (0, 0)
Screenshot: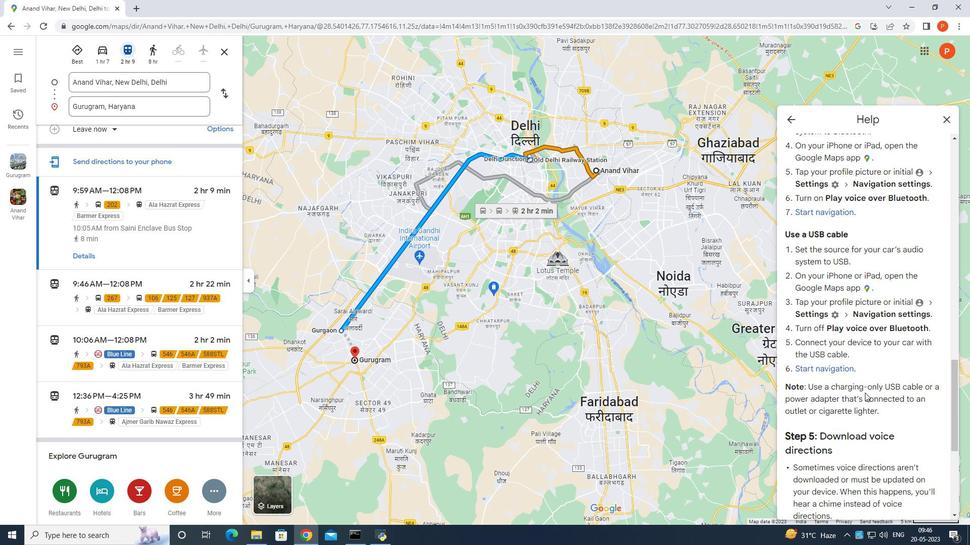 
Action: Mouse scrolled (865, 393) with delta (0, 0)
Screenshot: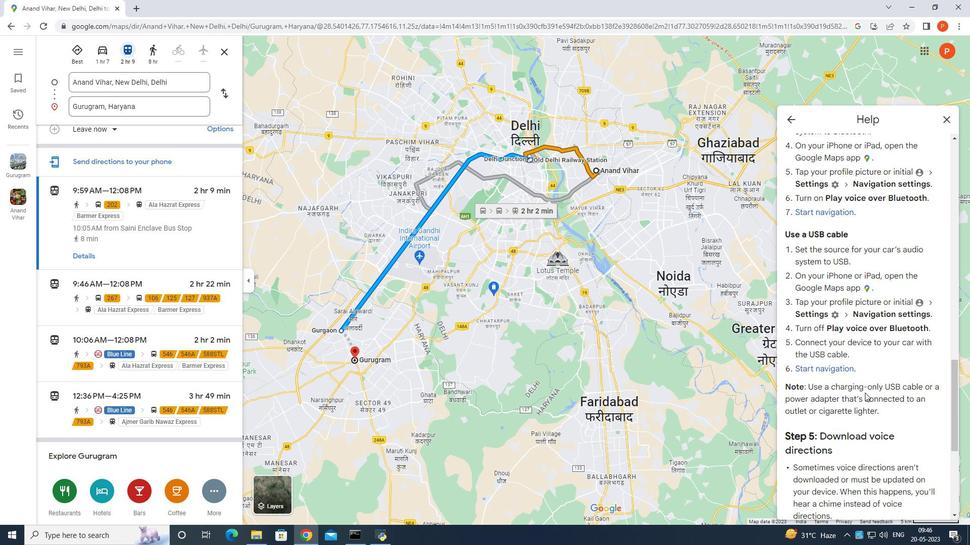 
Action: Mouse scrolled (865, 393) with delta (0, 0)
Screenshot: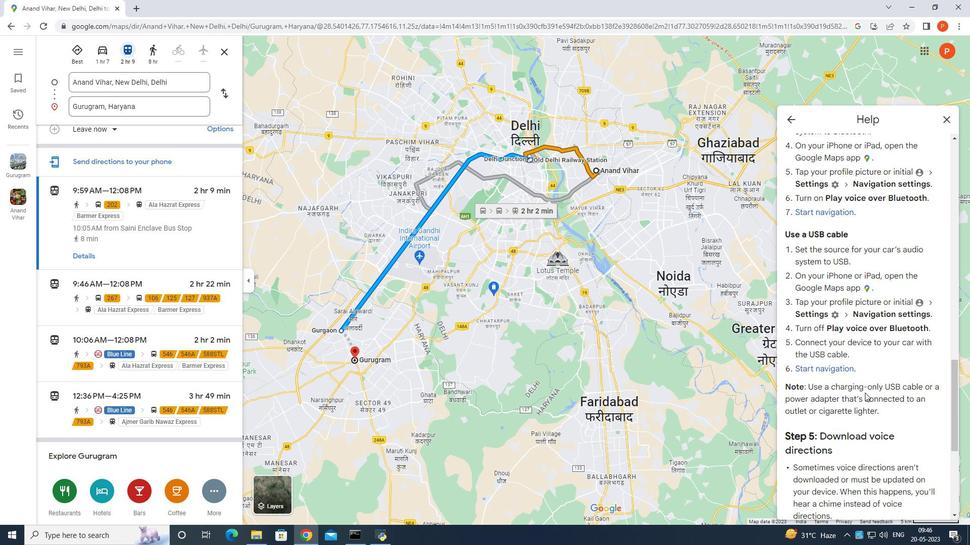 
Action: Mouse scrolled (865, 393) with delta (0, 0)
Screenshot: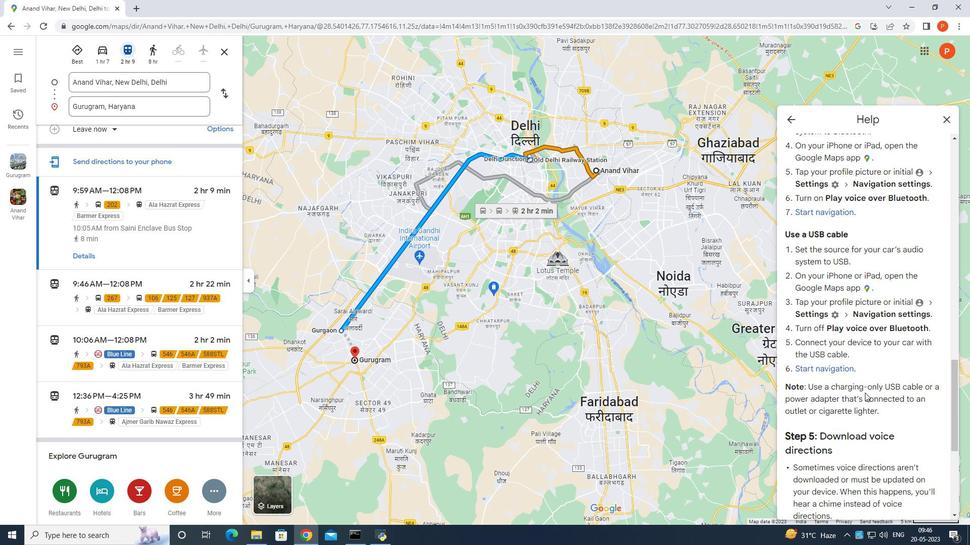 
Action: Mouse scrolled (865, 393) with delta (0, 0)
Screenshot: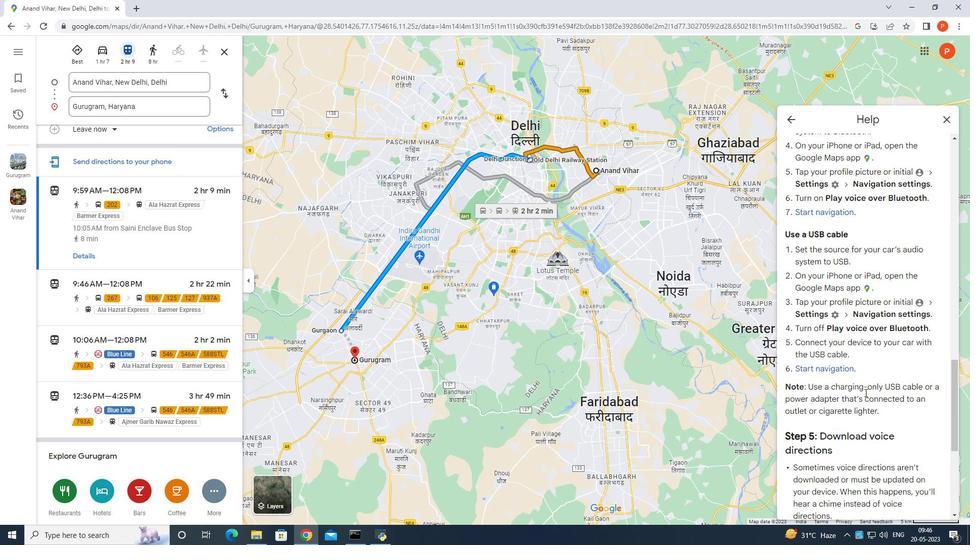 
Action: Mouse scrolled (865, 393) with delta (0, 0)
Screenshot: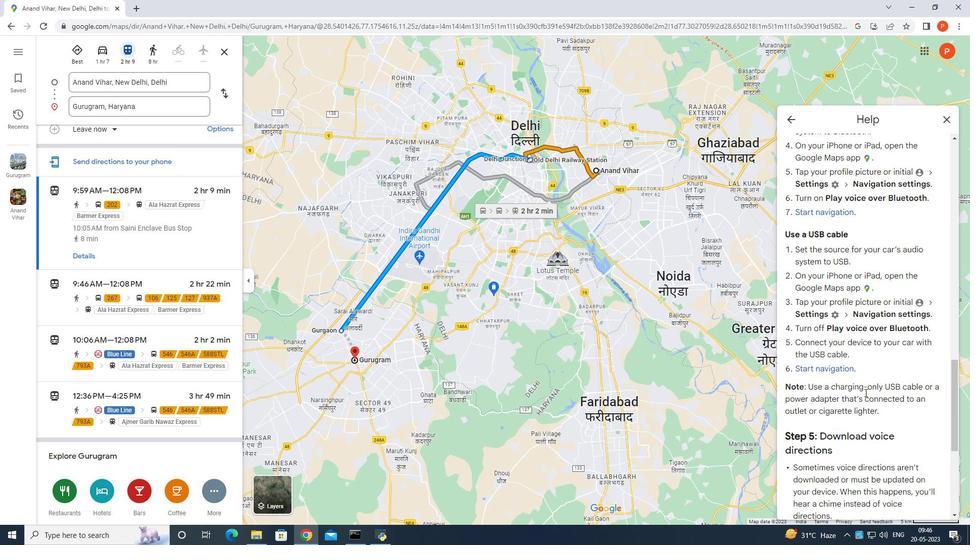 
Action: Mouse scrolled (865, 393) with delta (0, 0)
Screenshot: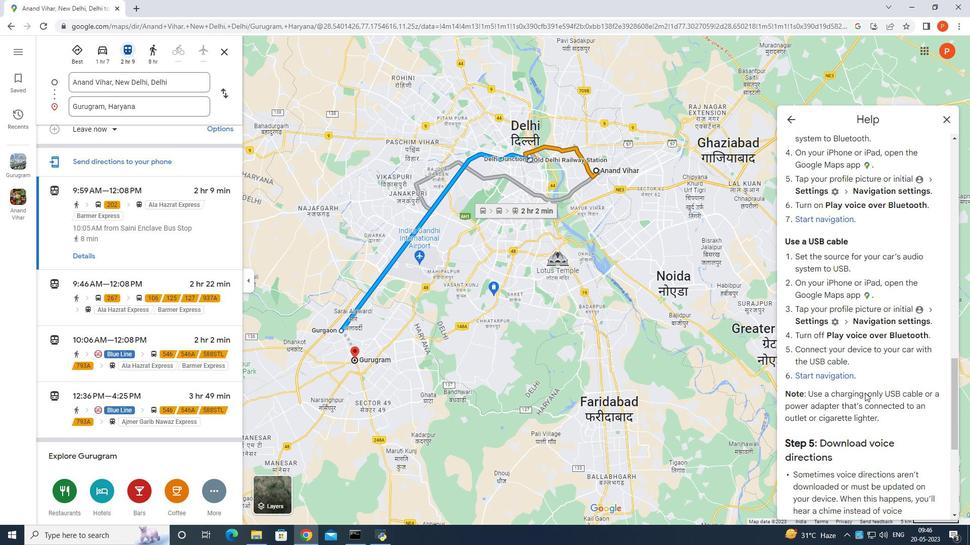 
Action: Mouse scrolled (865, 393) with delta (0, 0)
Screenshot: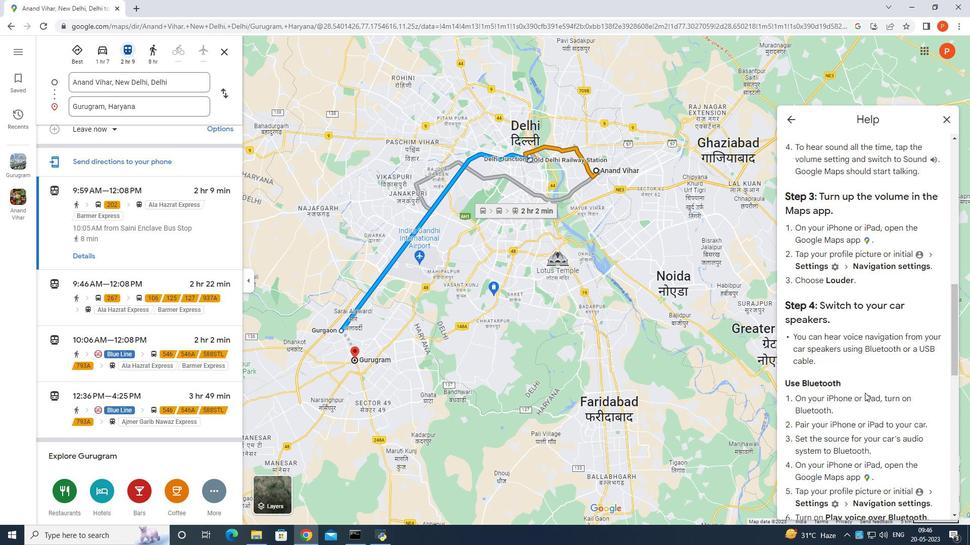 
Action: Mouse scrolled (865, 393) with delta (0, 0)
Screenshot: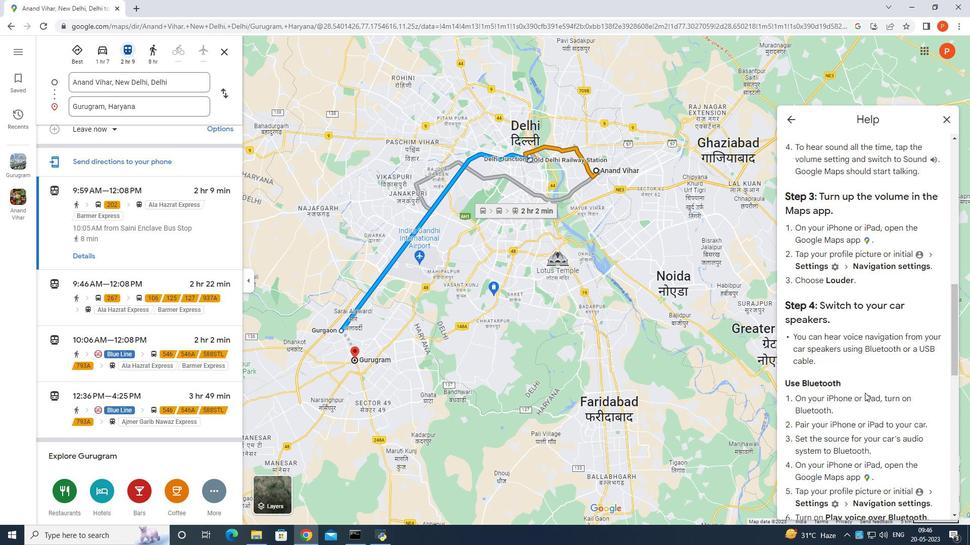 
Action: Mouse scrolled (865, 393) with delta (0, 0)
Screenshot: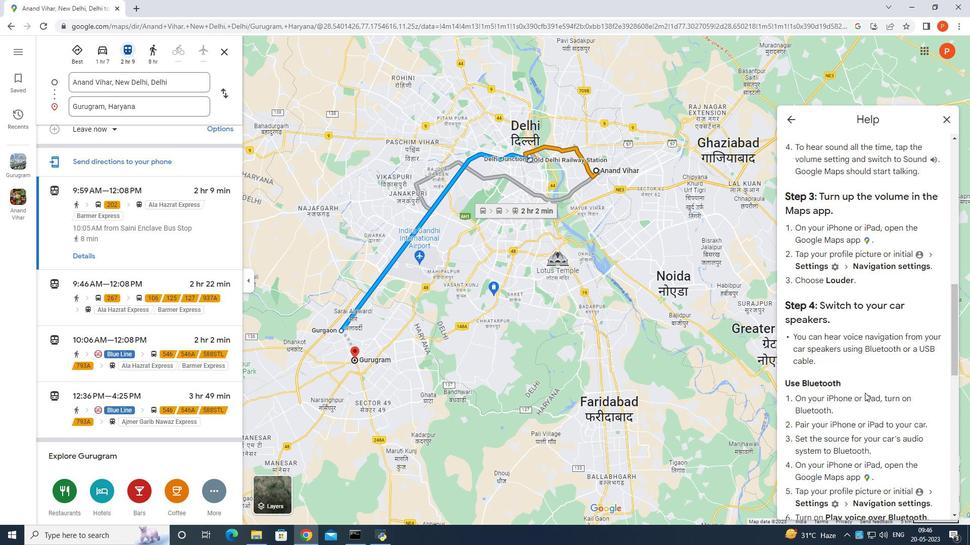 
Action: Mouse scrolled (865, 393) with delta (0, 0)
Screenshot: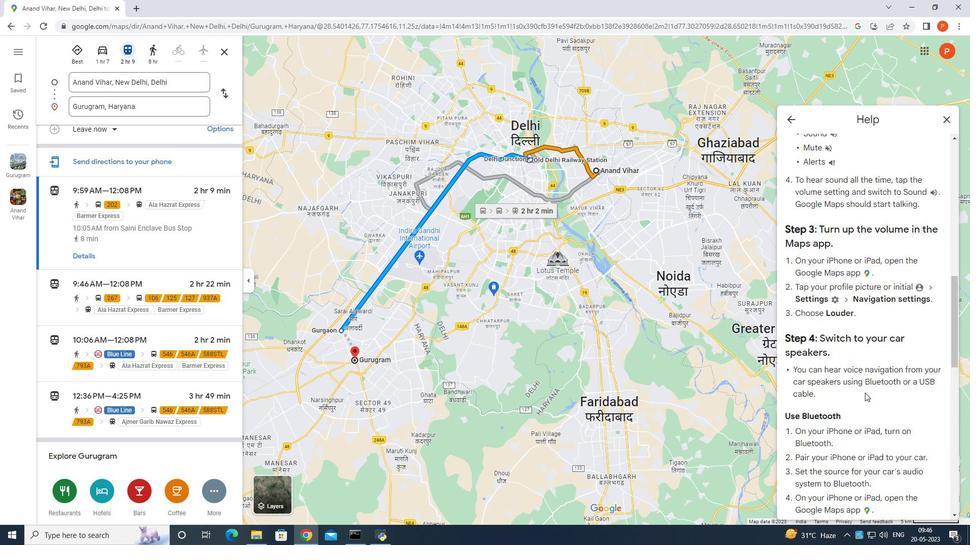 
Action: Mouse scrolled (865, 393) with delta (0, 0)
Screenshot: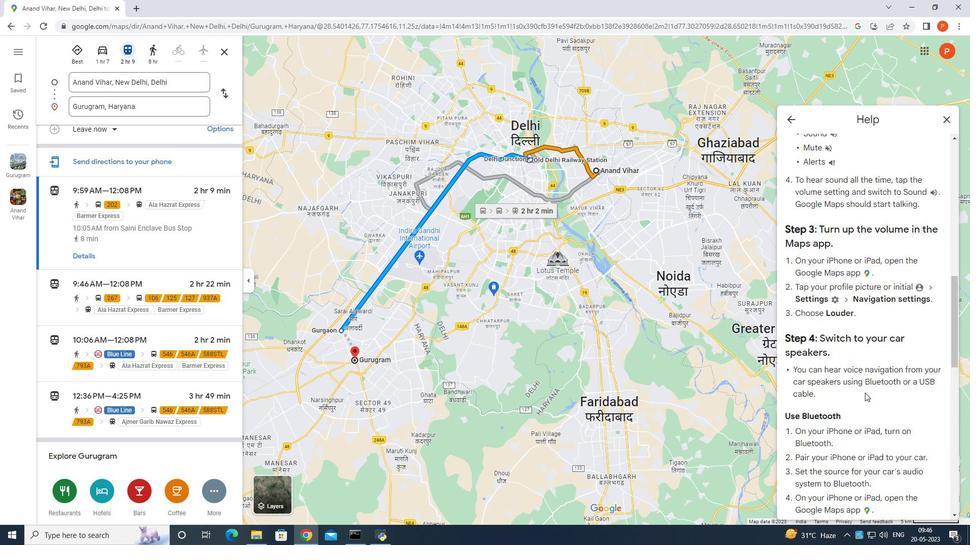 
Action: Mouse scrolled (865, 393) with delta (0, 0)
Screenshot: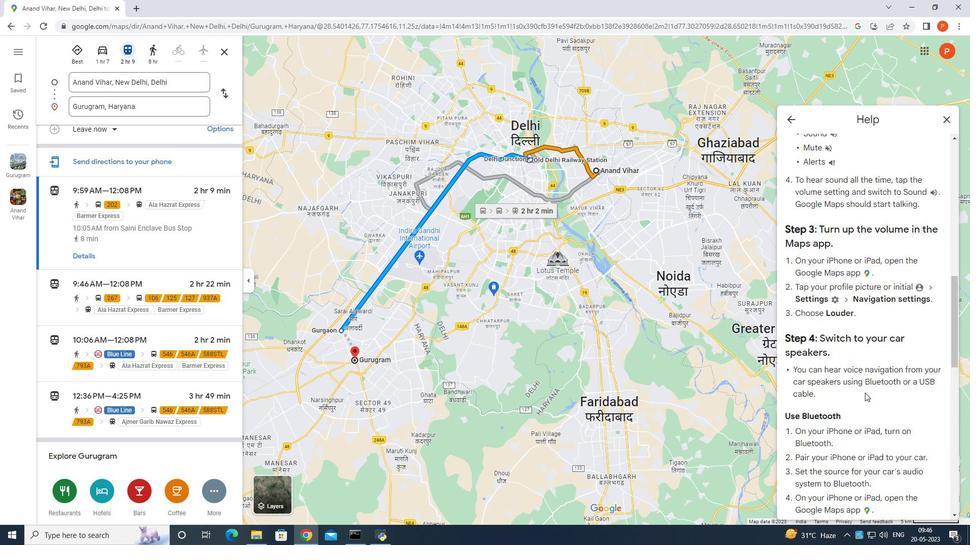 
Action: Mouse scrolled (865, 393) with delta (0, 0)
Screenshot: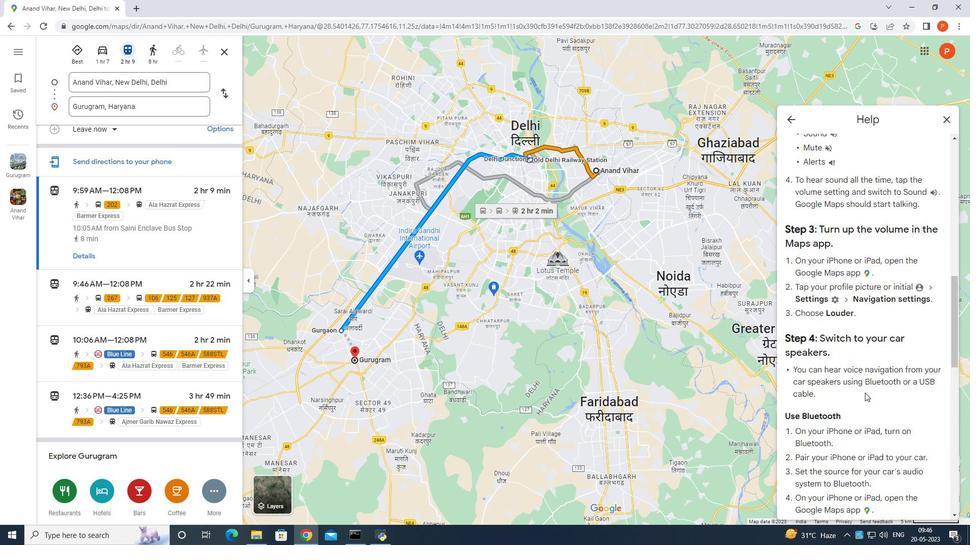 
Action: Mouse scrolled (865, 393) with delta (0, 0)
Screenshot: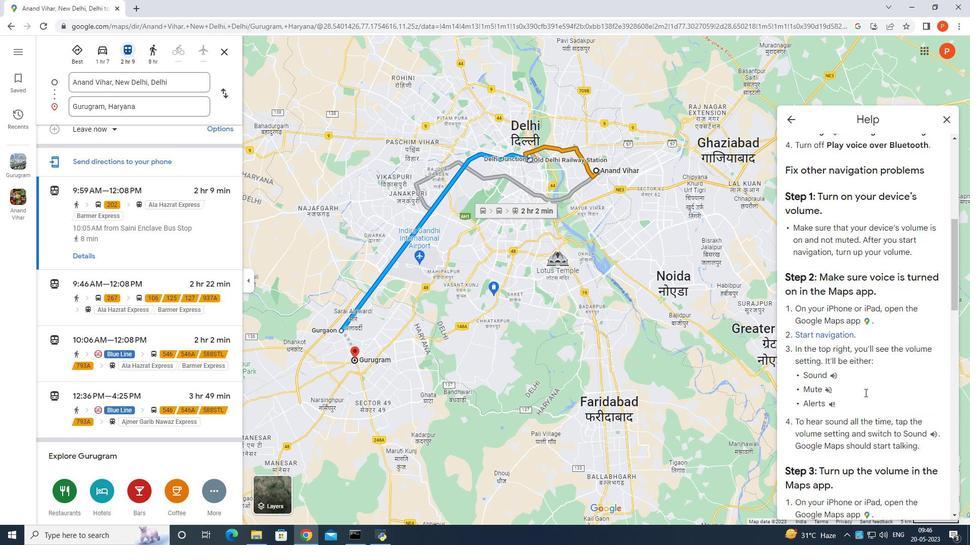 
Action: Mouse scrolled (865, 393) with delta (0, 0)
Screenshot: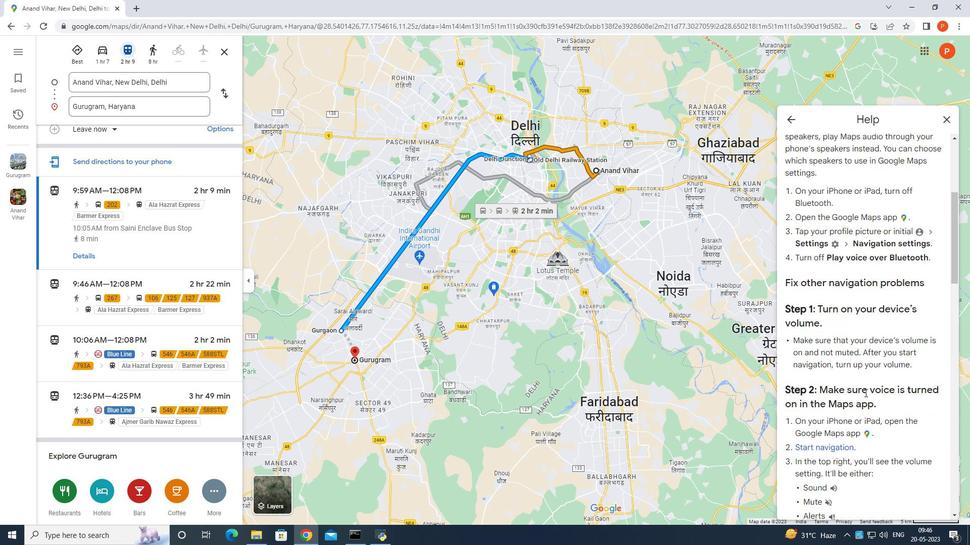 
Action: Mouse scrolled (865, 393) with delta (0, 0)
Screenshot: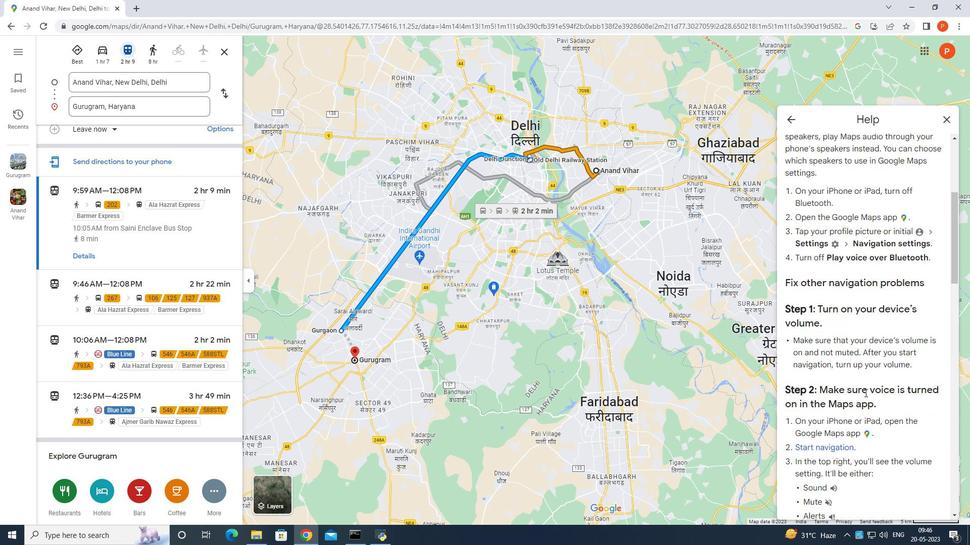 
Action: Mouse scrolled (865, 393) with delta (0, 0)
Screenshot: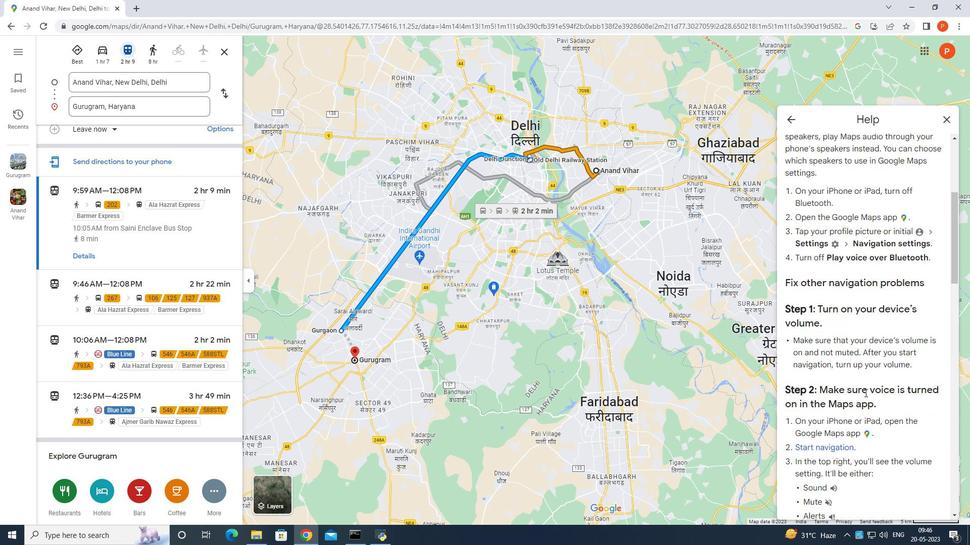 
Action: Mouse scrolled (865, 393) with delta (0, 0)
Screenshot: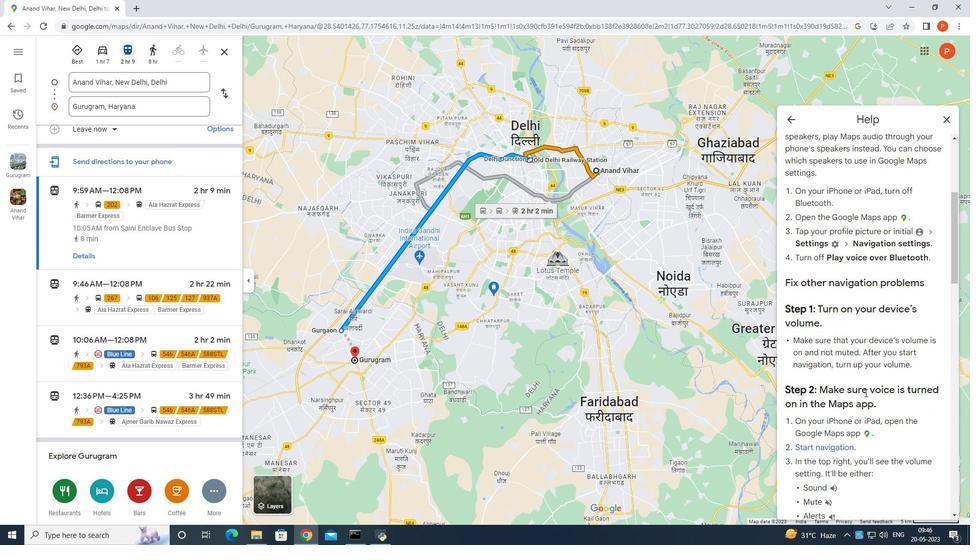 
Action: Mouse scrolled (865, 393) with delta (0, 0)
Screenshot: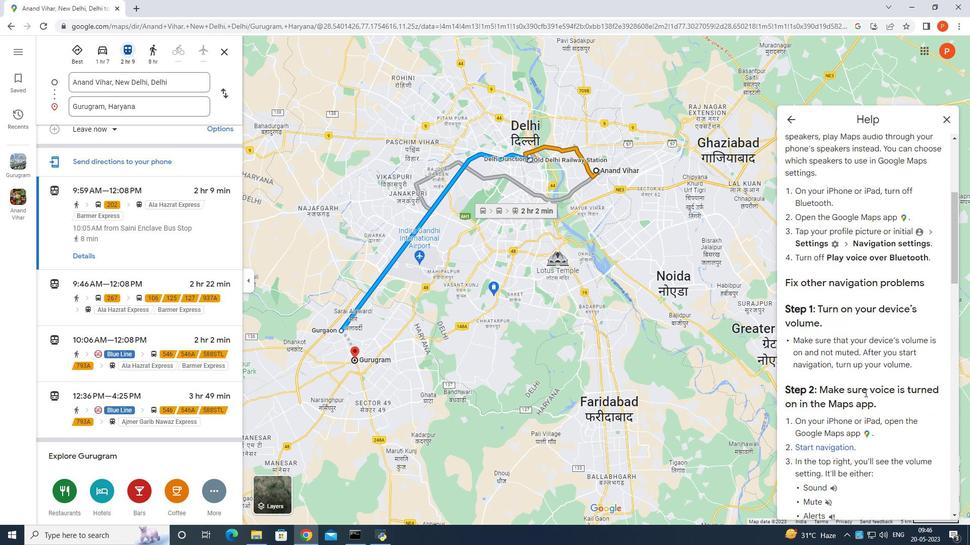 
Action: Mouse scrolled (865, 393) with delta (0, 0)
Screenshot: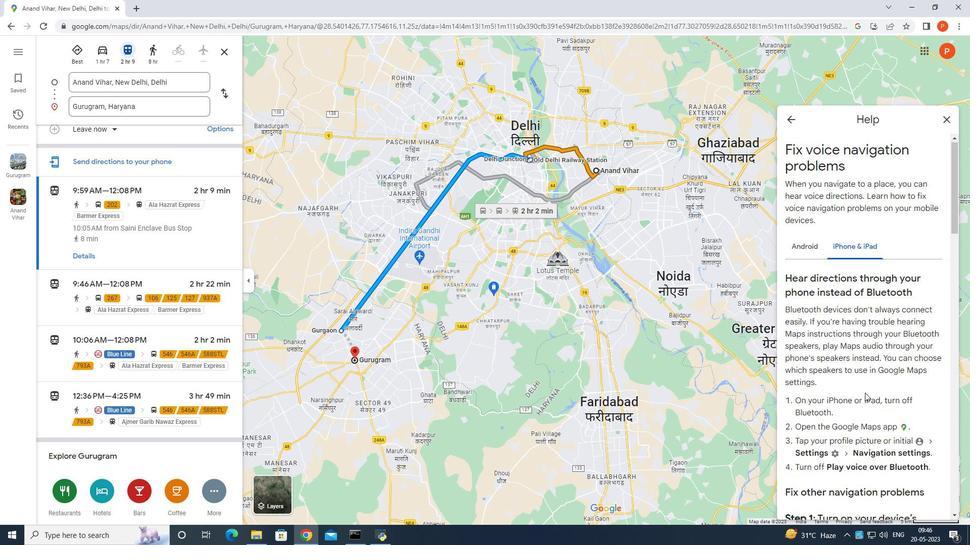 
Action: Mouse scrolled (865, 393) with delta (0, 0)
Screenshot: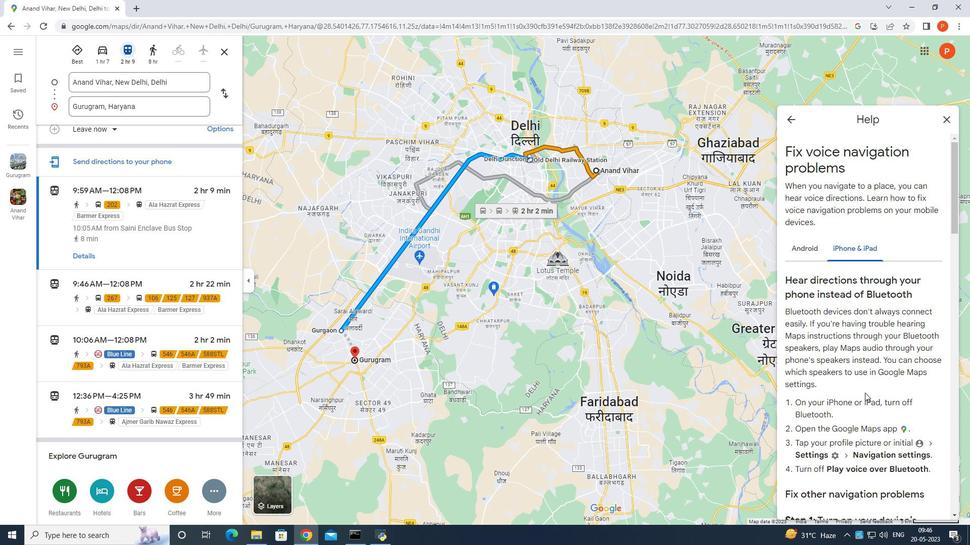 
Action: Mouse scrolled (865, 393) with delta (0, 0)
Screenshot: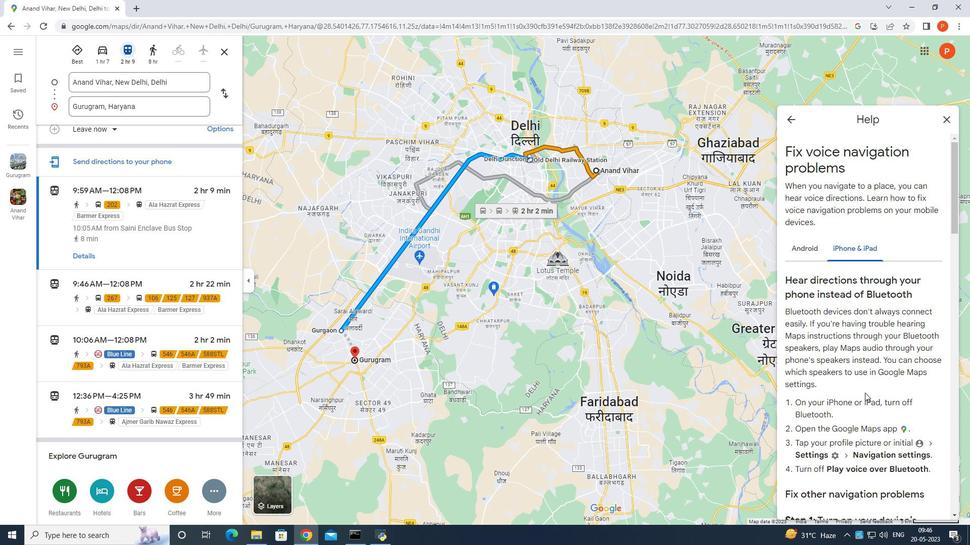 
Action: Mouse scrolled (865, 393) with delta (0, 0)
Screenshot: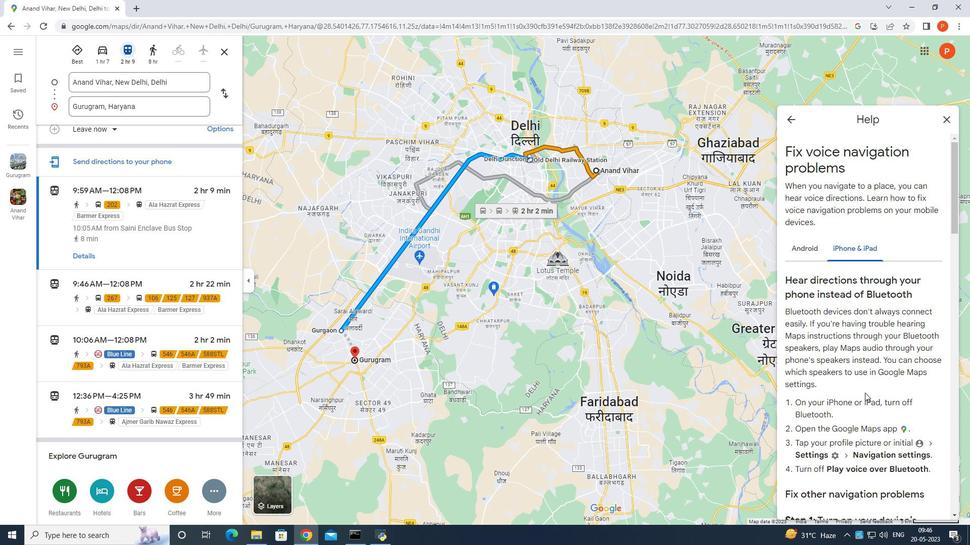 
Action: Mouse scrolled (865, 393) with delta (0, 0)
Screenshot: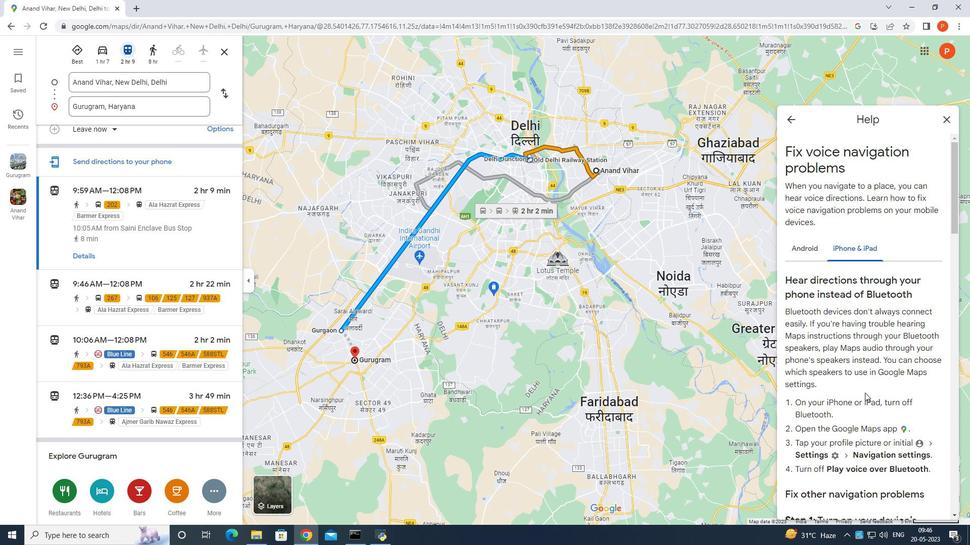 
Action: Mouse scrolled (865, 393) with delta (0, 0)
Screenshot: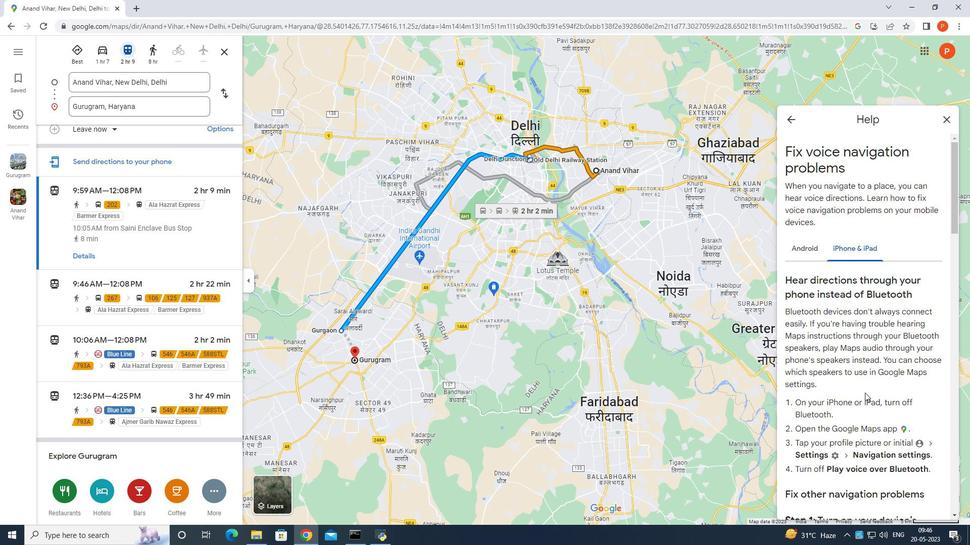 
Action: Mouse scrolled (865, 393) with delta (0, 0)
Screenshot: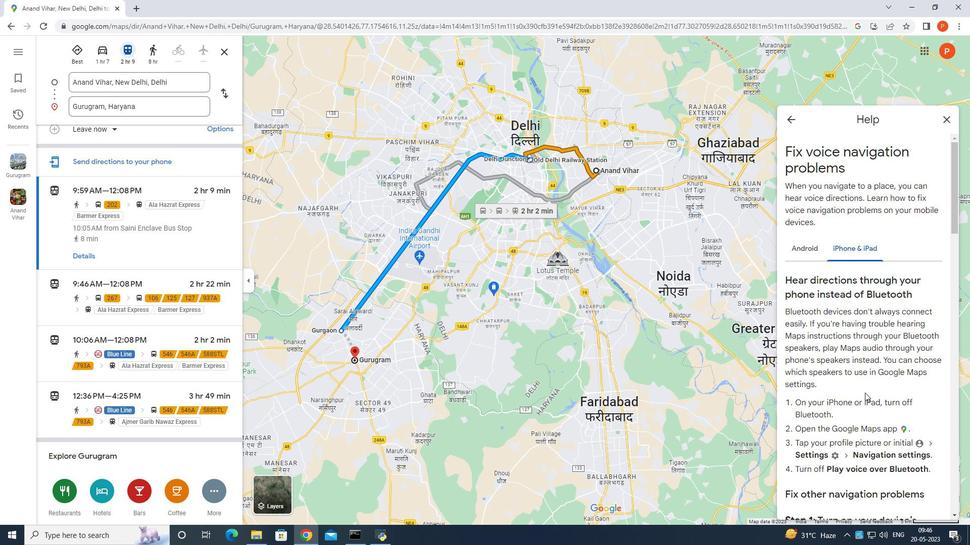 
Action: Mouse moved to (803, 245)
Screenshot: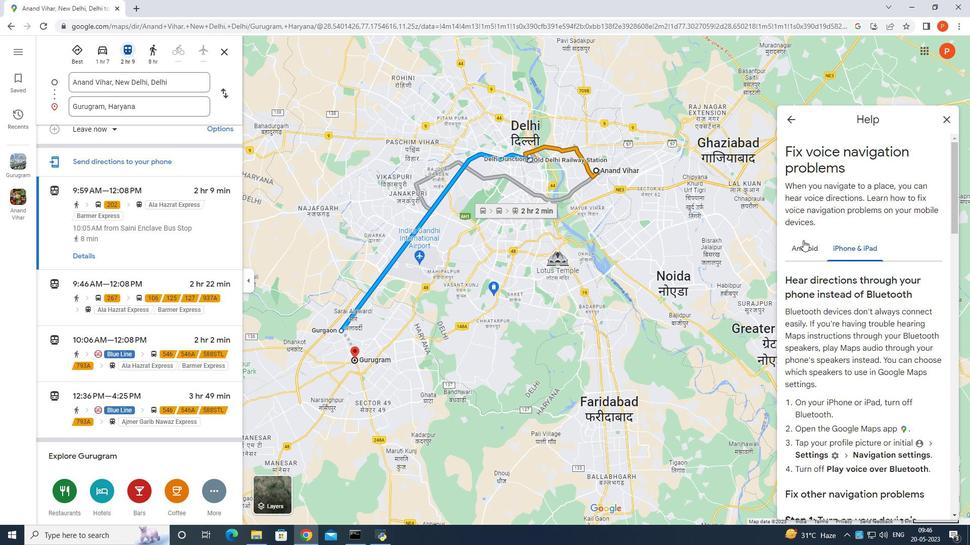 
Action: Mouse pressed left at (803, 244)
Screenshot: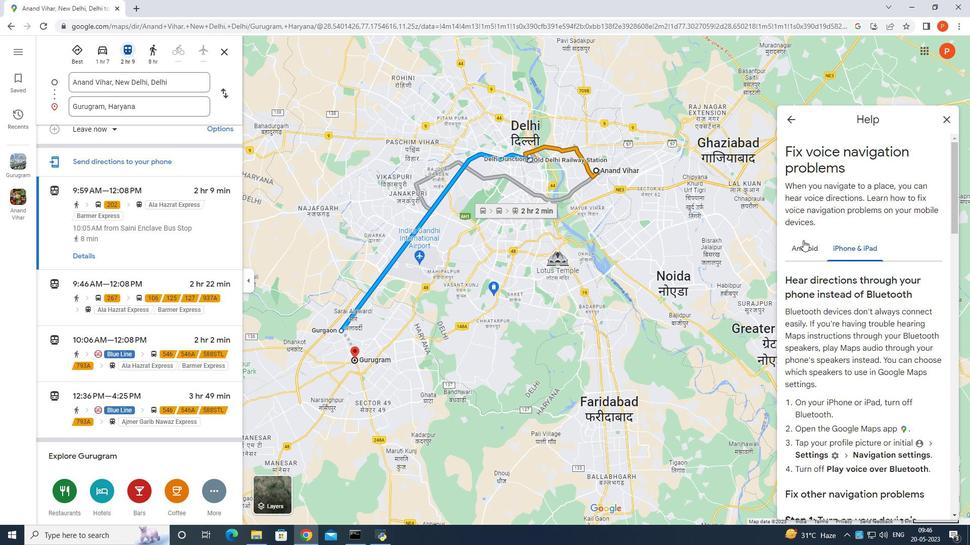 
Action: Mouse moved to (807, 358)
Screenshot: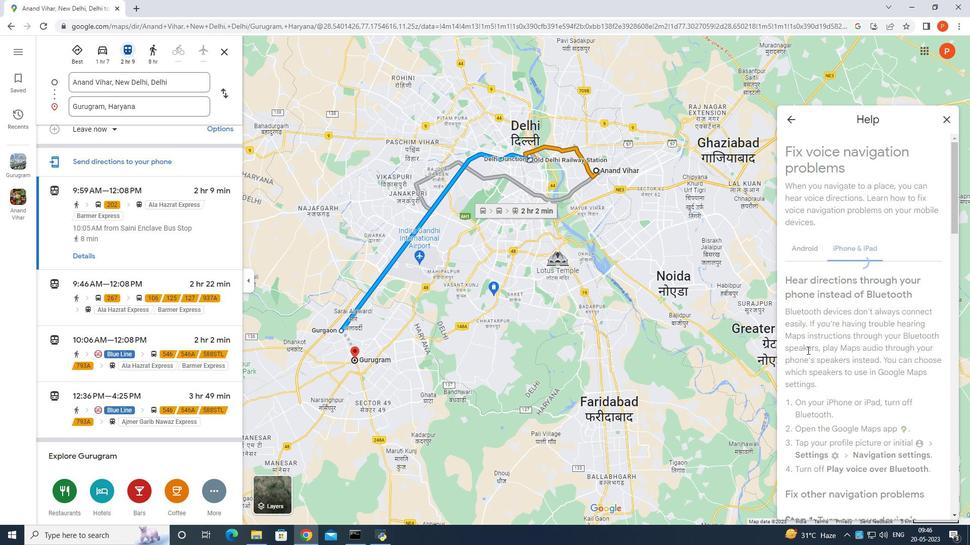 
Action: Mouse scrolled (807, 357) with delta (0, 0)
Screenshot: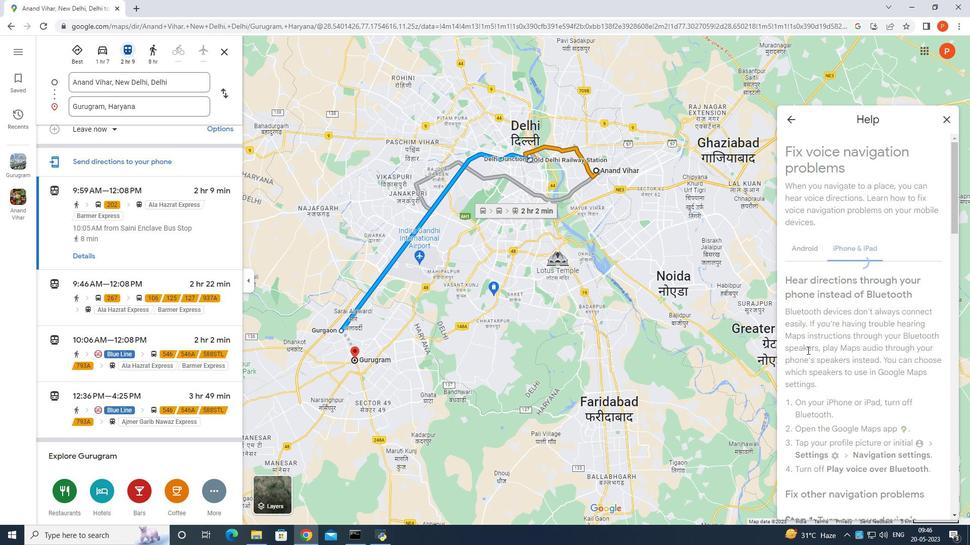 
Action: Mouse scrolled (807, 357) with delta (0, 0)
Screenshot: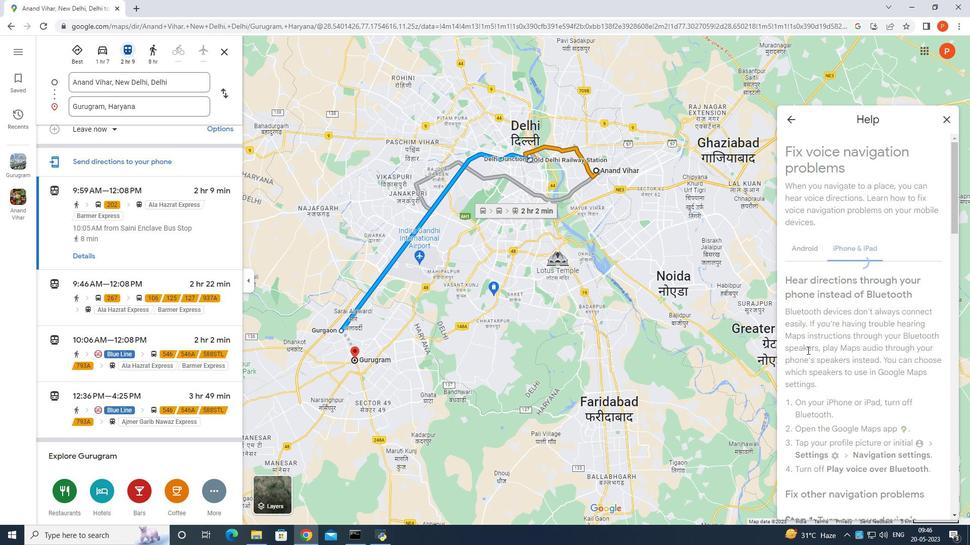 
Action: Mouse scrolled (807, 357) with delta (0, 0)
Screenshot: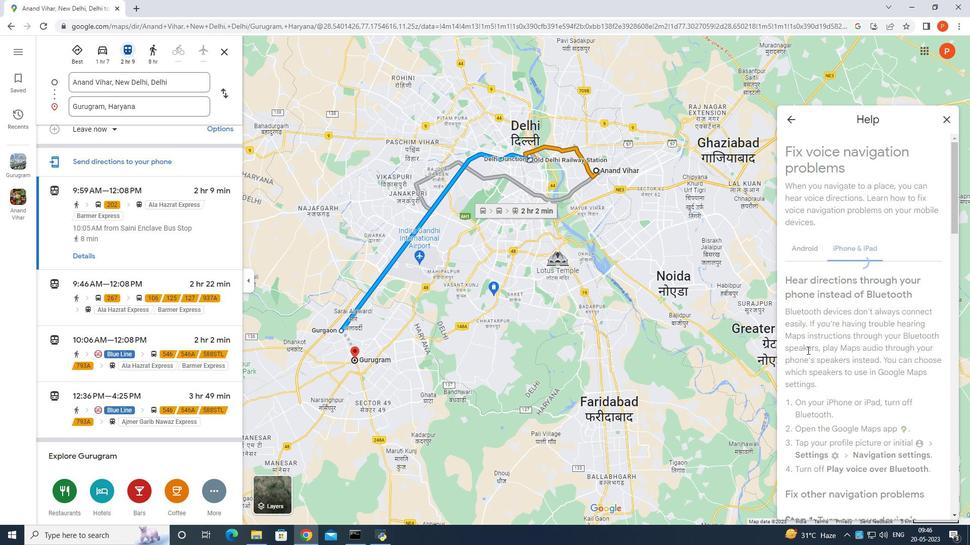 
Action: Mouse scrolled (807, 357) with delta (0, 0)
Screenshot: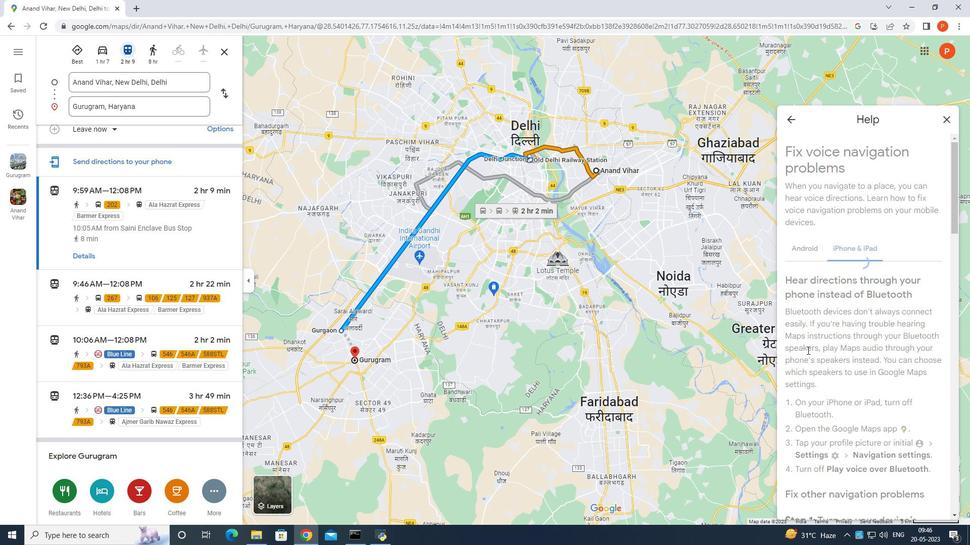 
Action: Mouse scrolled (807, 357) with delta (0, 0)
Screenshot: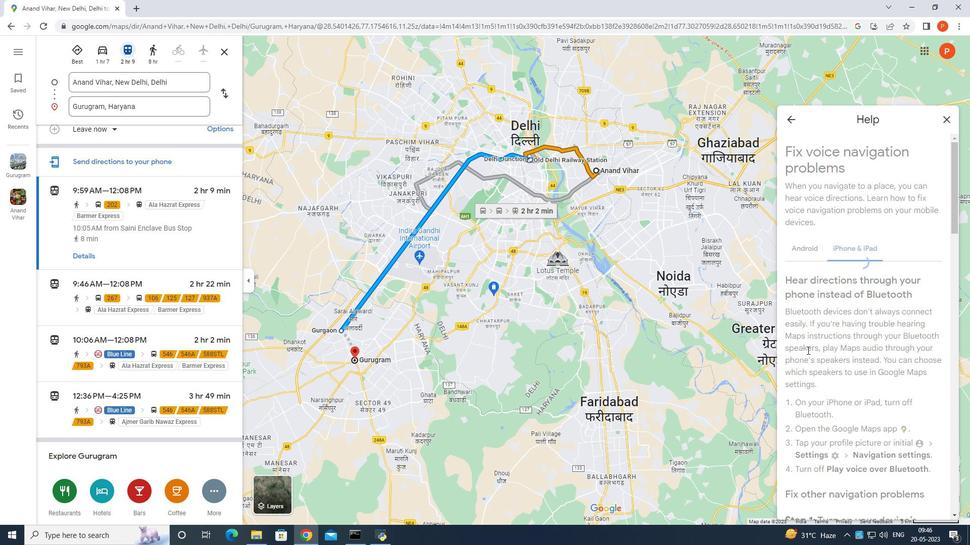 
Action: Mouse scrolled (807, 357) with delta (0, 0)
Screenshot: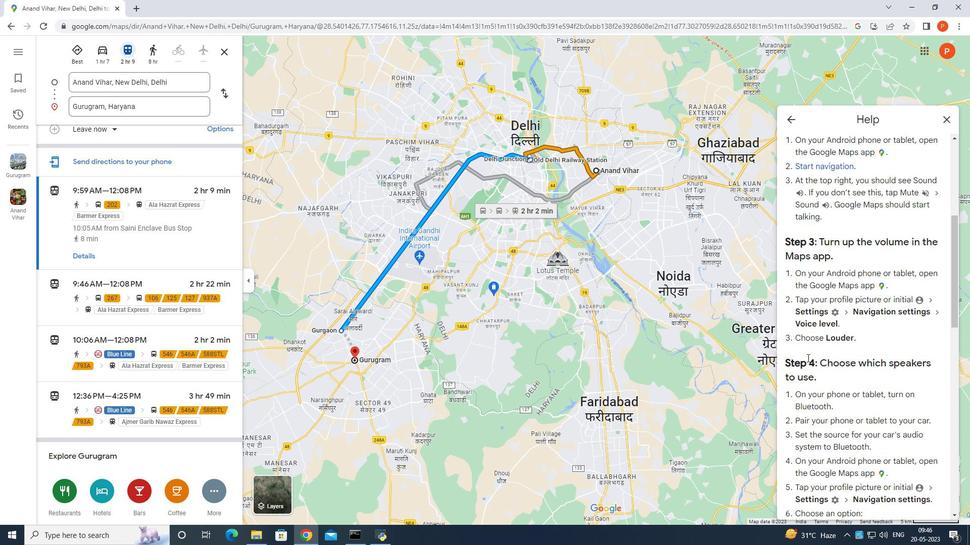 
Action: Mouse scrolled (807, 357) with delta (0, 0)
Screenshot: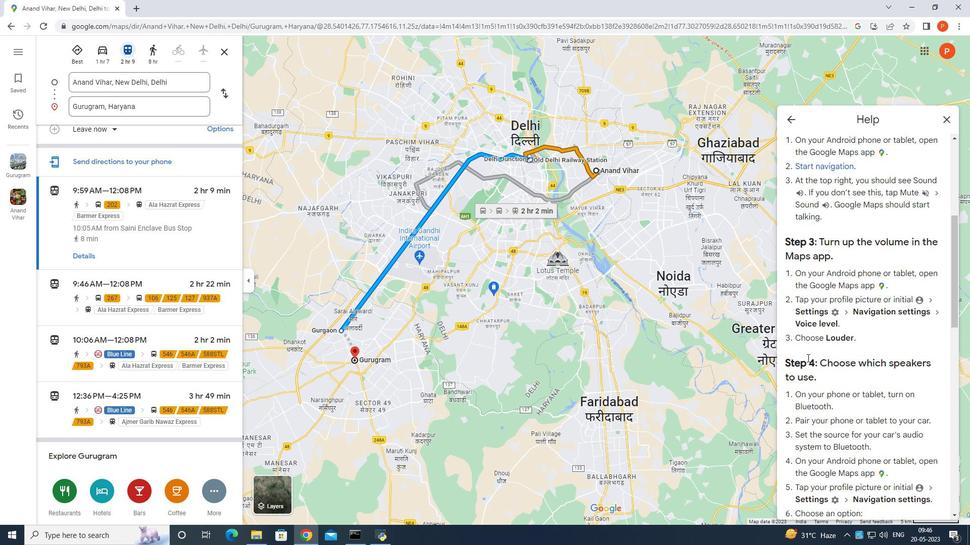 
Action: Mouse scrolled (807, 357) with delta (0, 0)
Screenshot: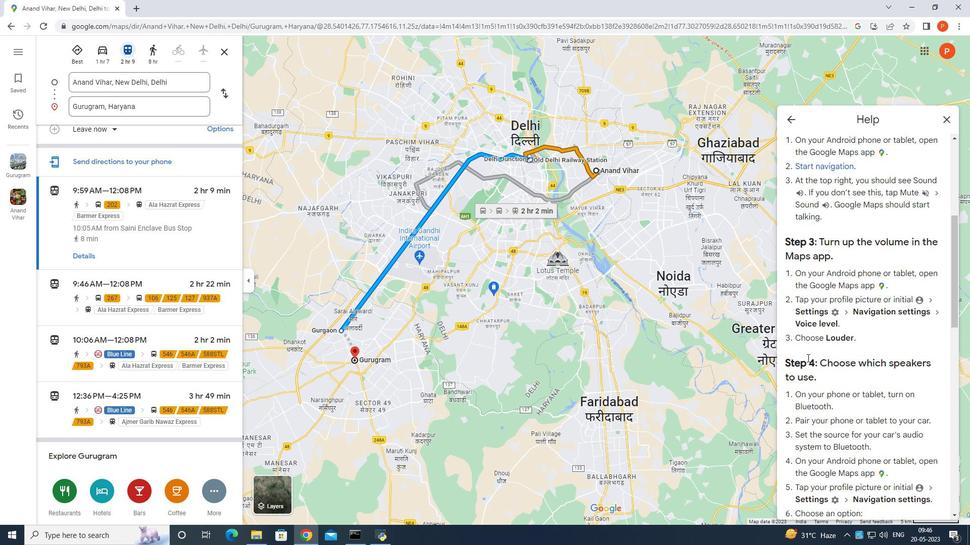 
Action: Mouse scrolled (807, 357) with delta (0, 0)
Screenshot: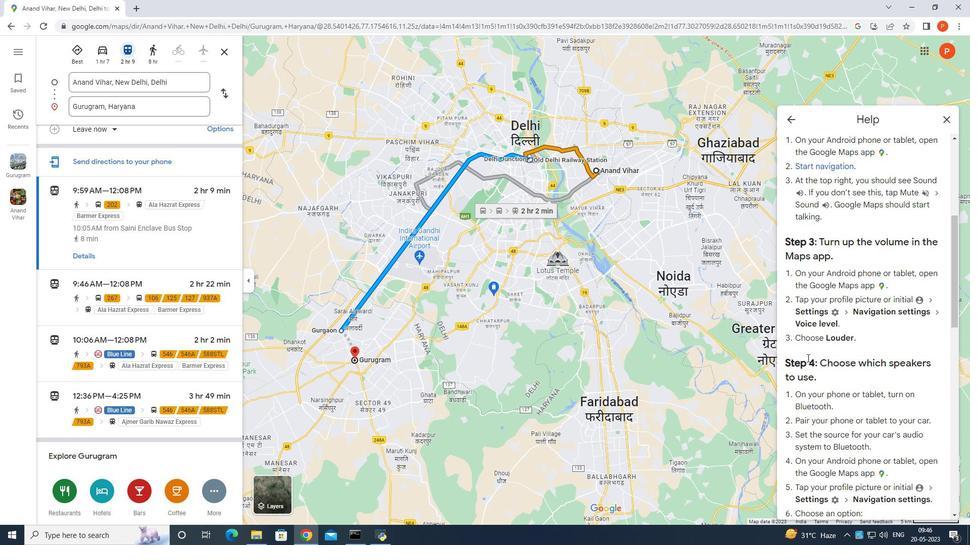
Action: Mouse scrolled (807, 357) with delta (0, 0)
Screenshot: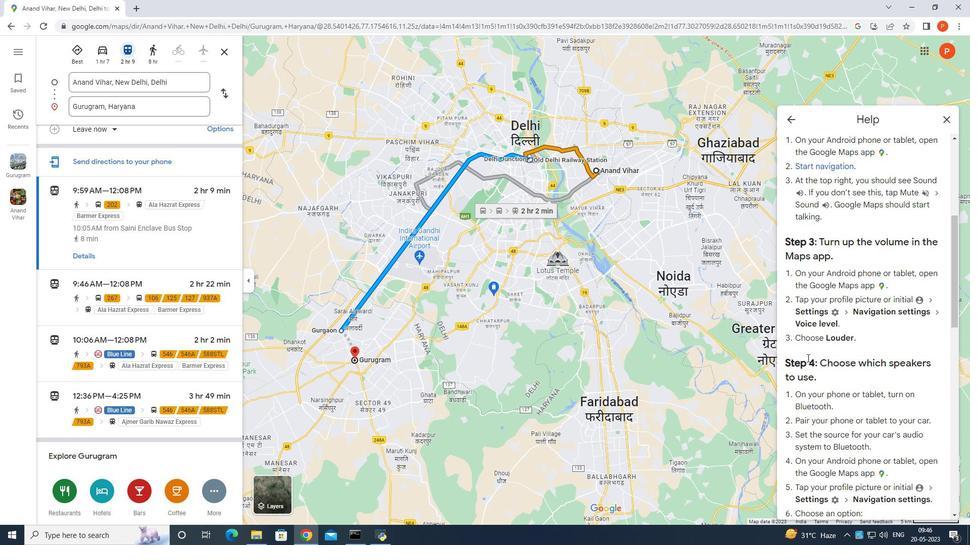 
Action: Mouse scrolled (807, 357) with delta (0, 0)
Screenshot: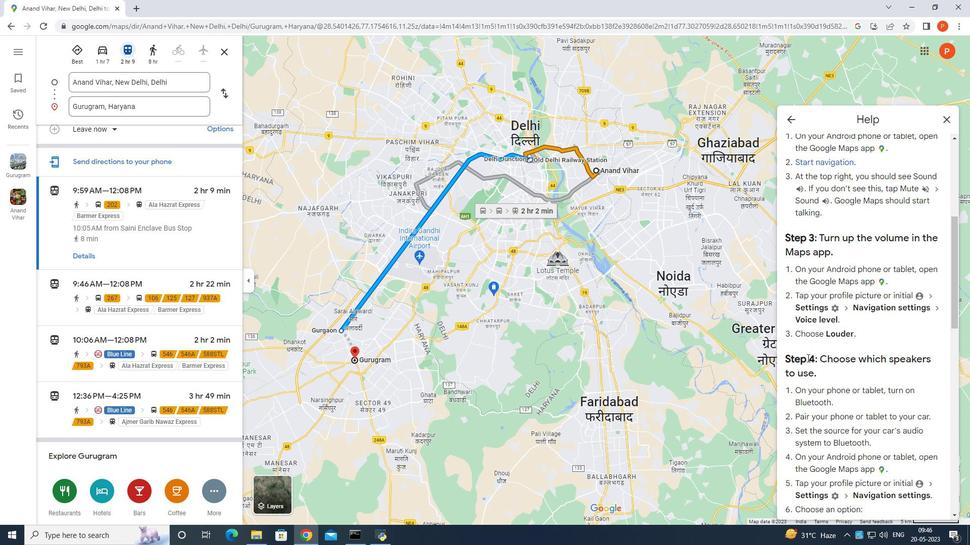 
Action: Mouse scrolled (807, 357) with delta (0, 0)
Screenshot: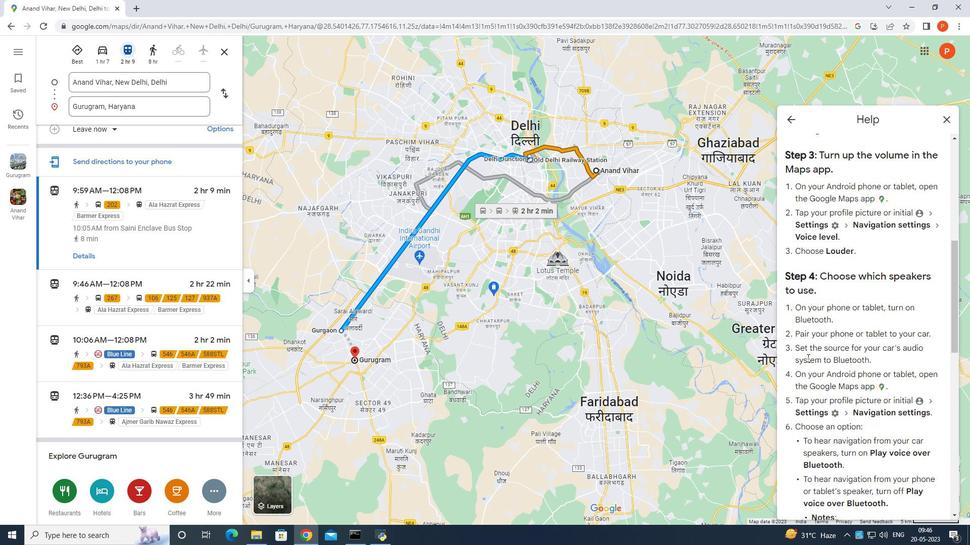 
Action: Mouse scrolled (807, 357) with delta (0, 0)
Screenshot: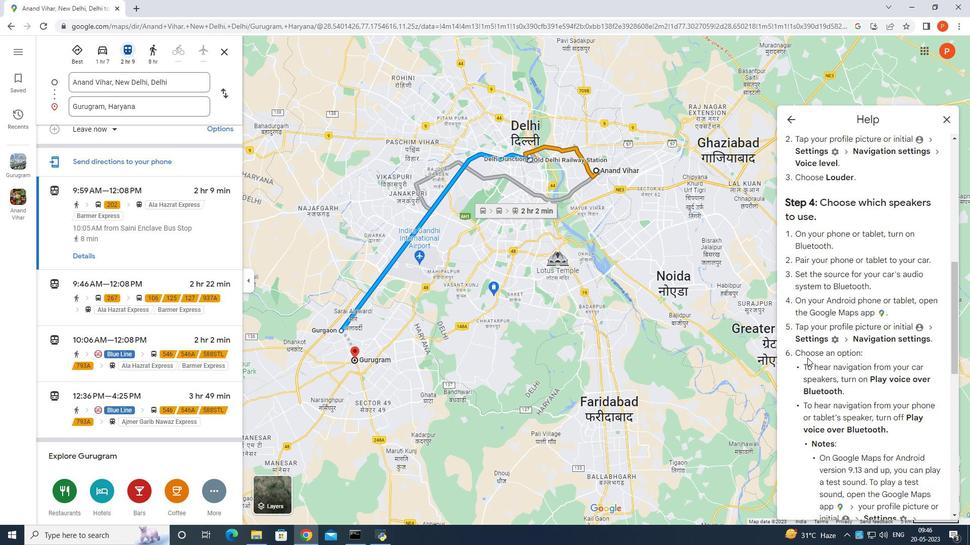 
Action: Mouse scrolled (807, 357) with delta (0, 0)
Screenshot: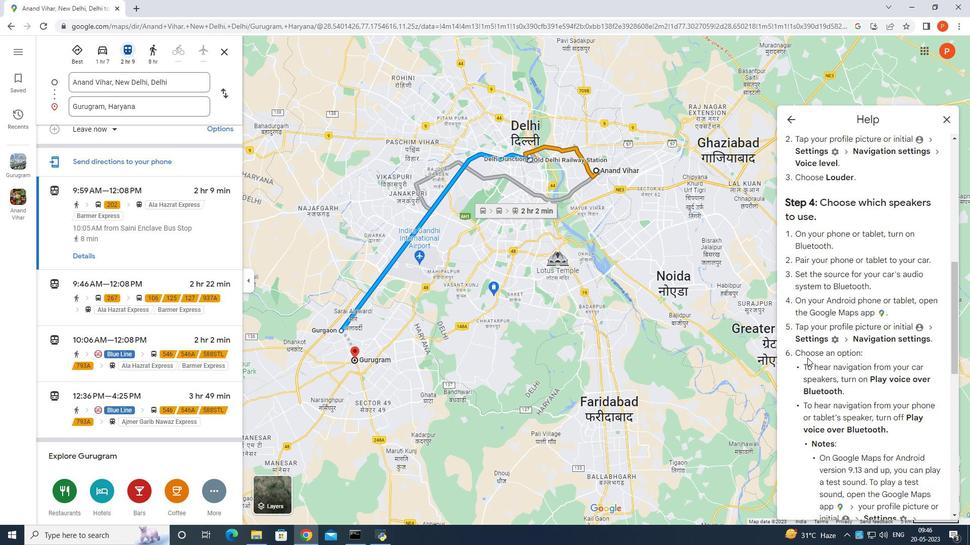 
Action: Mouse scrolled (807, 357) with delta (0, 0)
Screenshot: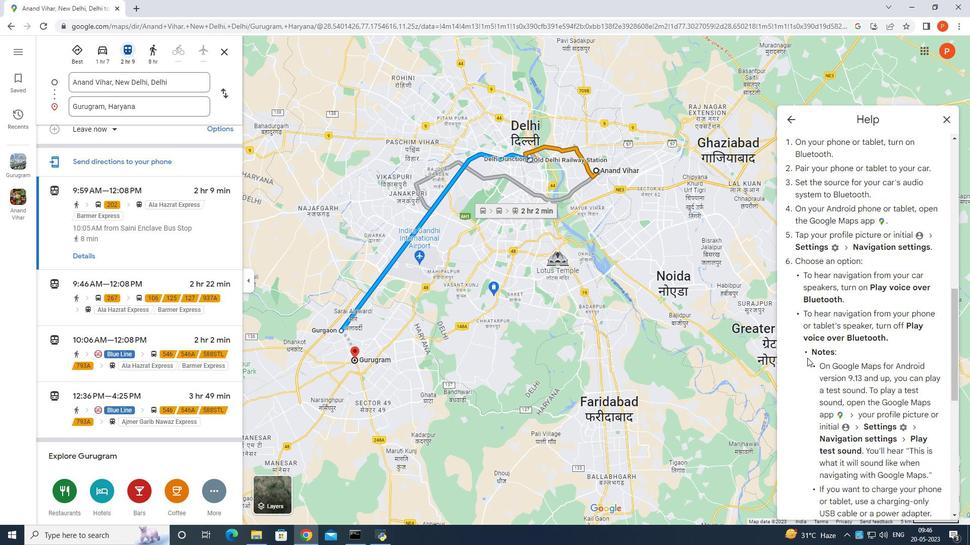 
Action: Mouse scrolled (807, 357) with delta (0, 0)
Screenshot: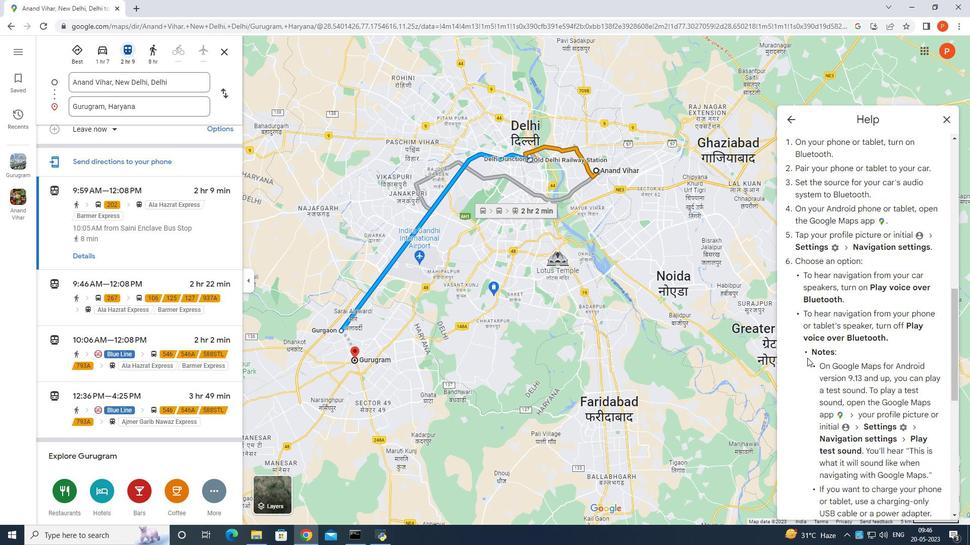 
Action: Mouse scrolled (807, 357) with delta (0, 0)
Screenshot: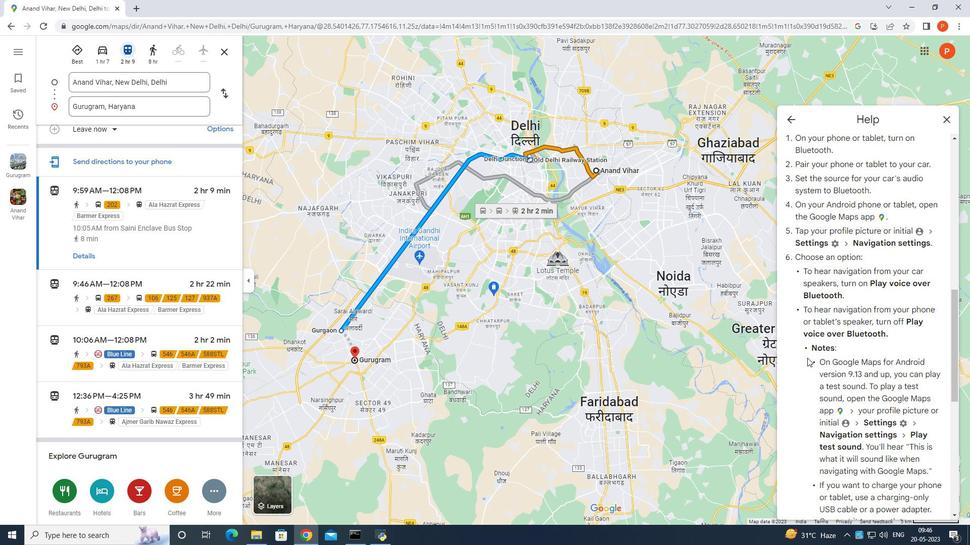 
Action: Mouse scrolled (807, 357) with delta (0, 0)
Screenshot: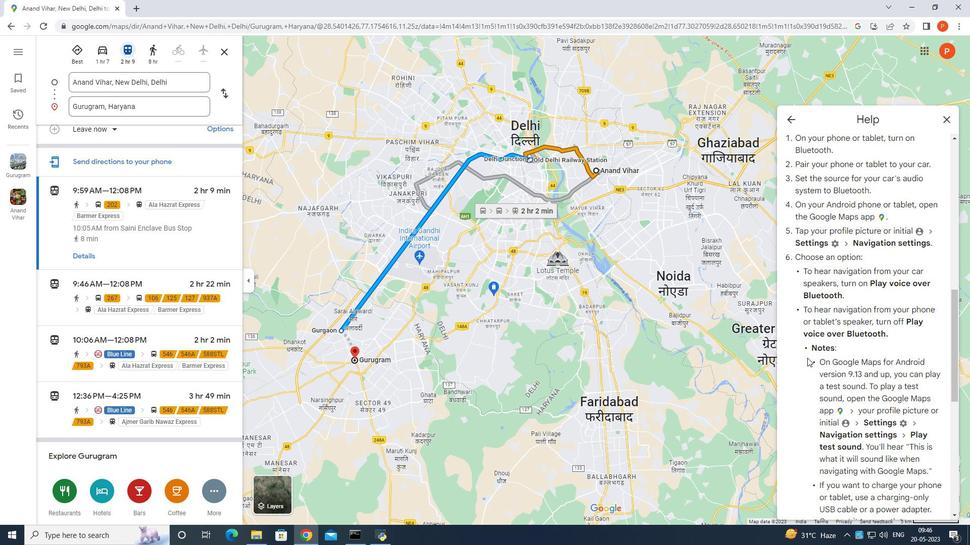 
Action: Mouse scrolled (807, 357) with delta (0, 0)
Screenshot: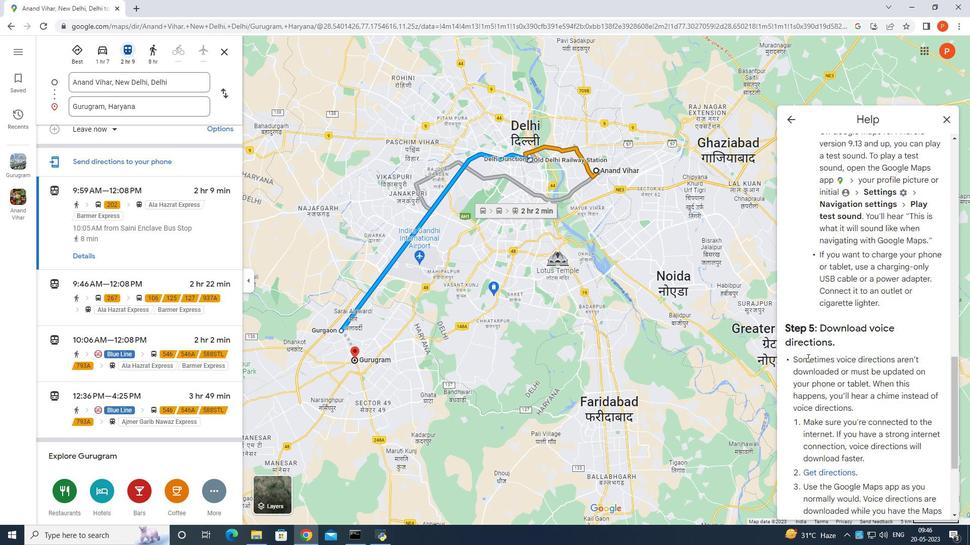 
Action: Mouse scrolled (807, 357) with delta (0, 0)
Screenshot: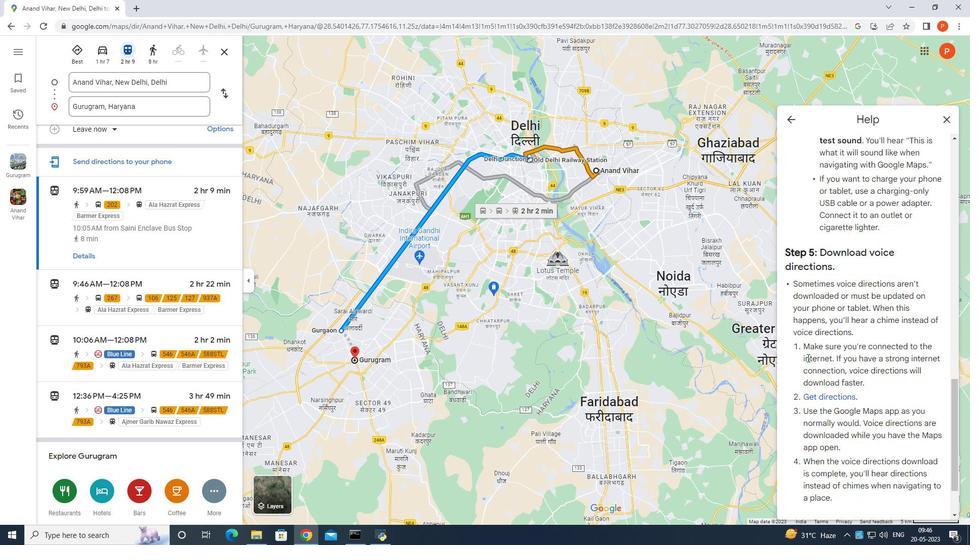 
Action: Mouse scrolled (807, 357) with delta (0, 0)
Screenshot: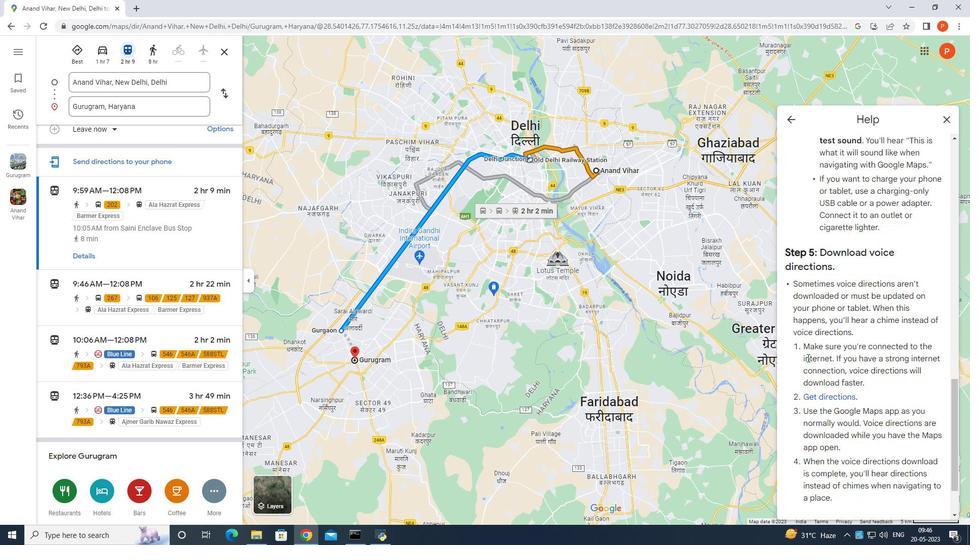 
Action: Mouse scrolled (807, 357) with delta (0, 0)
Screenshot: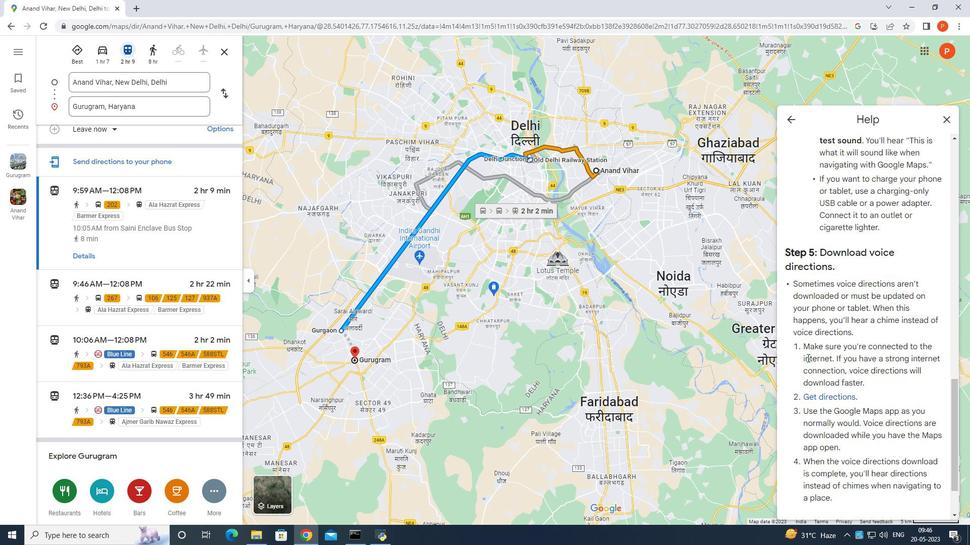 
Action: Mouse scrolled (807, 357) with delta (0, 0)
Screenshot: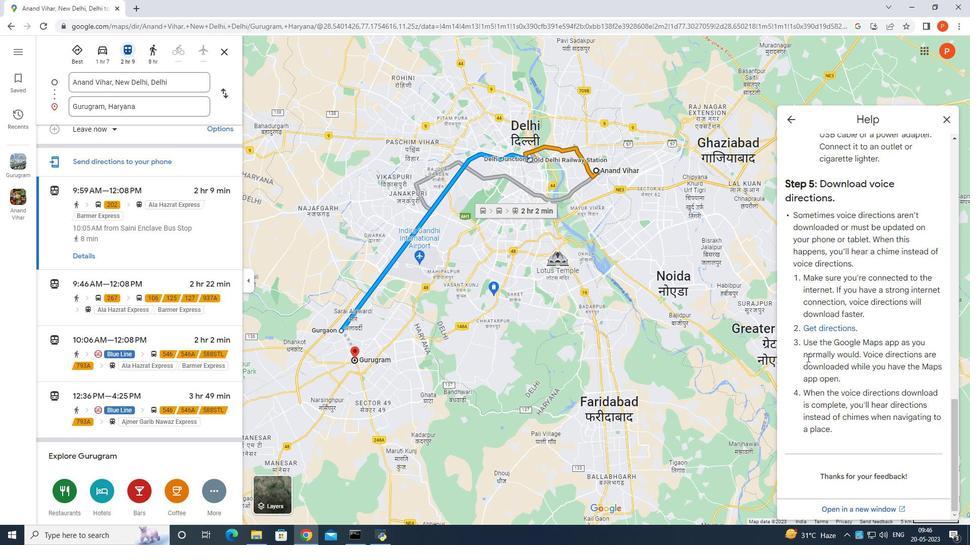 
Action: Mouse scrolled (807, 357) with delta (0, 0)
Screenshot: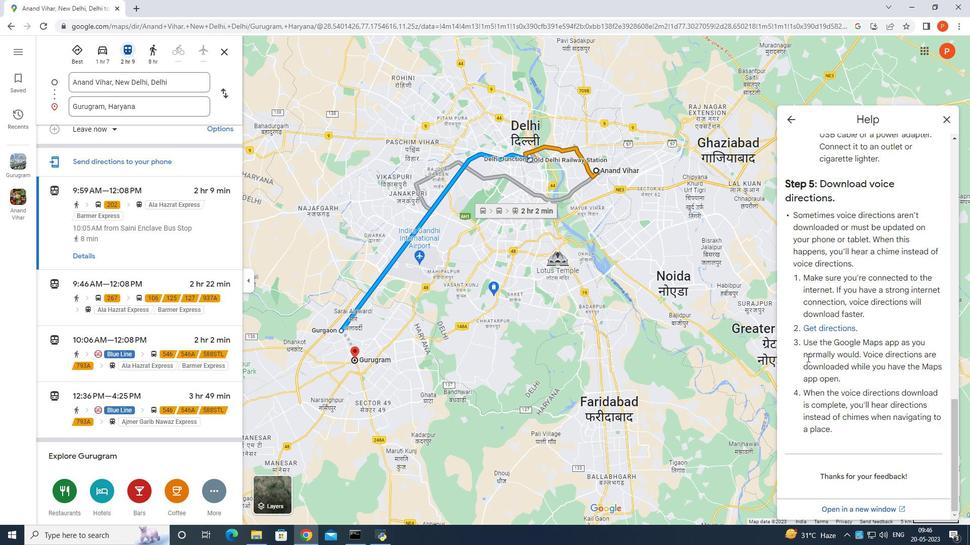 
Action: Mouse scrolled (807, 357) with delta (0, 0)
Screenshot: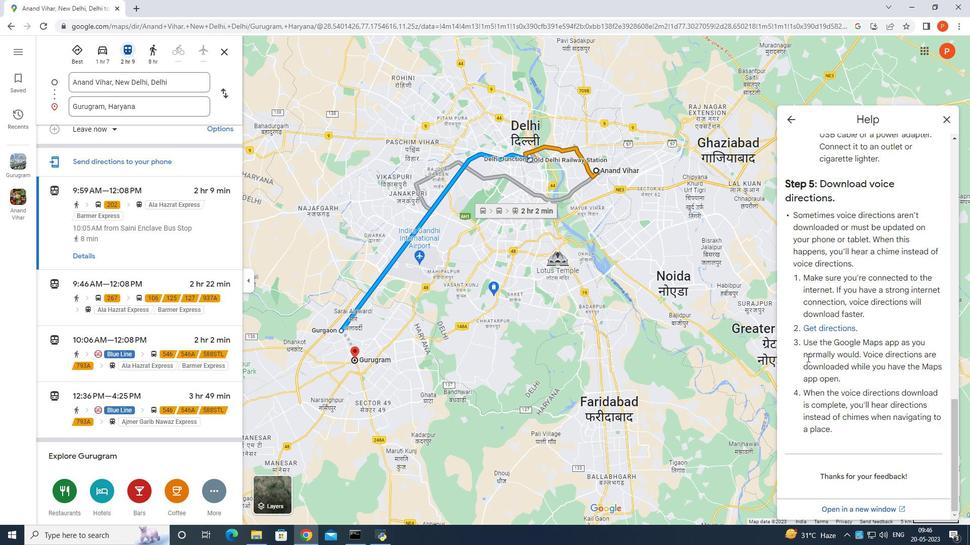 
Action: Mouse scrolled (807, 357) with delta (0, 0)
Screenshot: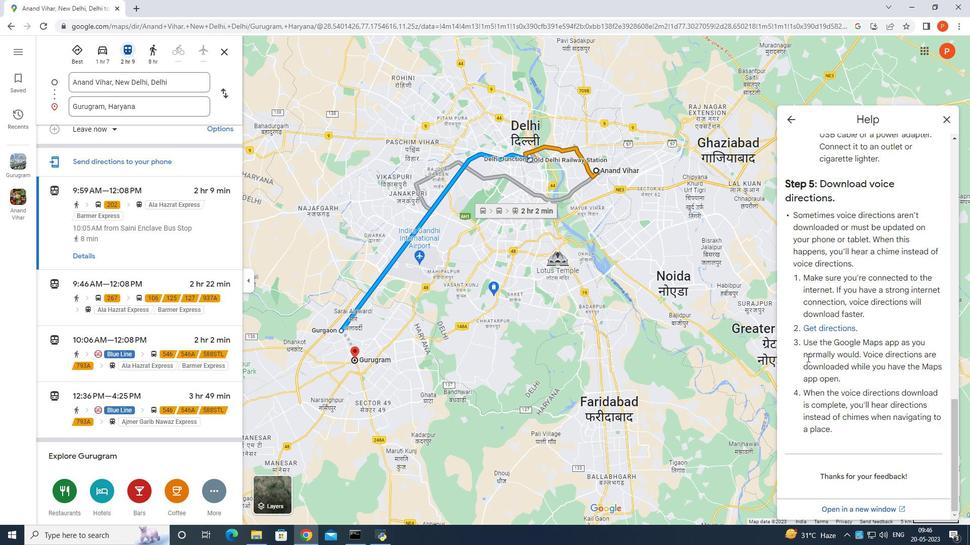 
Action: Mouse moved to (849, 505)
Screenshot: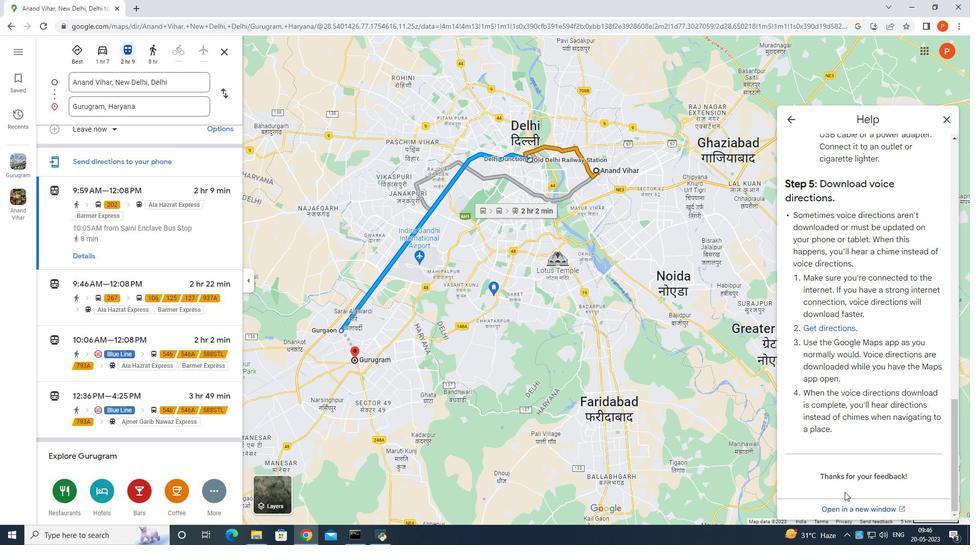 
Action: Mouse pressed left at (849, 505)
Screenshot: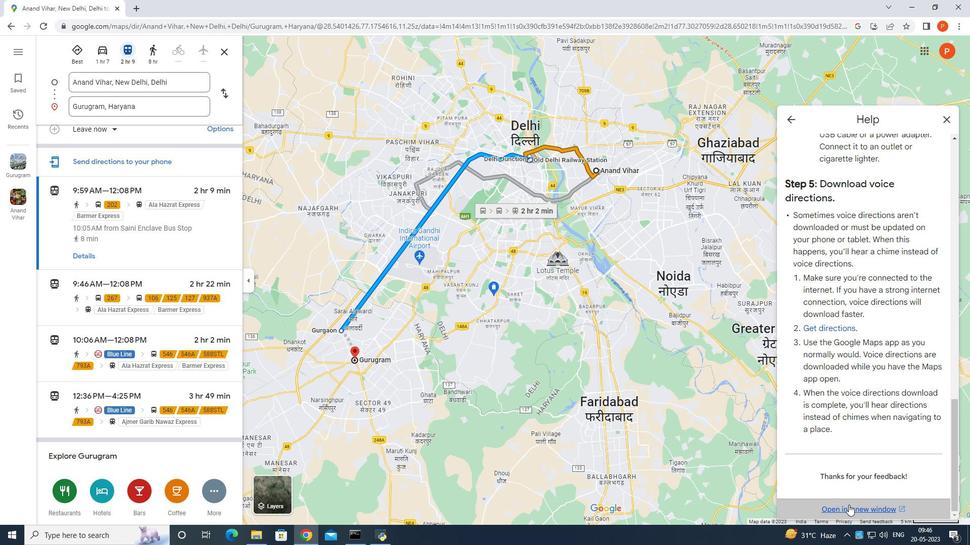 
Action: Mouse moved to (232, 141)
Screenshot: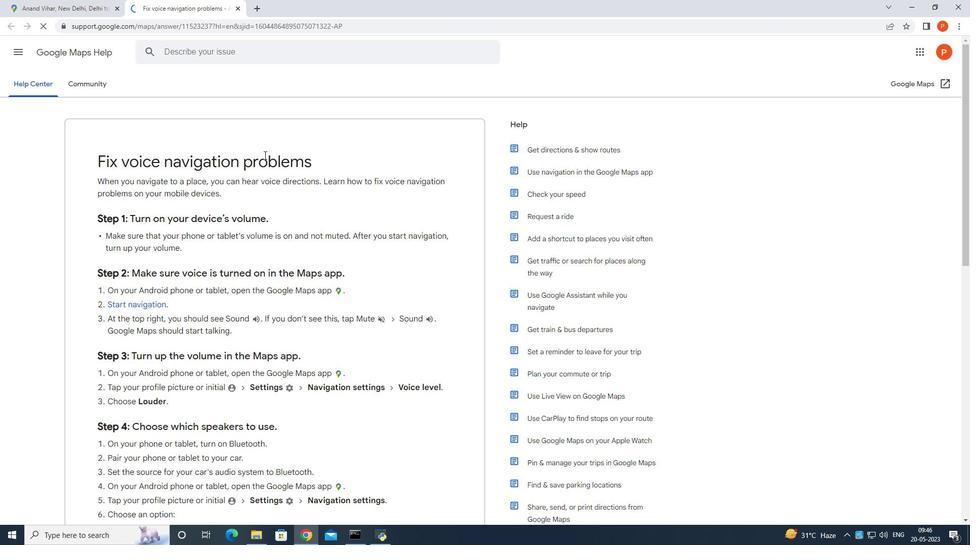 
Action: Mouse scrolled (232, 140) with delta (0, 0)
Screenshot: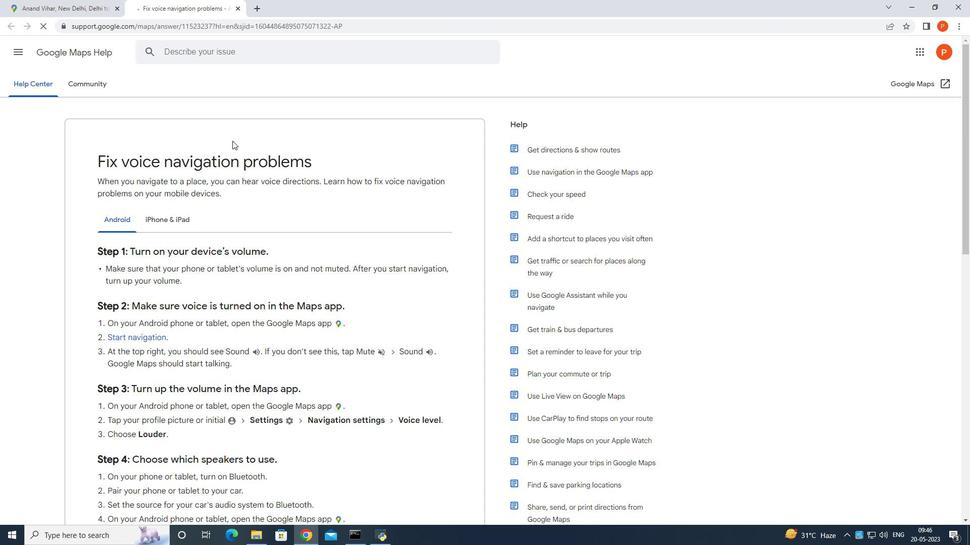 
Action: Mouse moved to (232, 141)
Screenshot: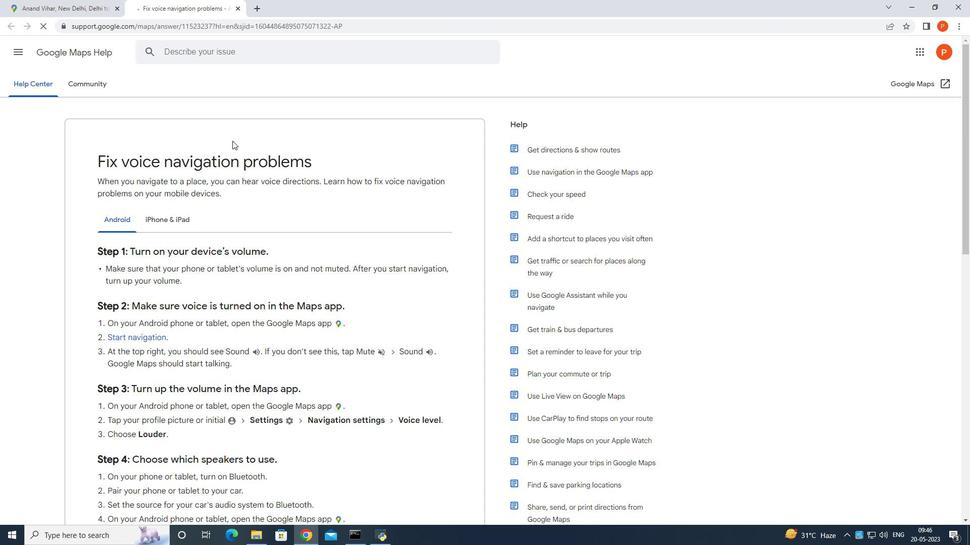 
Action: Mouse scrolled (232, 140) with delta (0, 0)
Screenshot: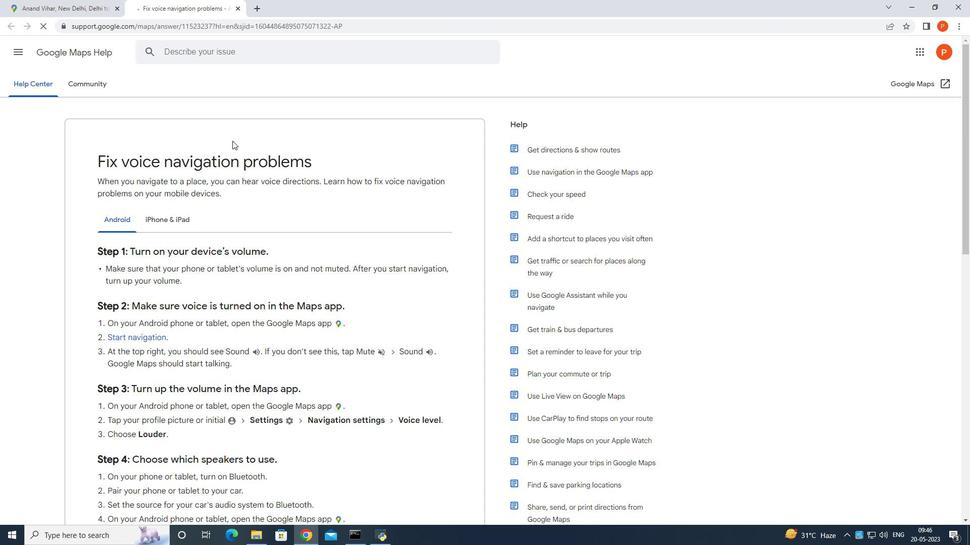 
Action: Mouse moved to (232, 143)
Screenshot: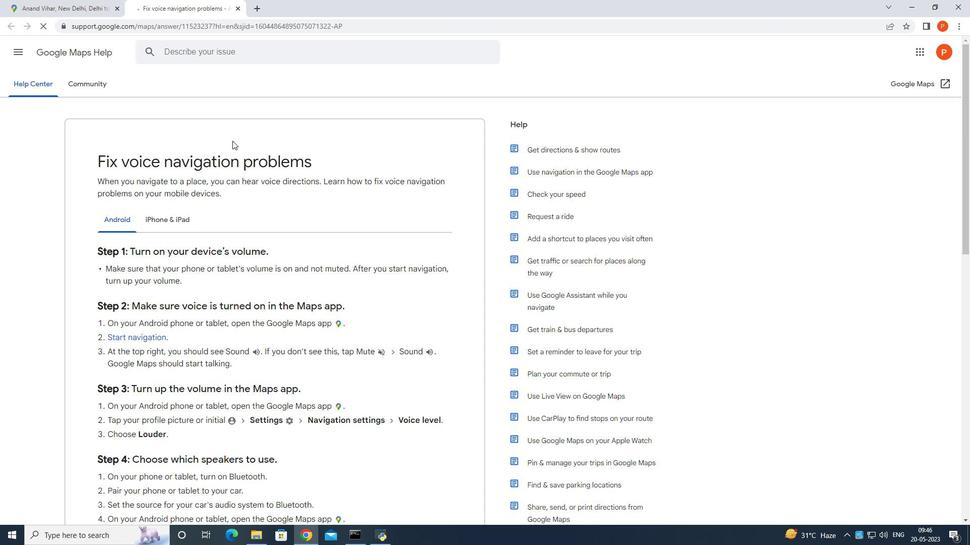 
Action: Mouse scrolled (232, 142) with delta (0, 0)
Screenshot: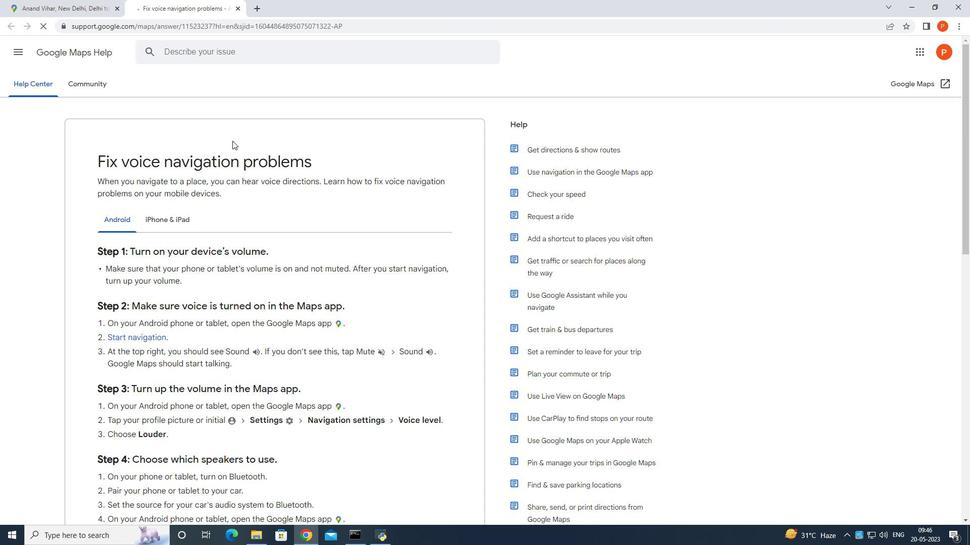 
Action: Mouse scrolled (232, 142) with delta (0, 0)
Screenshot: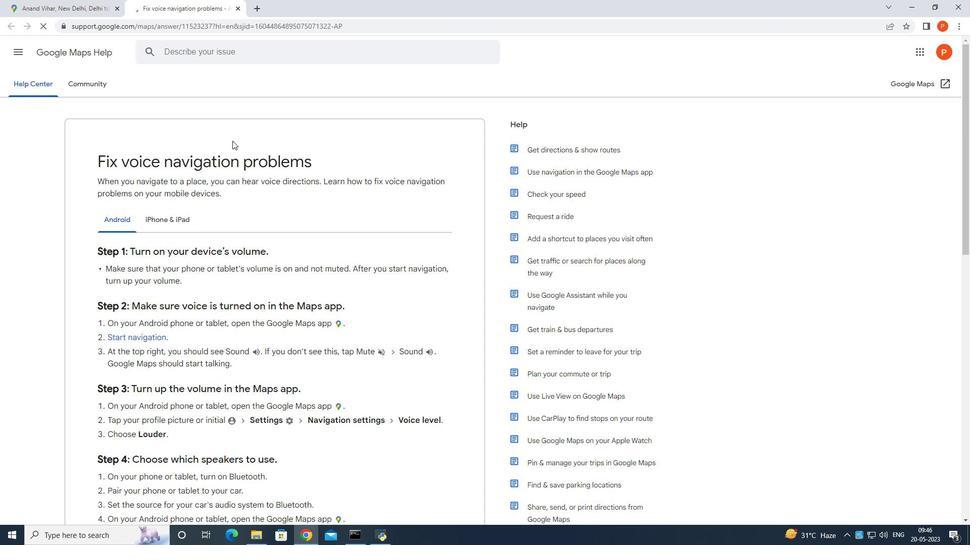 
Action: Mouse moved to (232, 143)
Screenshot: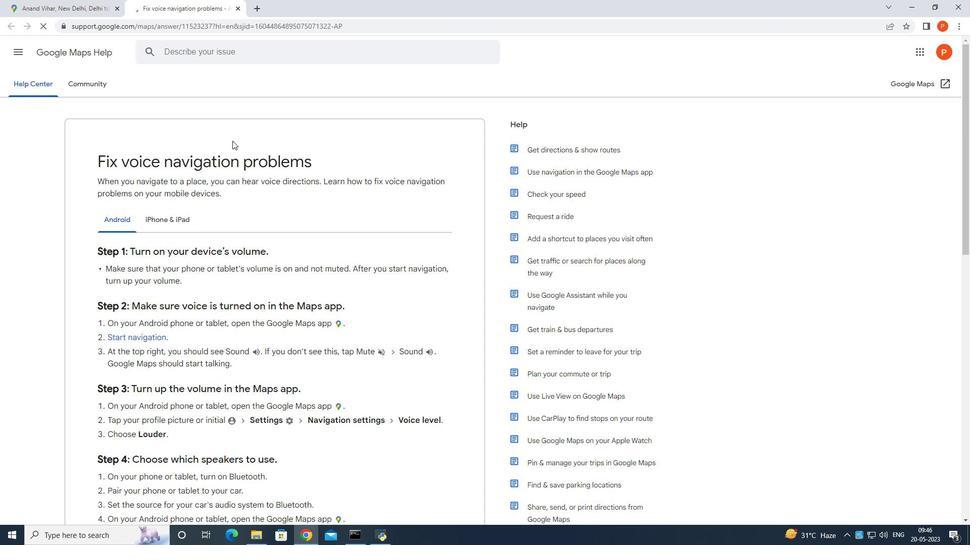 
Action: Mouse scrolled (232, 143) with delta (0, 0)
Screenshot: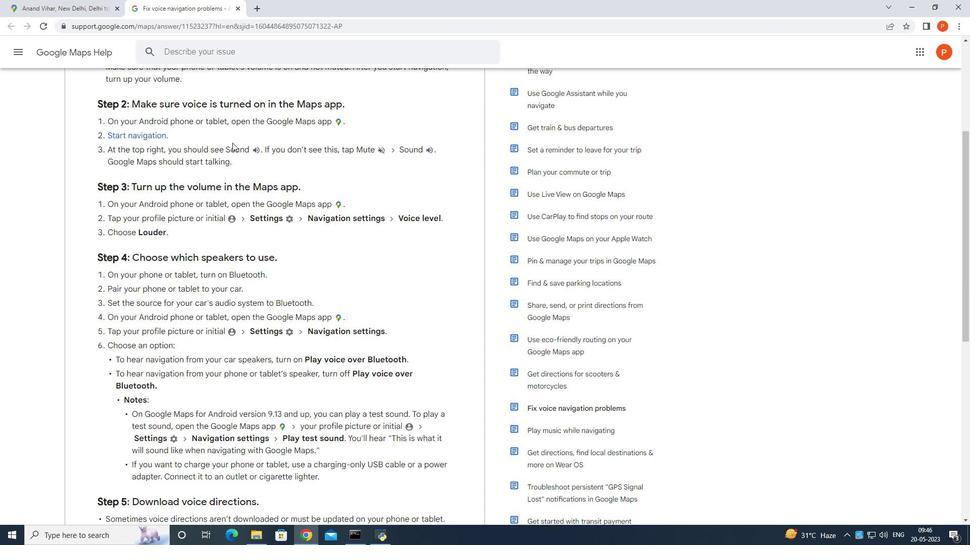 
Action: Mouse scrolled (232, 143) with delta (0, 0)
Screenshot: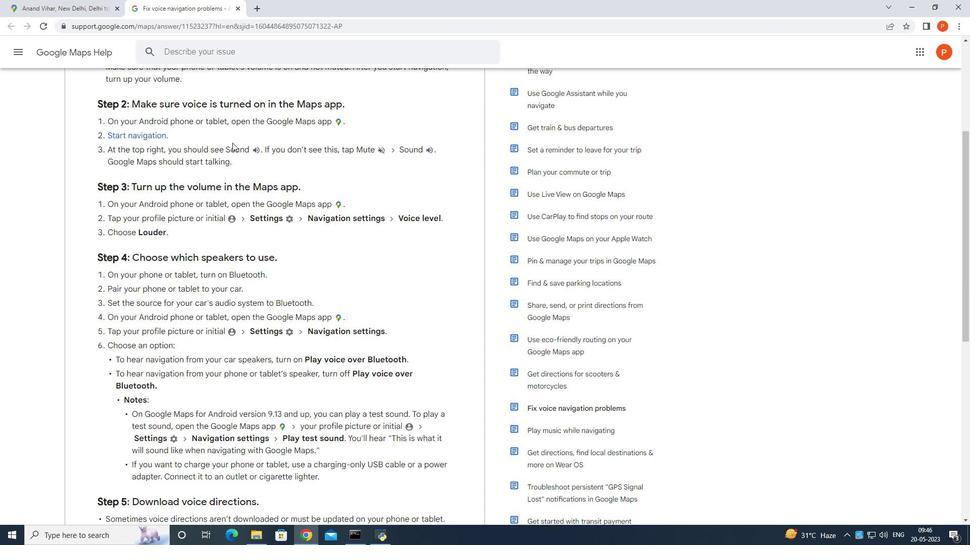 
Action: Mouse scrolled (232, 143) with delta (0, 0)
Screenshot: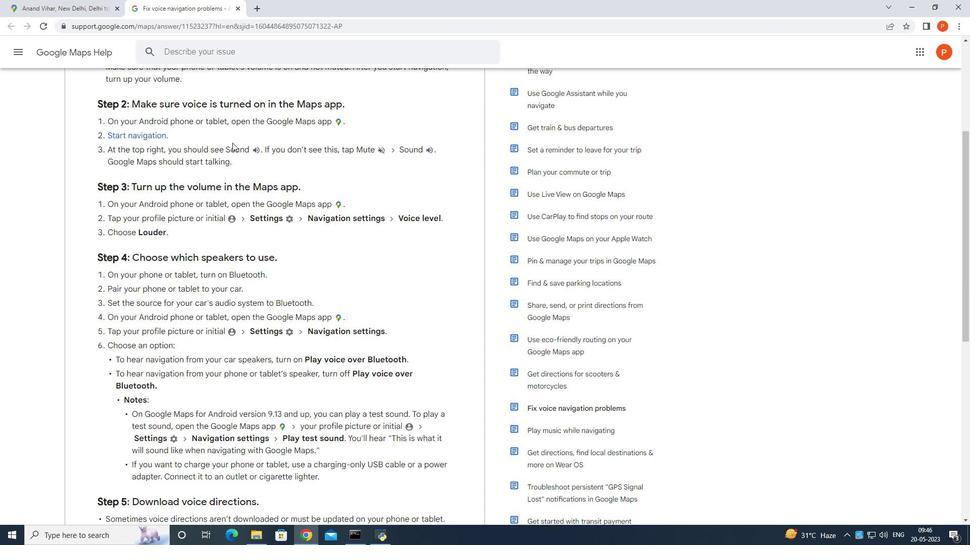 
Action: Mouse scrolled (232, 143) with delta (0, 0)
Screenshot: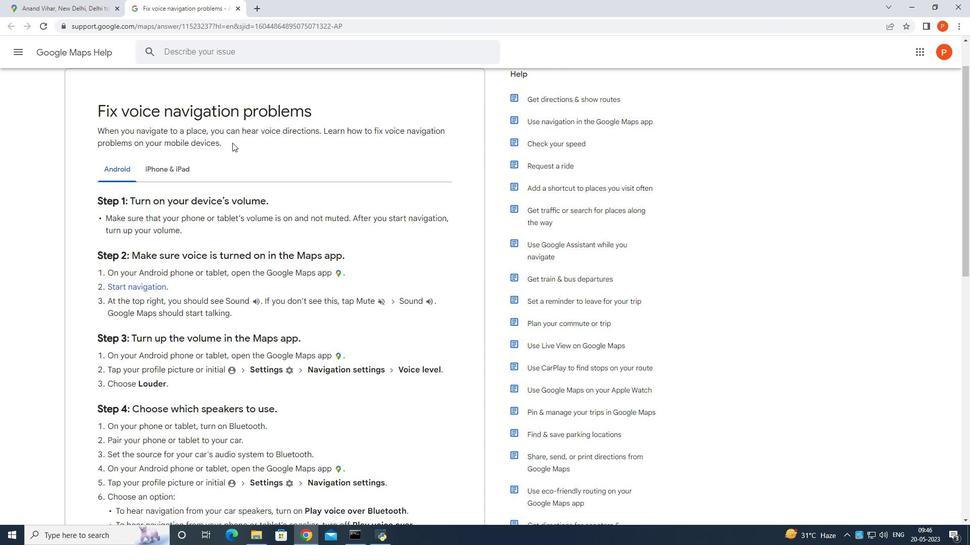 
Action: Mouse scrolled (232, 143) with delta (0, 0)
Screenshot: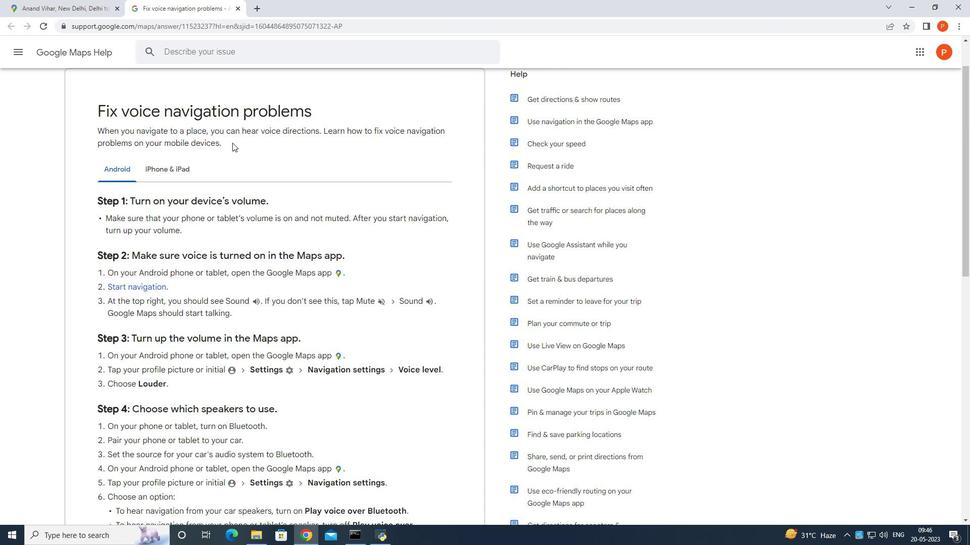 
Action: Mouse scrolled (232, 143) with delta (0, 0)
Screenshot: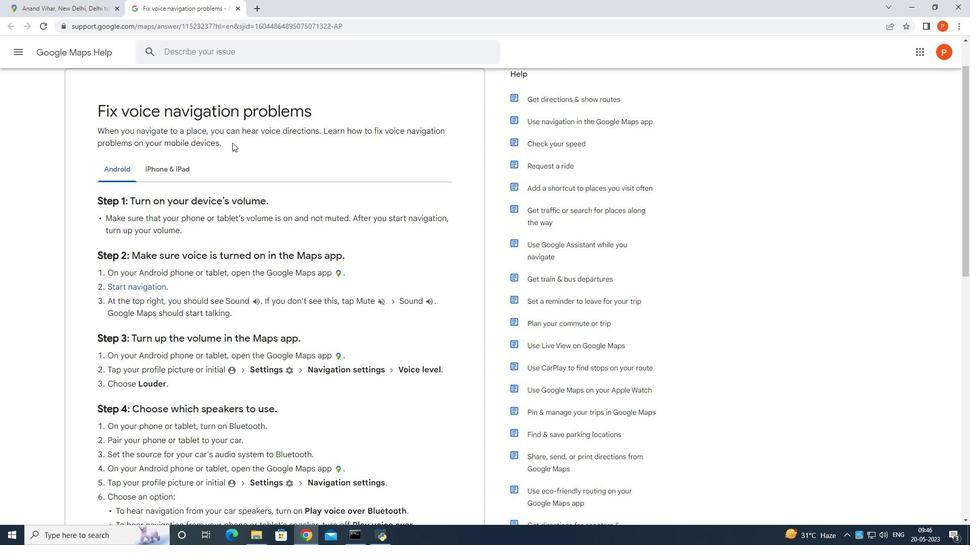 
Action: Mouse scrolled (232, 143) with delta (0, 0)
Screenshot: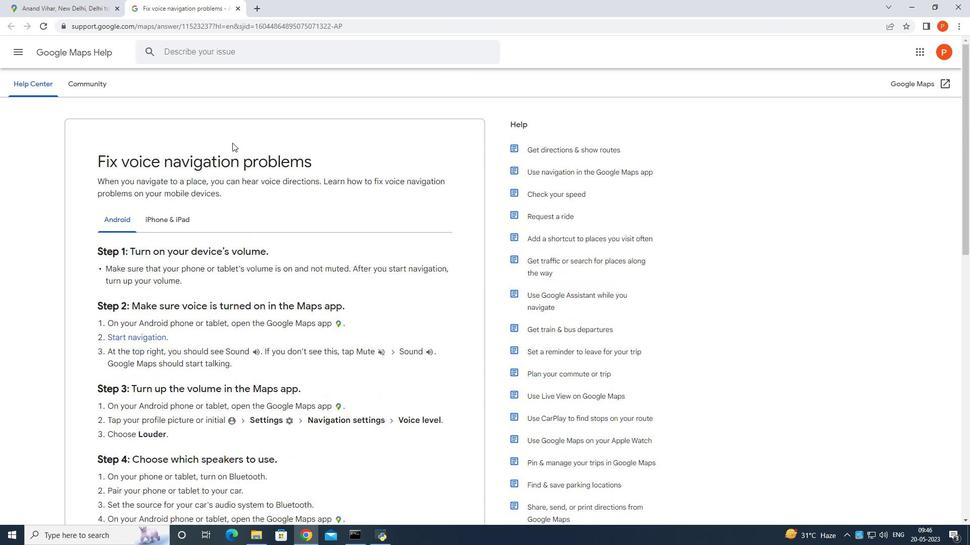 
Action: Mouse scrolled (232, 143) with delta (0, 0)
Screenshot: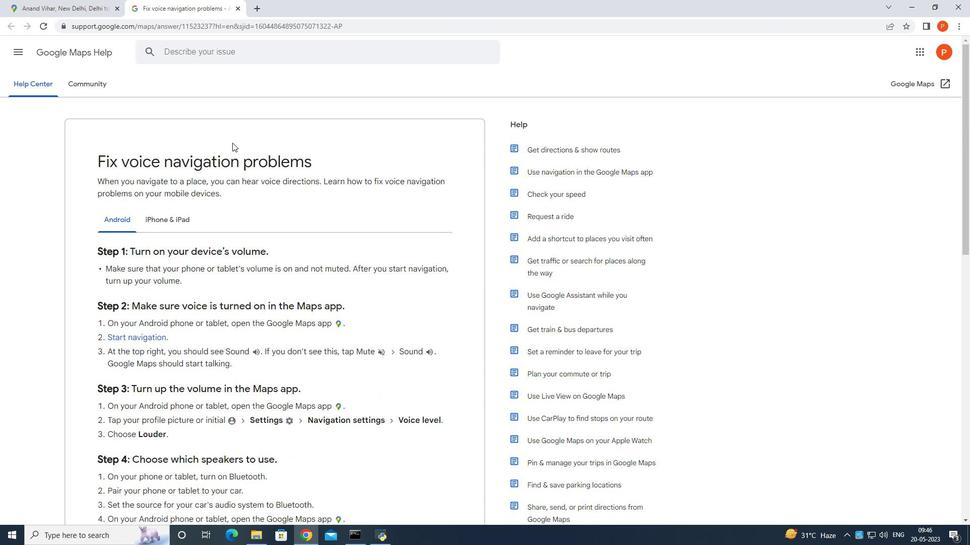
Action: Mouse scrolled (232, 143) with delta (0, 0)
Screenshot: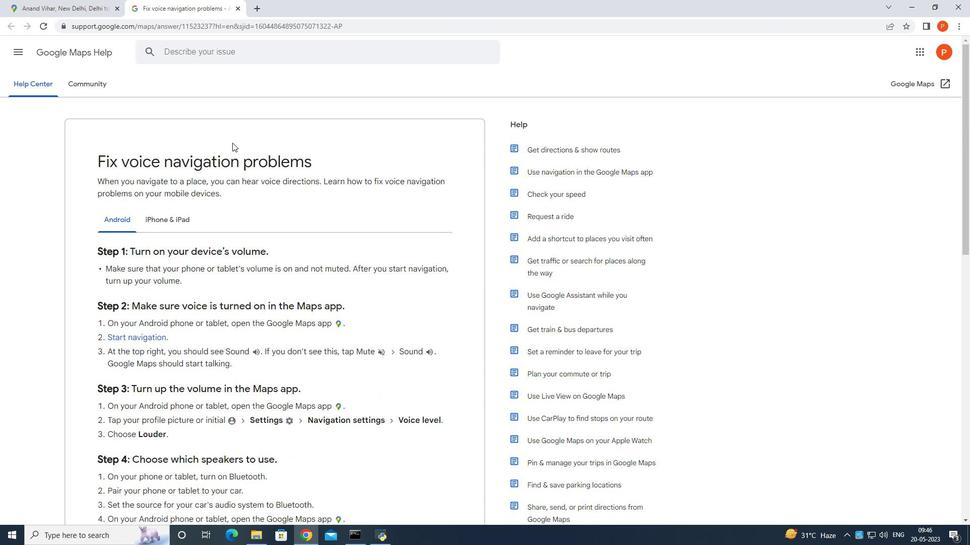 
Action: Mouse moved to (204, 257)
Screenshot: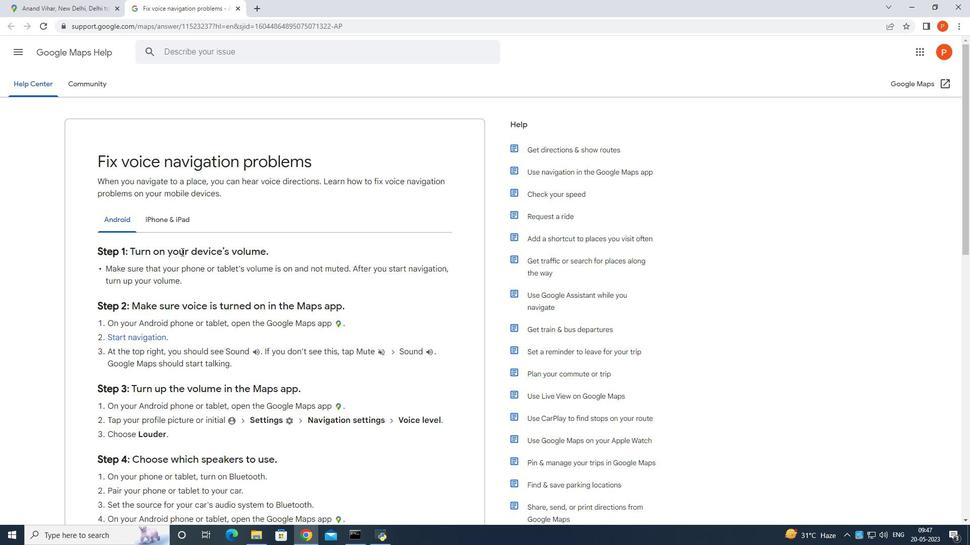 
Action: Mouse pressed left at (204, 257)
Screenshot: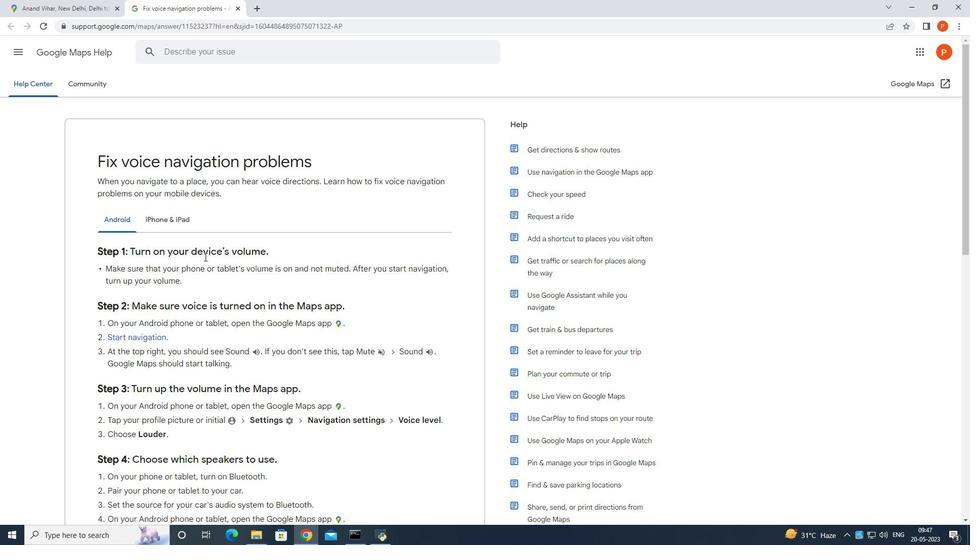 
Action: Mouse moved to (245, 235)
Screenshot: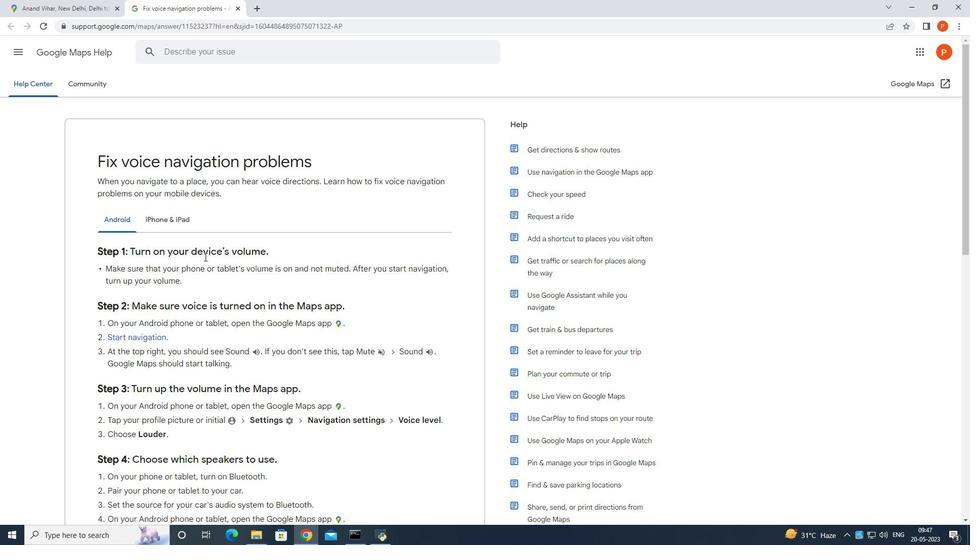 
Action: Mouse scrolled (245, 234) with delta (0, 0)
Screenshot: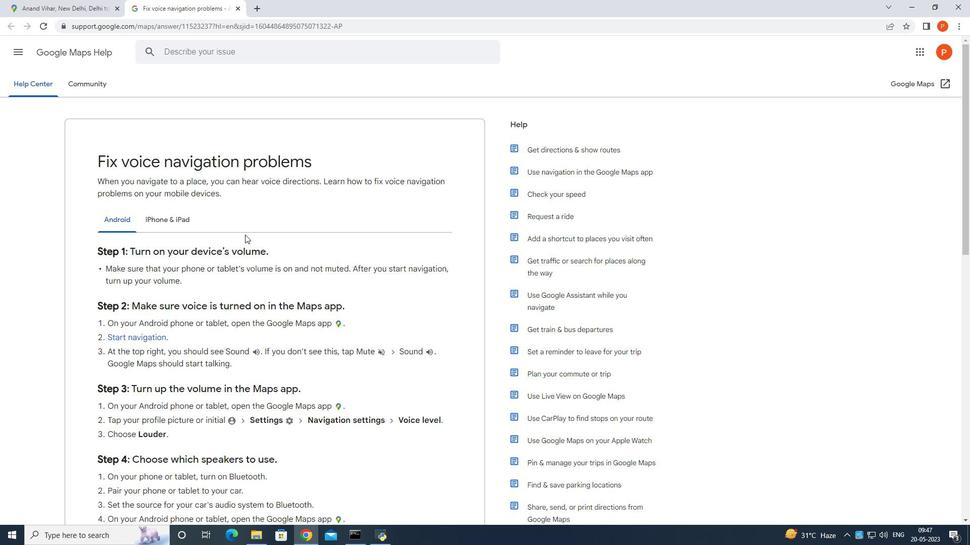 
Action: Mouse moved to (114, 207)
Screenshot: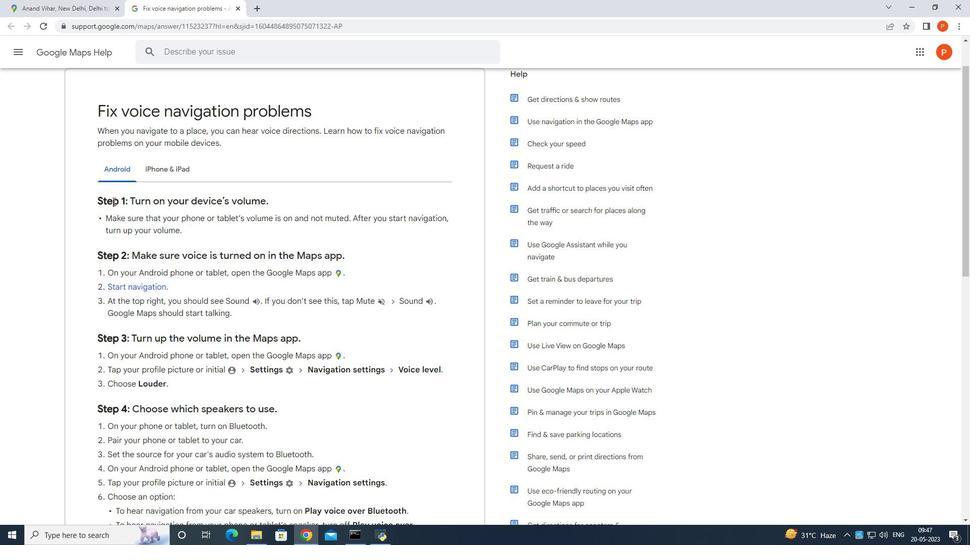 
Action: Mouse scrolled (114, 207) with delta (0, 0)
Screenshot: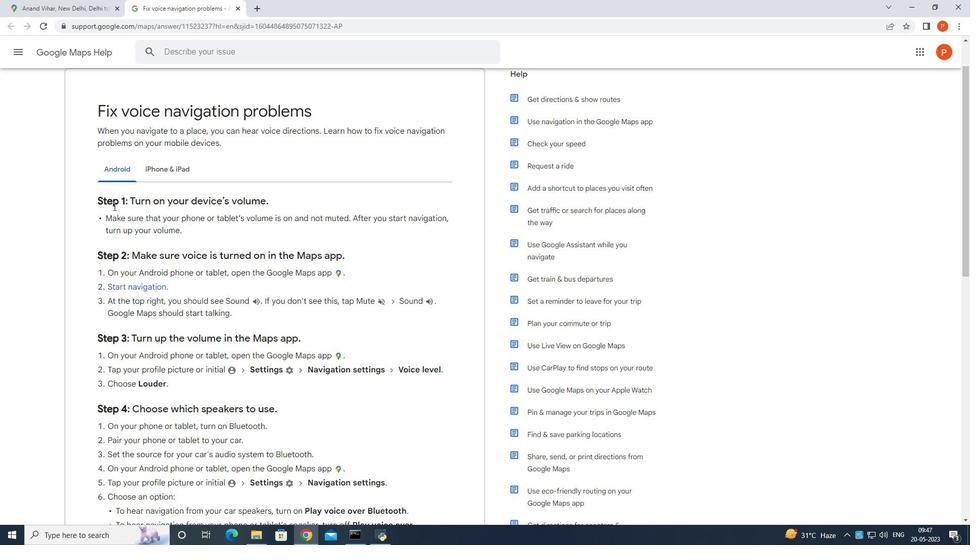 
Action: Mouse scrolled (114, 207) with delta (0, 0)
Screenshot: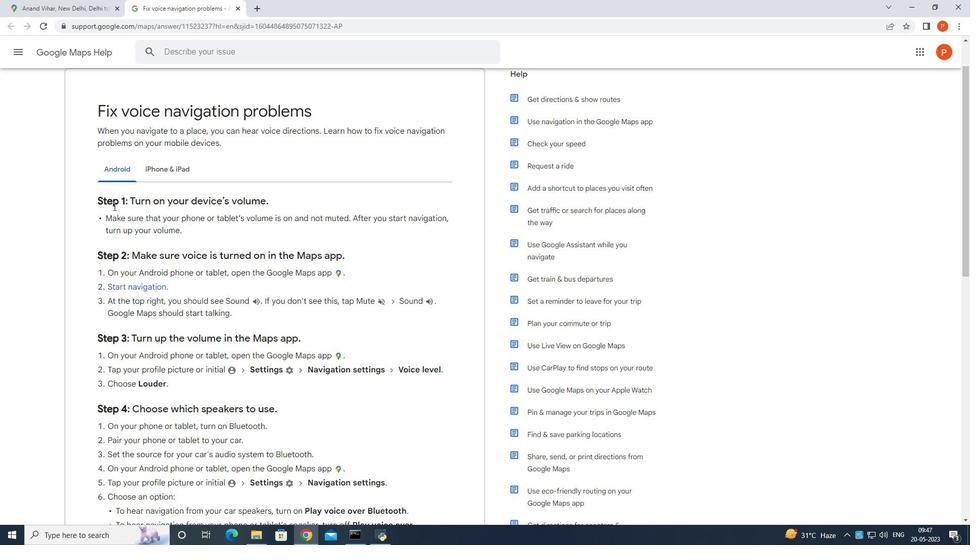
Action: Mouse scrolled (114, 207) with delta (0, 0)
Screenshot: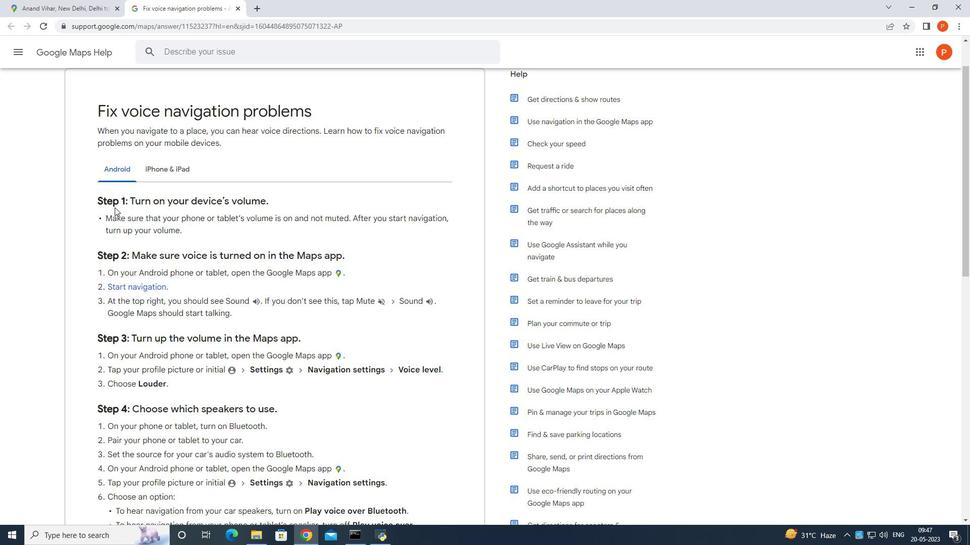 
Action: Mouse scrolled (114, 207) with delta (0, 0)
Screenshot: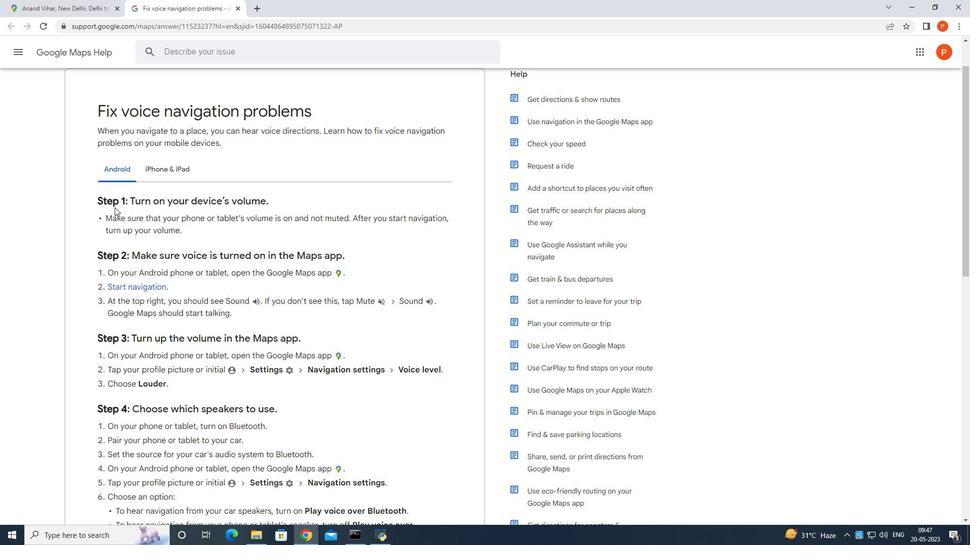 
Action: Mouse scrolled (114, 207) with delta (0, 0)
Screenshot: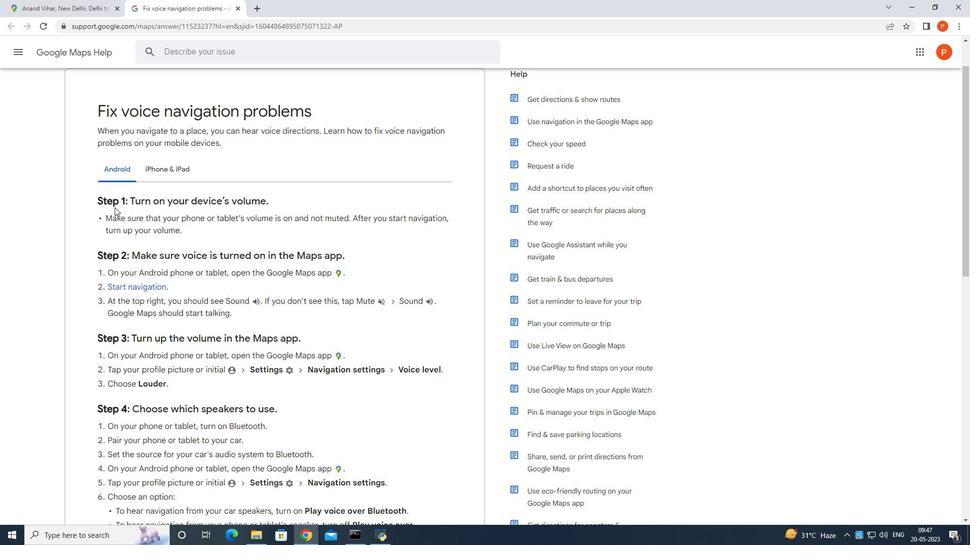 
Action: Mouse scrolled (114, 207) with delta (0, 0)
Screenshot: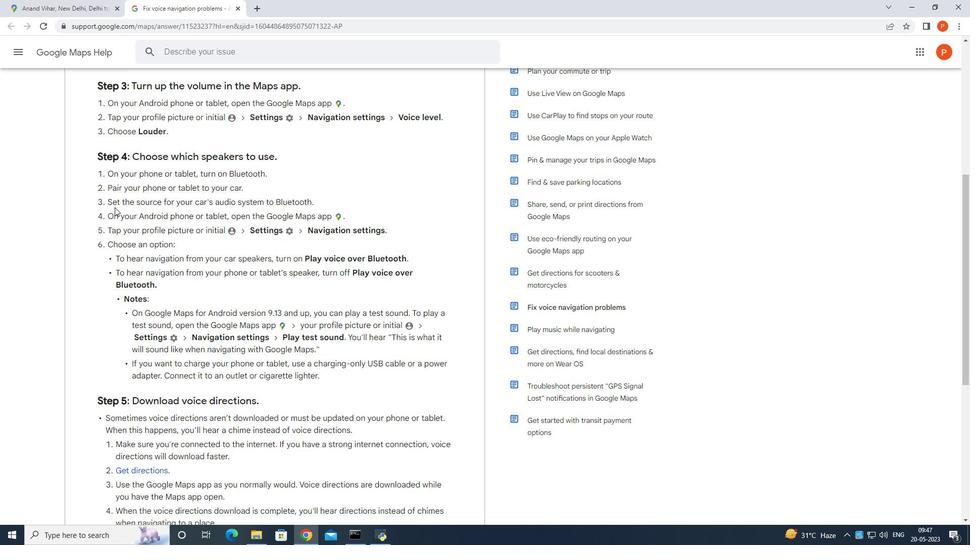 
Action: Mouse scrolled (114, 207) with delta (0, 0)
Screenshot: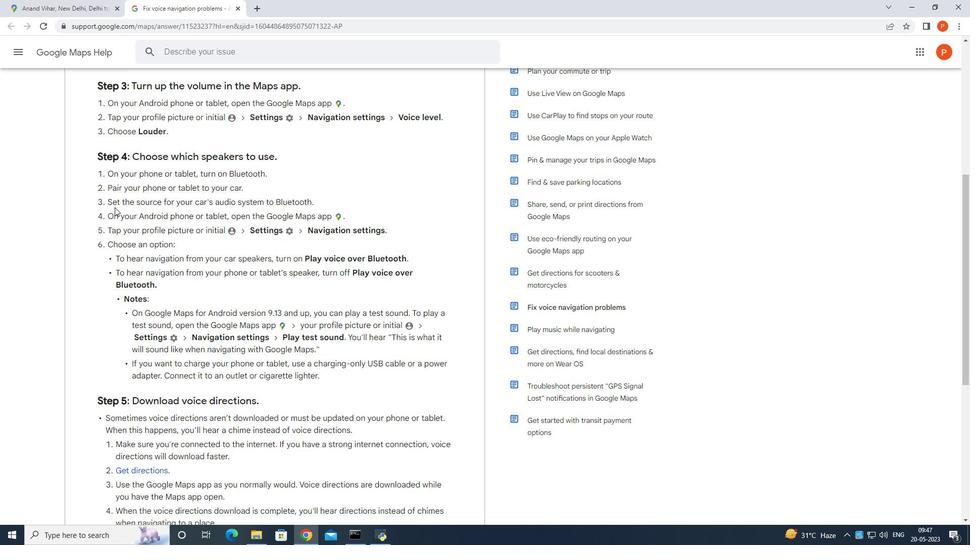 
Action: Mouse scrolled (114, 207) with delta (0, 0)
Screenshot: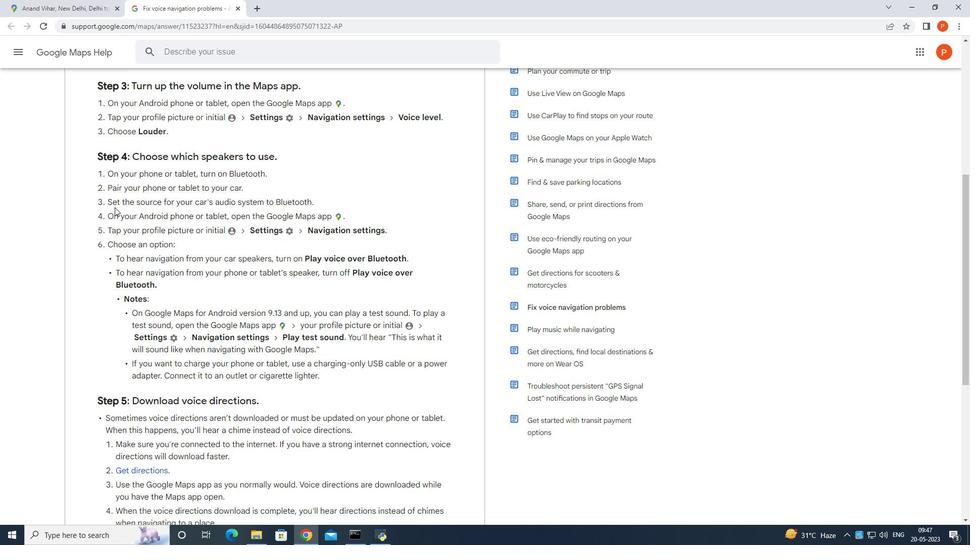 
Action: Mouse scrolled (114, 207) with delta (0, 0)
Screenshot: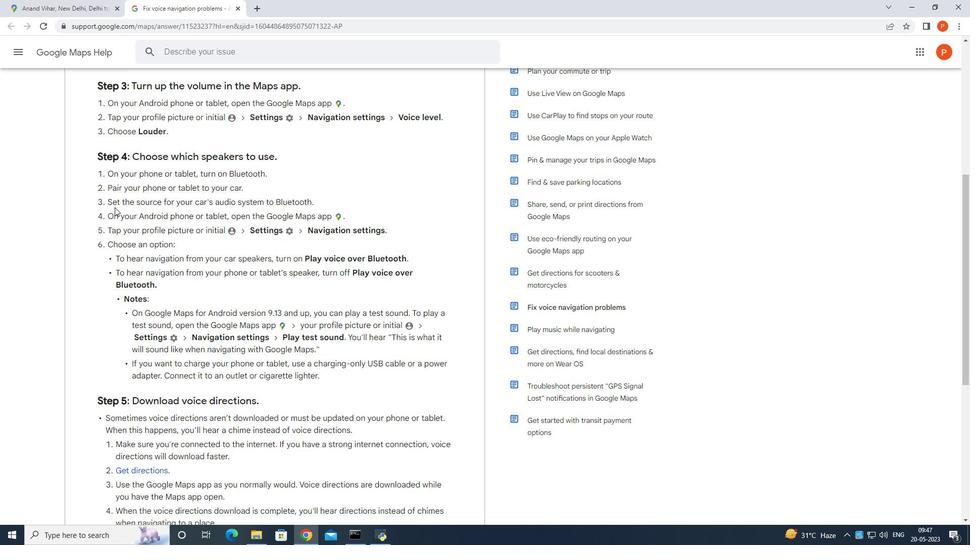 
Action: Mouse scrolled (114, 207) with delta (0, 0)
Screenshot: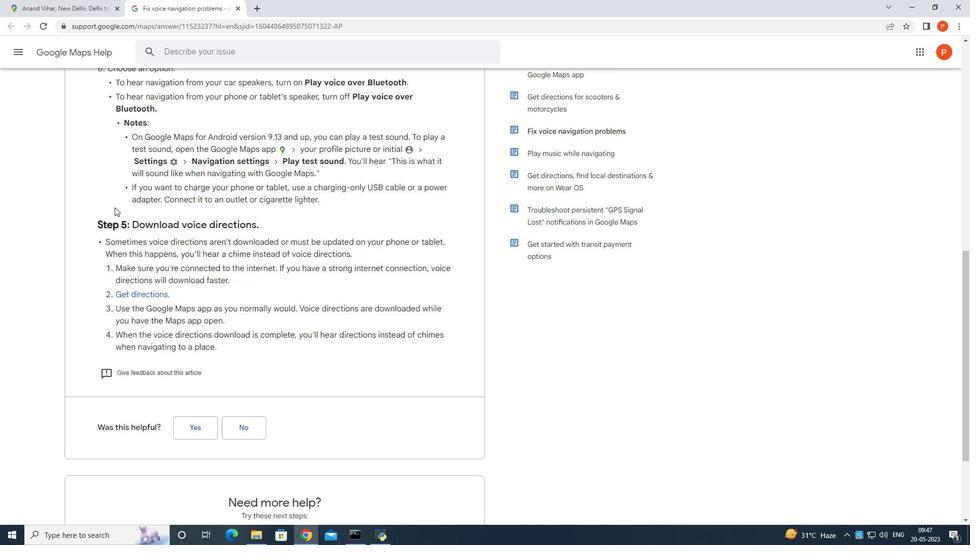 
Action: Mouse scrolled (114, 207) with delta (0, 0)
Screenshot: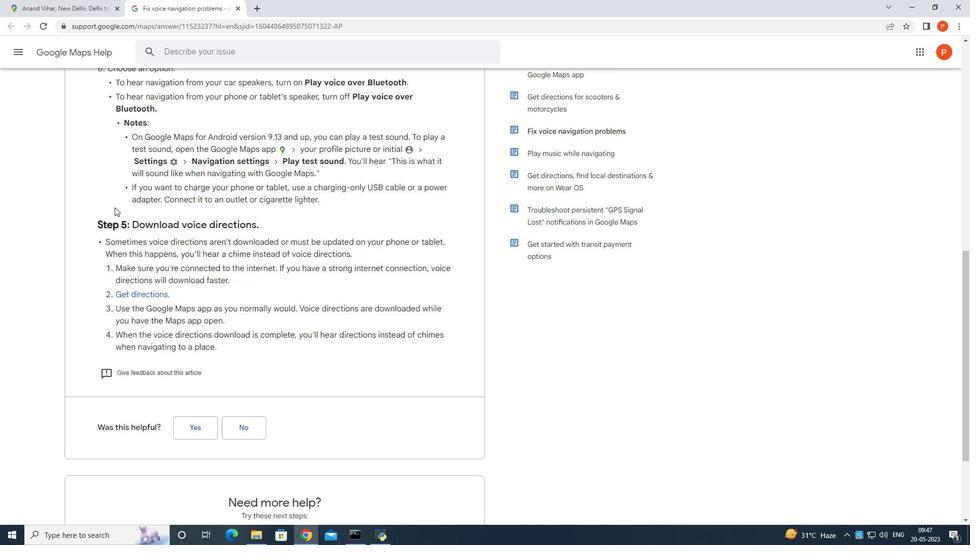 
Action: Mouse scrolled (114, 207) with delta (0, 0)
Screenshot: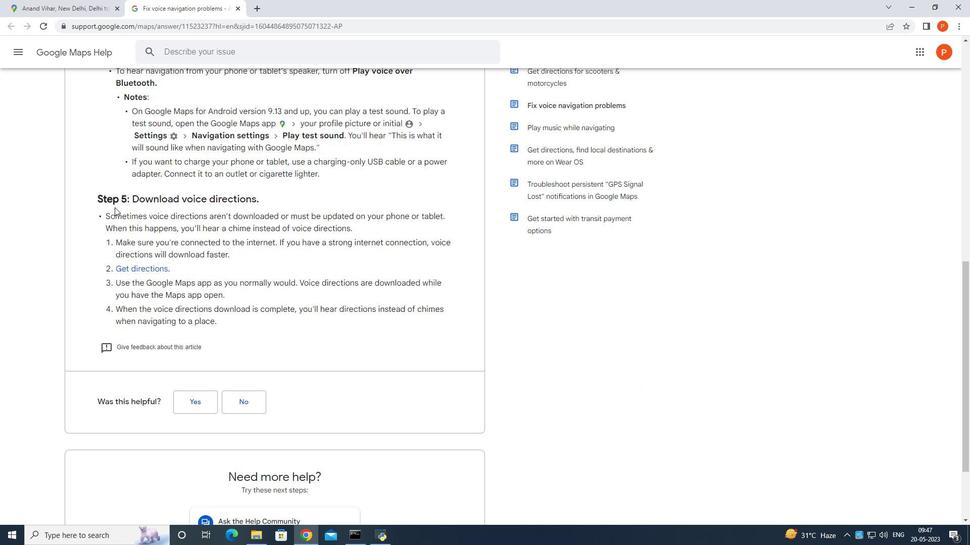 
Action: Mouse scrolled (114, 207) with delta (0, 0)
Screenshot: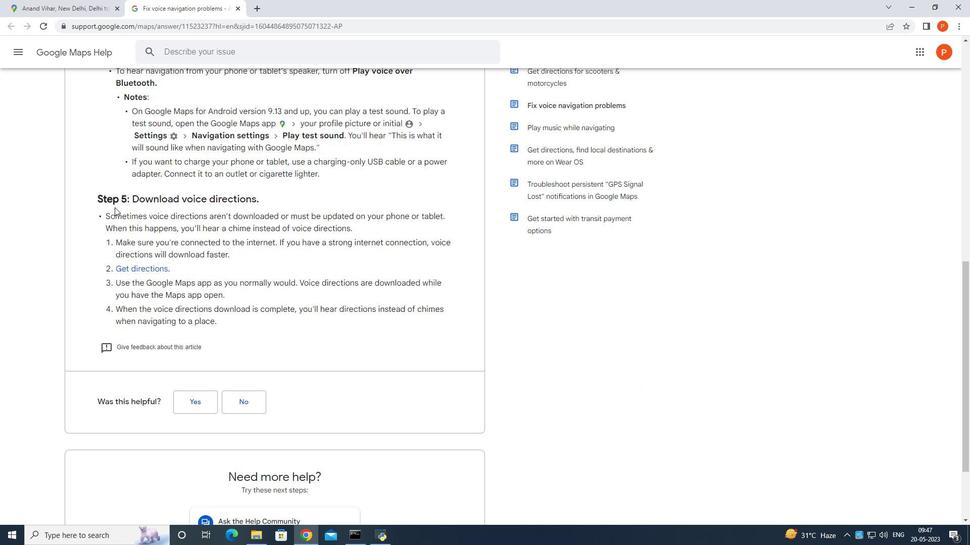 
Action: Mouse scrolled (114, 207) with delta (0, 0)
Screenshot: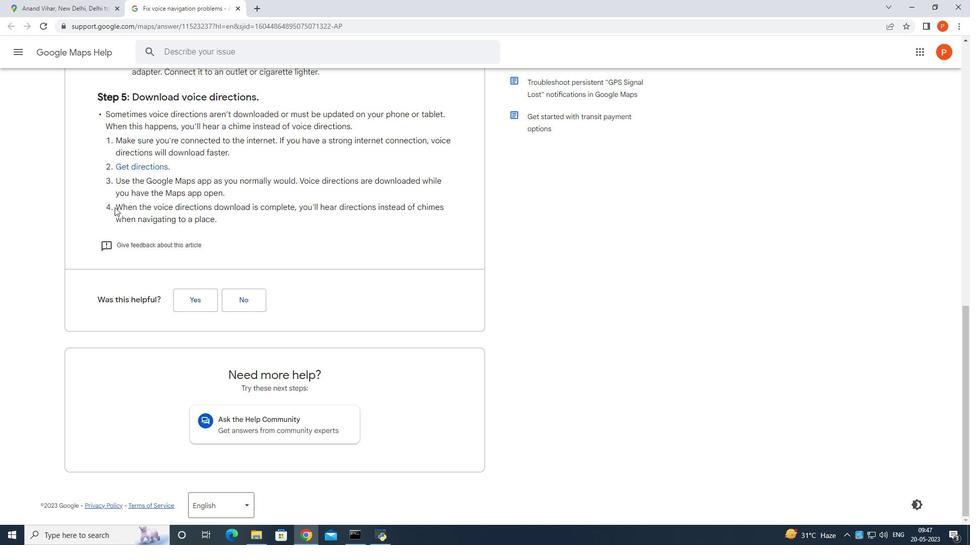 
Action: Mouse scrolled (114, 207) with delta (0, 0)
Screenshot: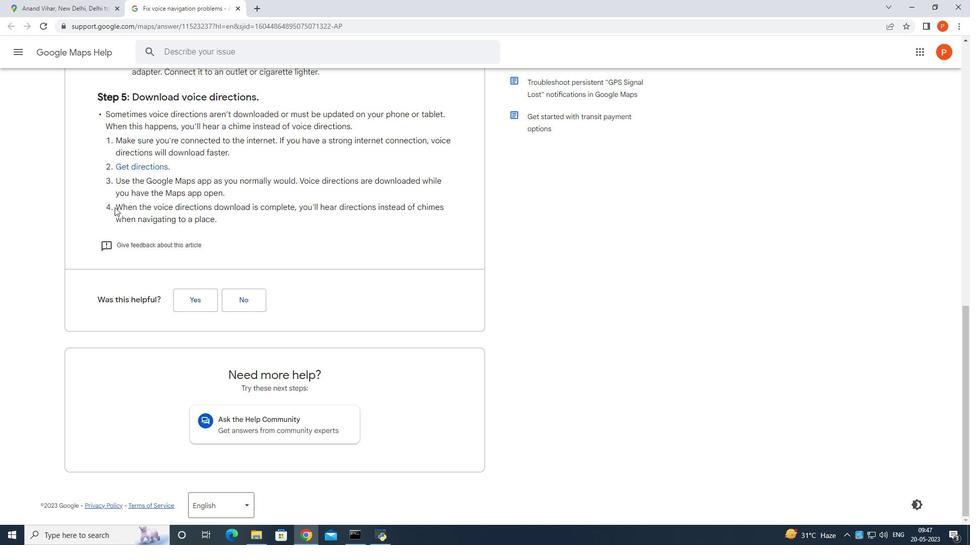 
Action: Mouse scrolled (114, 207) with delta (0, 0)
Screenshot: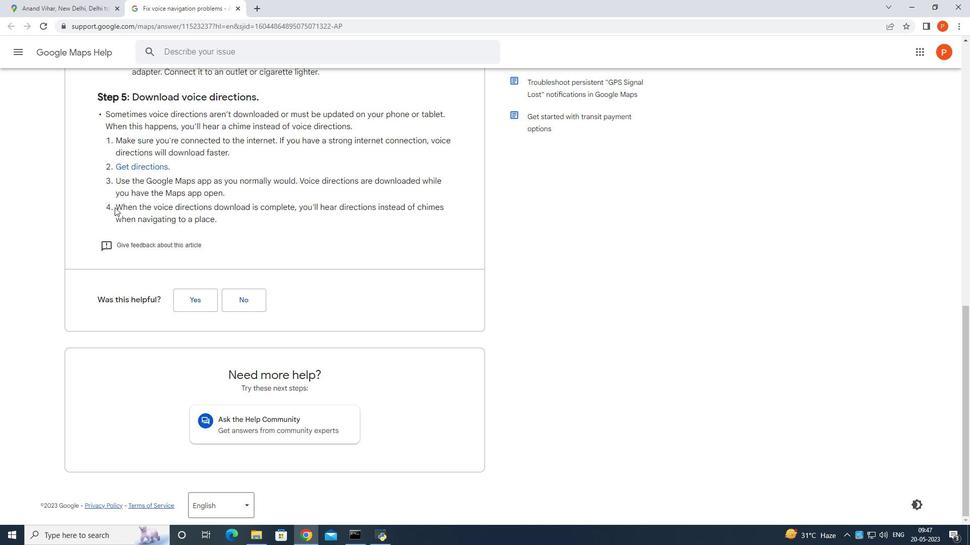 
Action: Mouse scrolled (114, 207) with delta (0, 0)
Screenshot: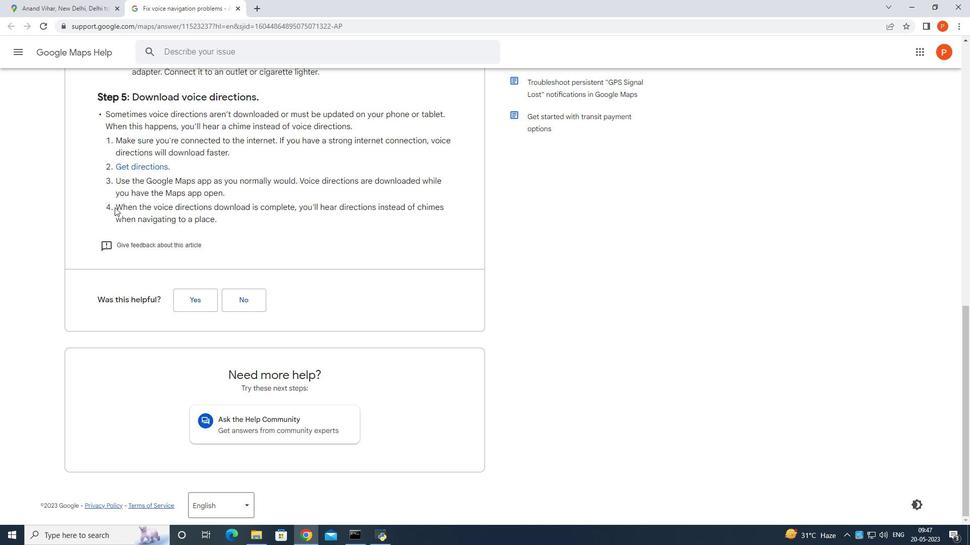 
Action: Mouse scrolled (114, 207) with delta (0, 0)
Screenshot: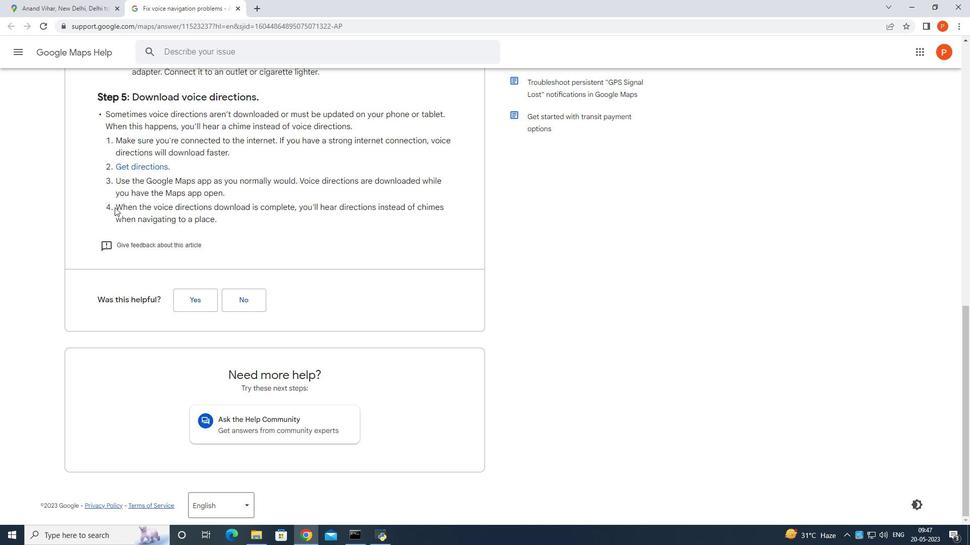 
Action: Mouse scrolled (114, 207) with delta (0, 0)
Screenshot: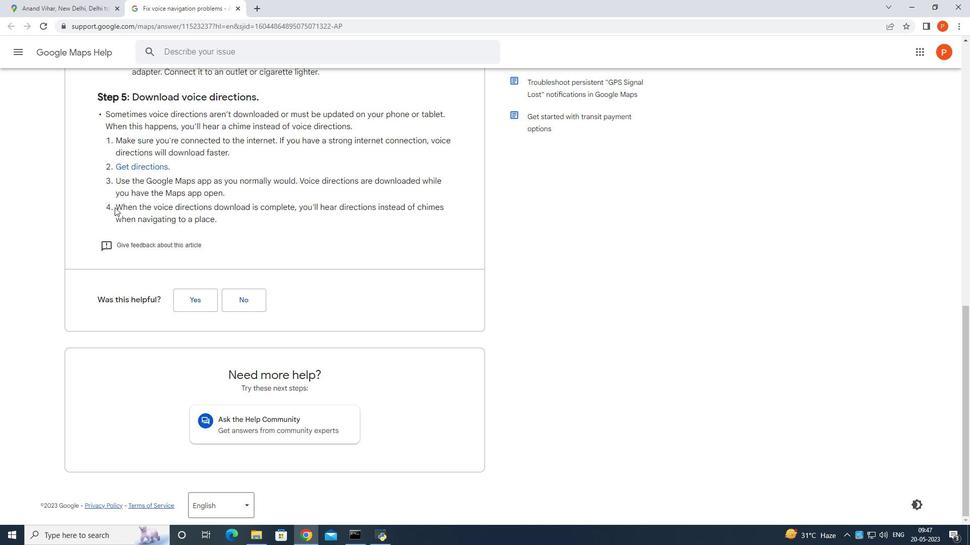 
Action: Mouse scrolled (114, 208) with delta (0, 0)
Screenshot: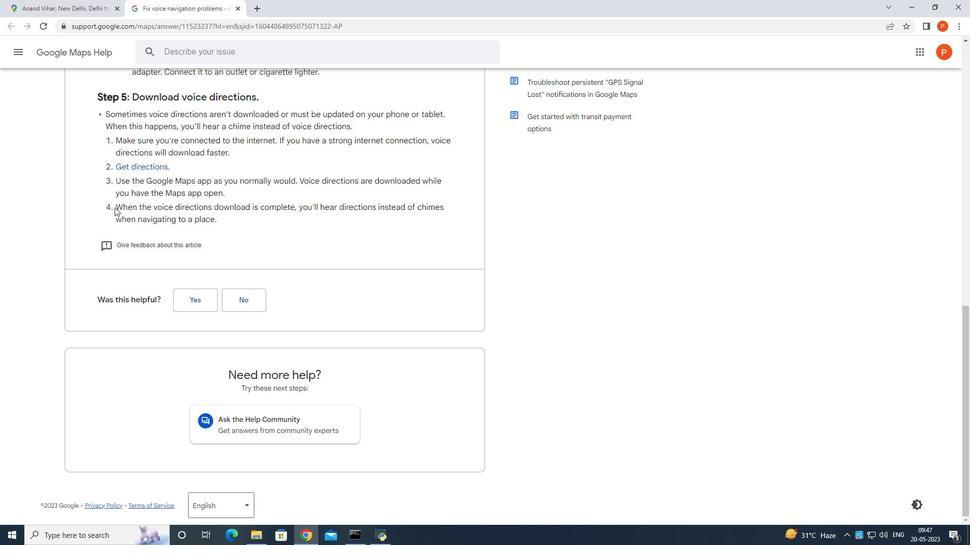 
Action: Mouse scrolled (114, 208) with delta (0, 0)
Screenshot: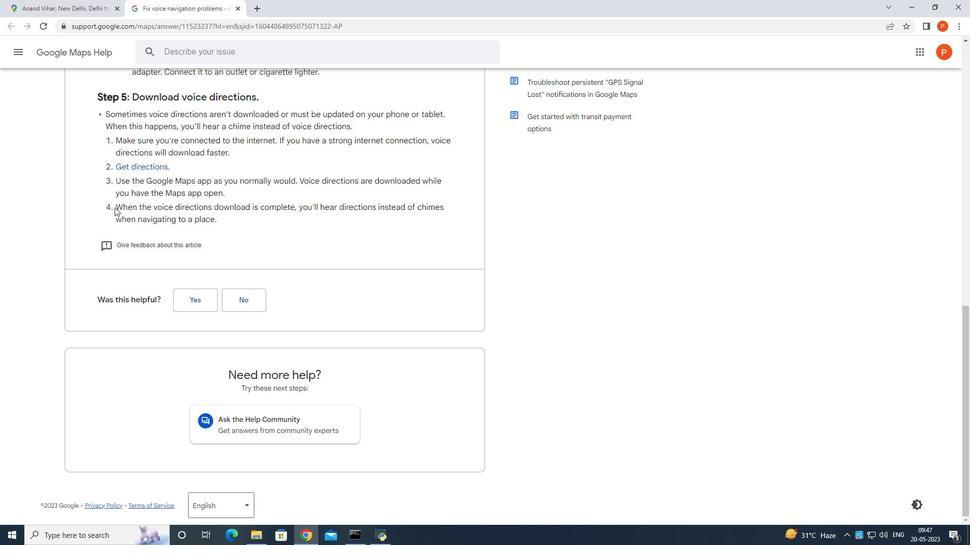 
Action: Mouse scrolled (114, 208) with delta (0, 0)
Screenshot: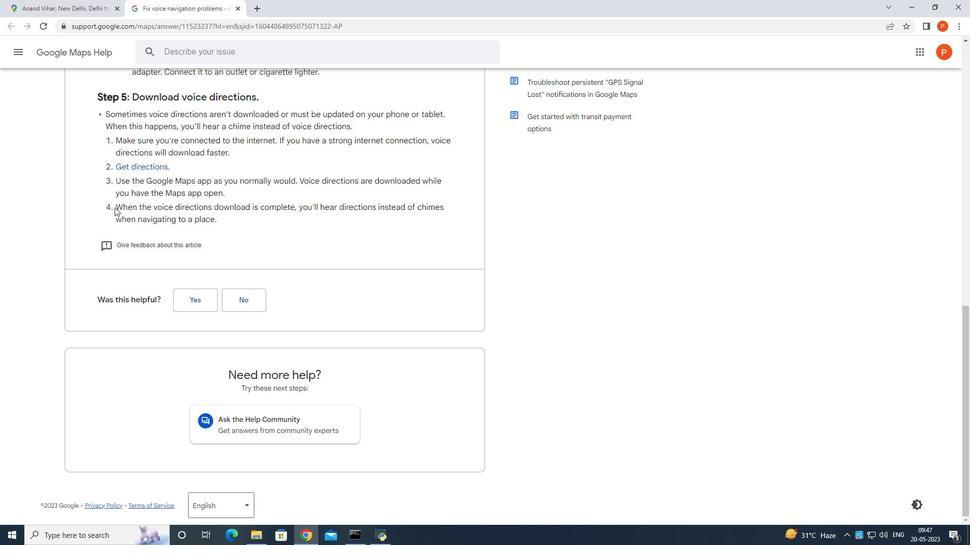 
Action: Mouse scrolled (114, 208) with delta (0, 0)
Screenshot: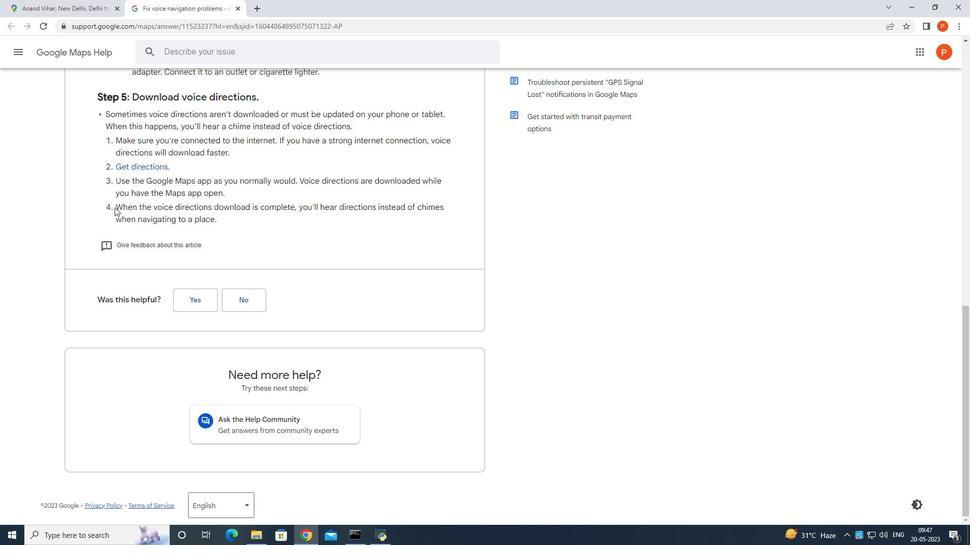 
Action: Mouse scrolled (114, 208) with delta (0, 0)
Screenshot: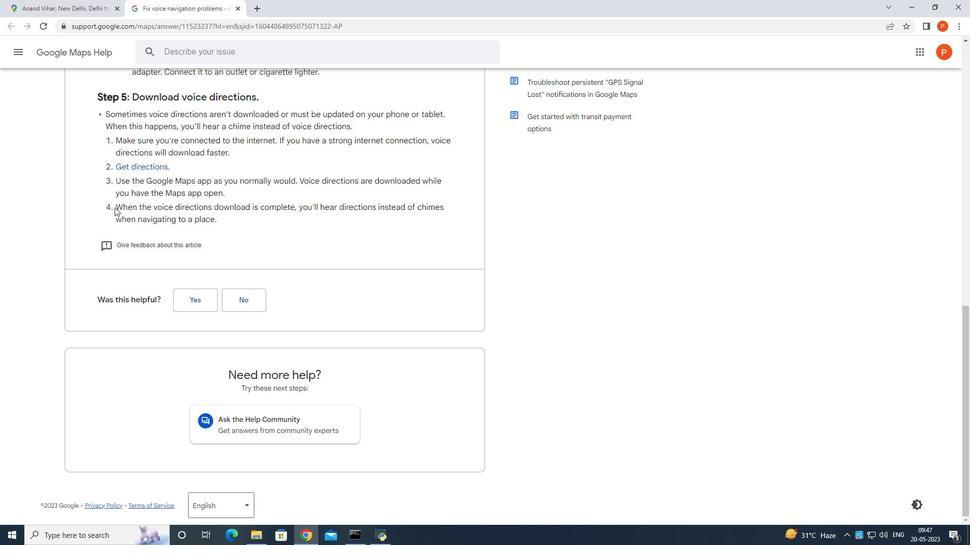 
Action: Mouse scrolled (114, 208) with delta (0, 0)
Screenshot: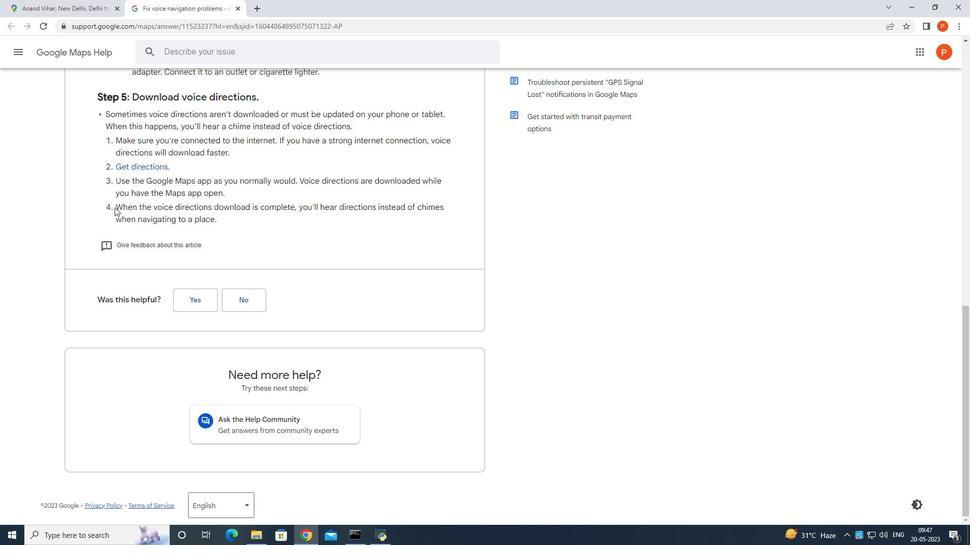 
Action: Mouse scrolled (114, 208) with delta (0, 0)
Screenshot: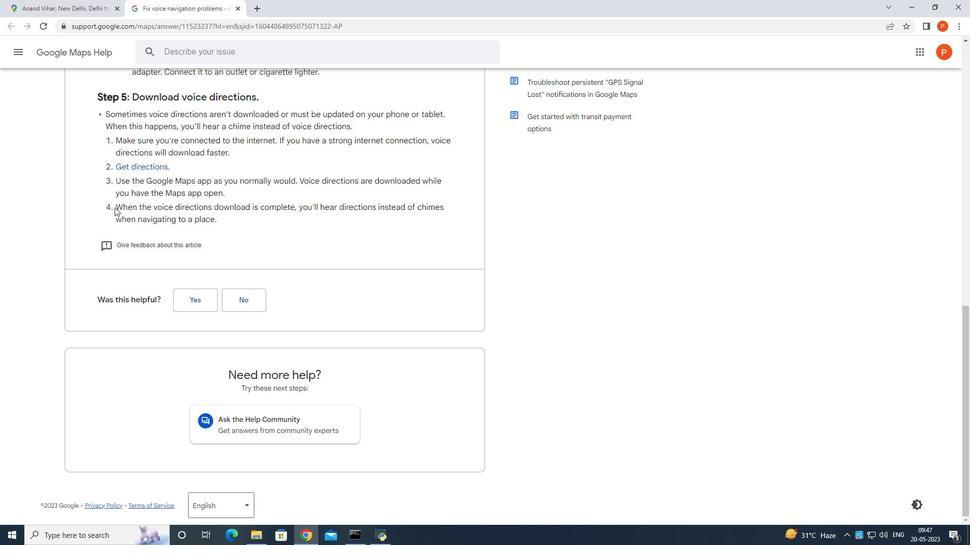 
Action: Mouse scrolled (114, 208) with delta (0, 0)
Screenshot: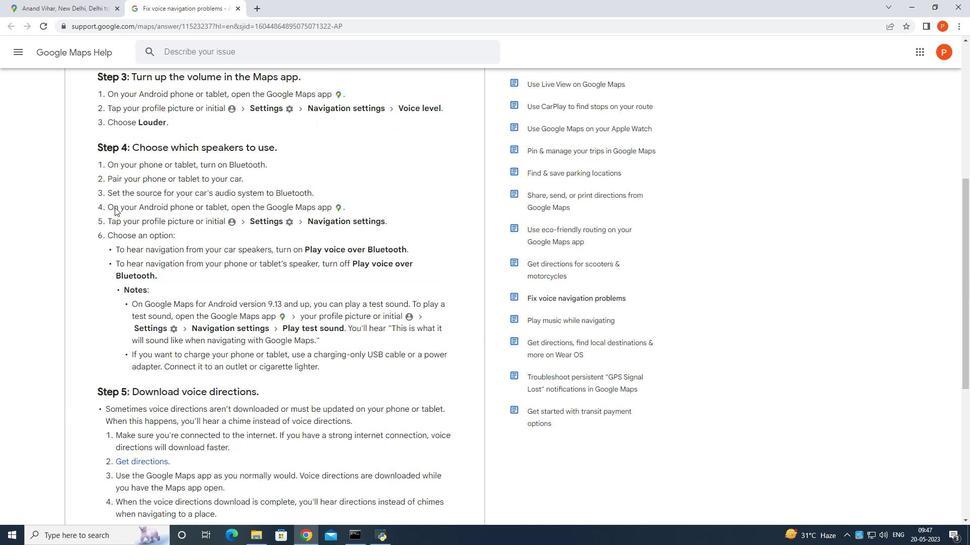 
Action: Mouse scrolled (114, 208) with delta (0, 0)
Screenshot: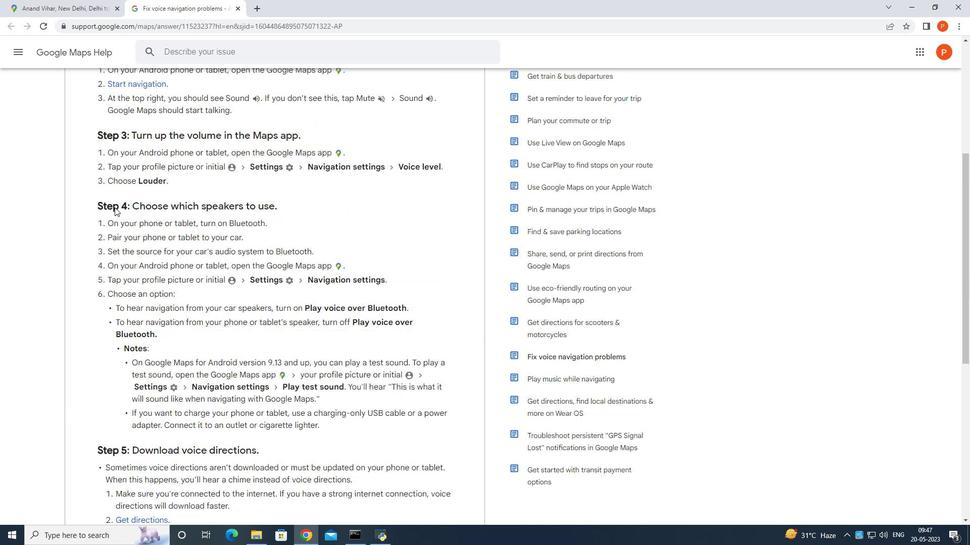 
Action: Mouse scrolled (114, 208) with delta (0, 0)
Screenshot: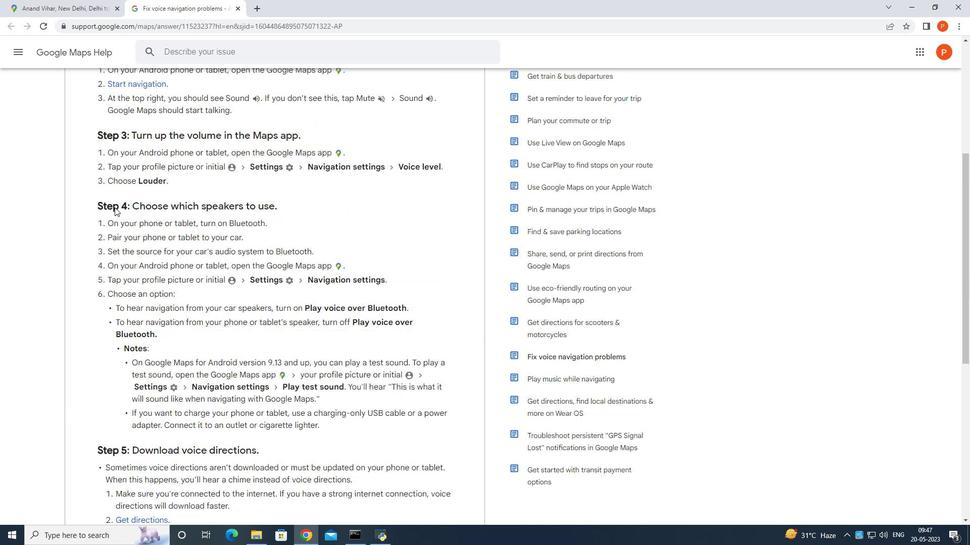
Action: Mouse scrolled (114, 208) with delta (0, 0)
Screenshot: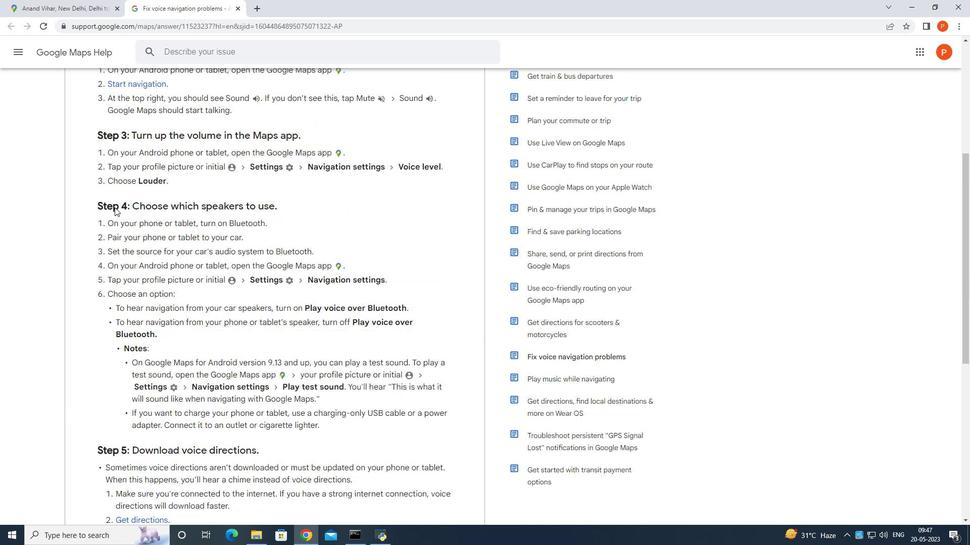 
Action: Mouse scrolled (114, 208) with delta (0, 0)
Screenshot: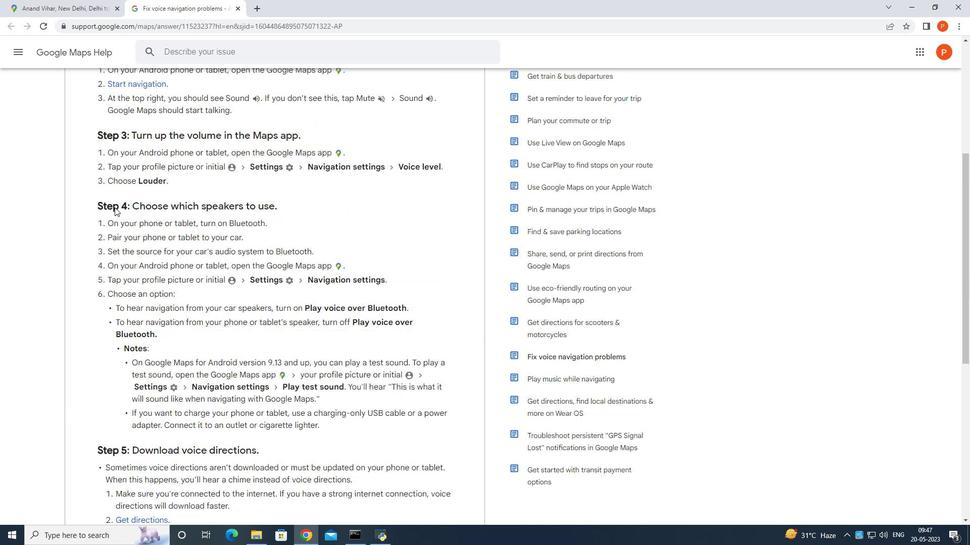 
Action: Mouse scrolled (114, 208) with delta (0, 0)
Screenshot: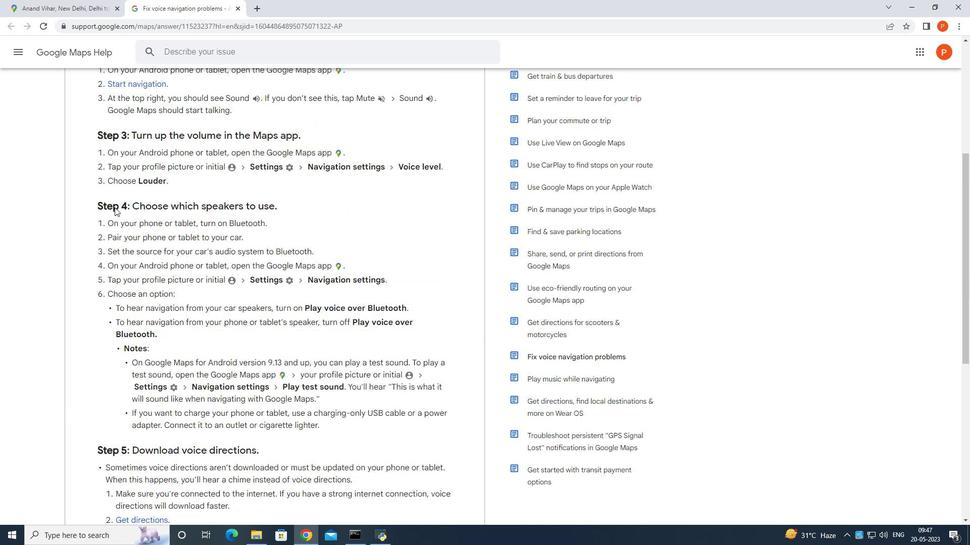 
Action: Mouse scrolled (114, 208) with delta (0, 0)
Screenshot: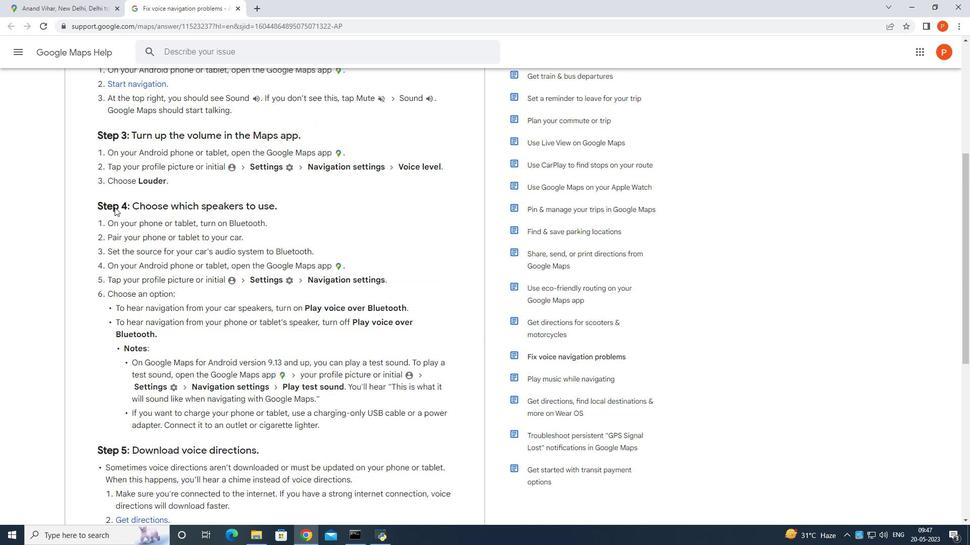
Action: Mouse scrolled (114, 208) with delta (0, 0)
Screenshot: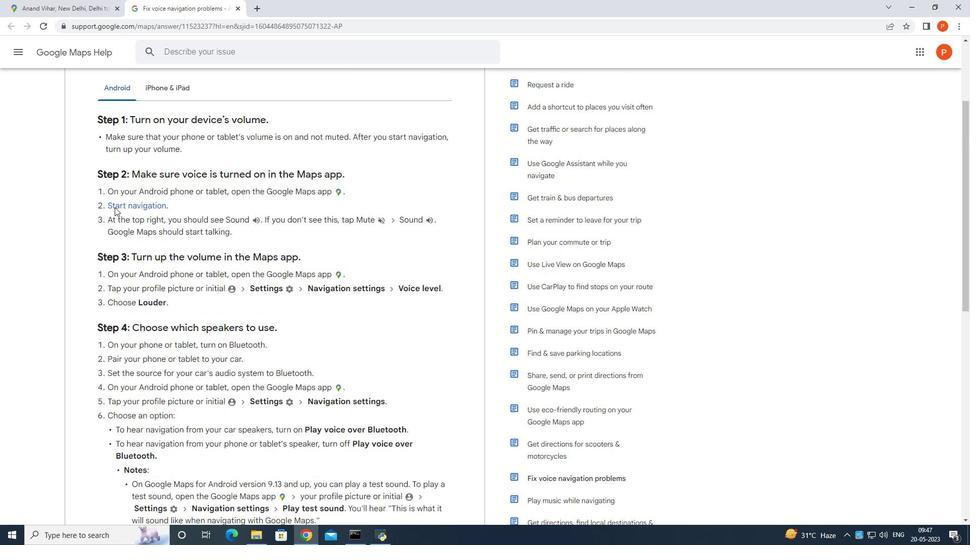 
Action: Mouse scrolled (114, 208) with delta (0, 0)
Screenshot: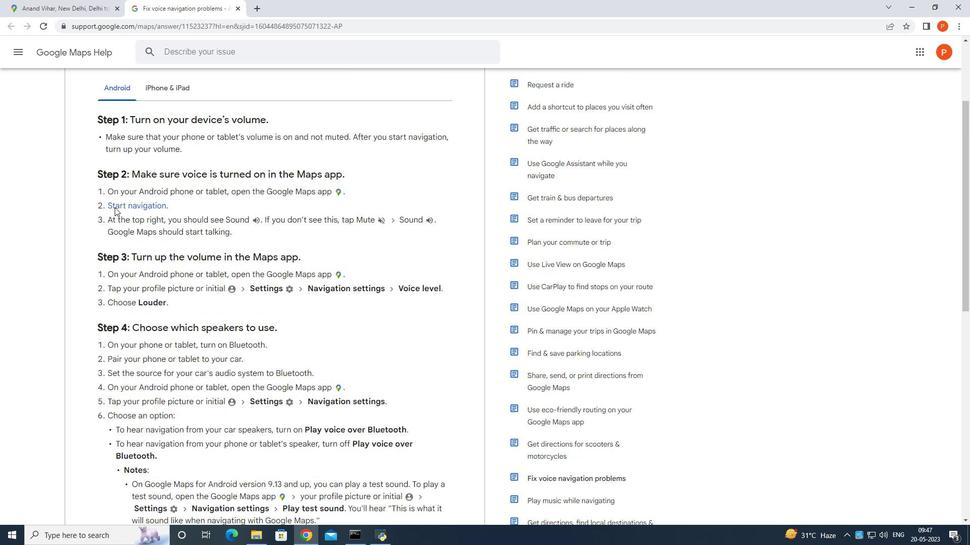 
Action: Mouse scrolled (114, 208) with delta (0, 0)
Screenshot: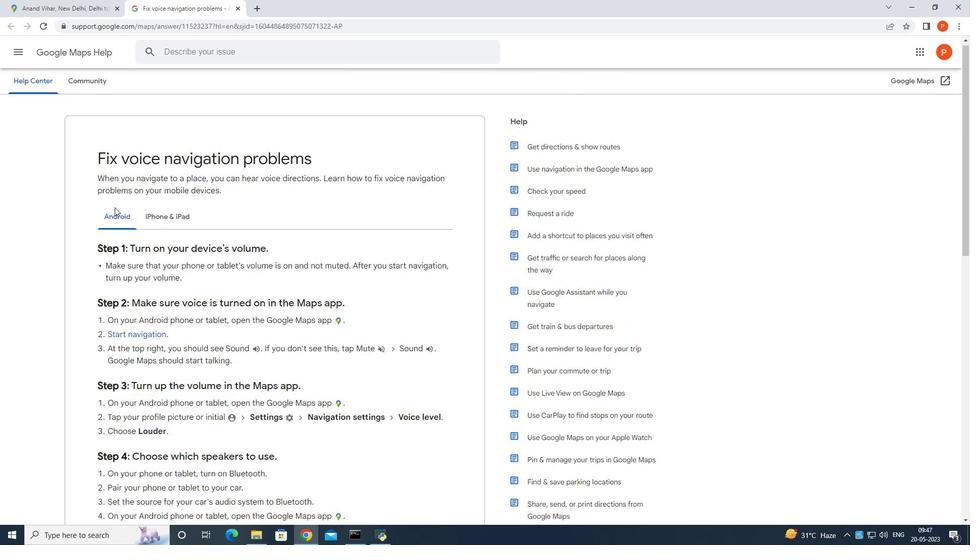
Action: Mouse scrolled (114, 208) with delta (0, 0)
Screenshot: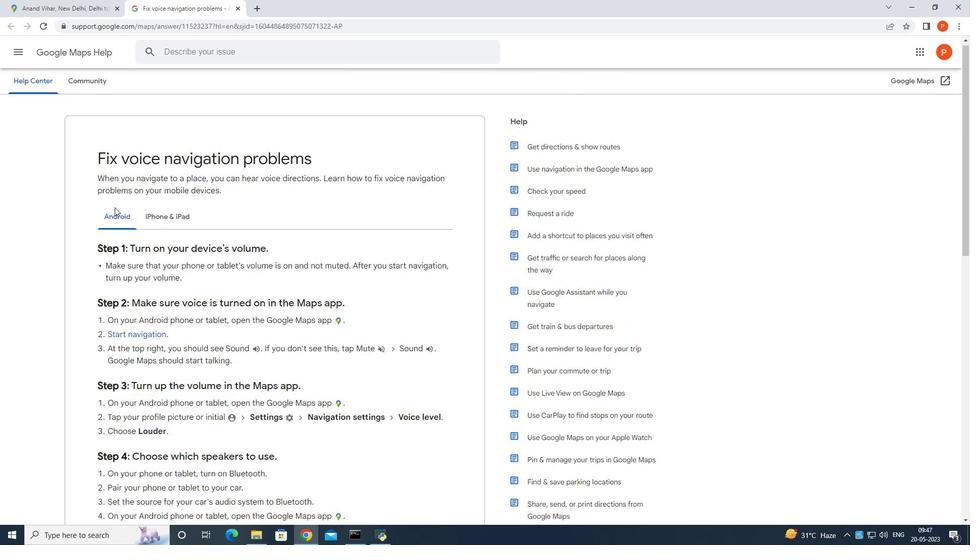 
Action: Mouse moved to (8, 26)
Screenshot: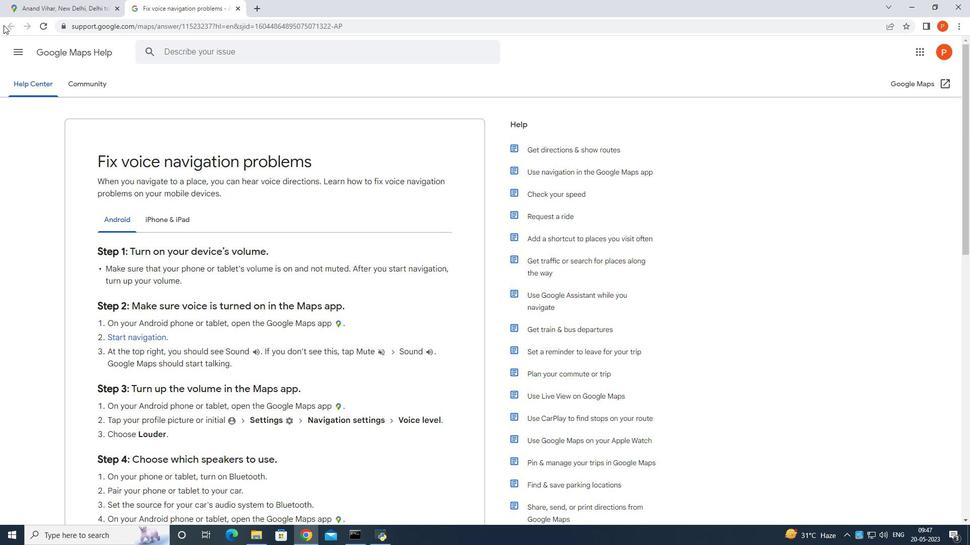 
Action: Mouse pressed left at (8, 26)
Screenshot: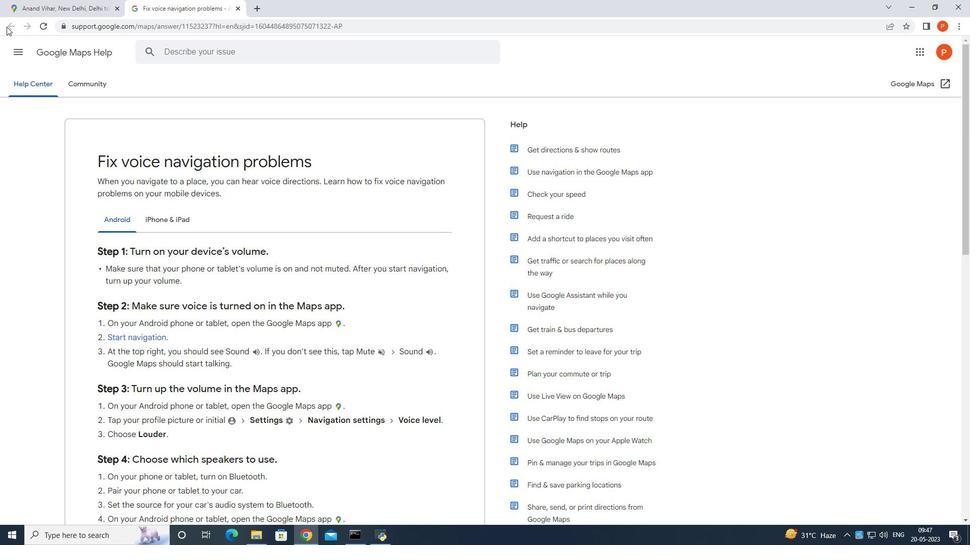 
Action: Mouse moved to (236, 7)
Screenshot: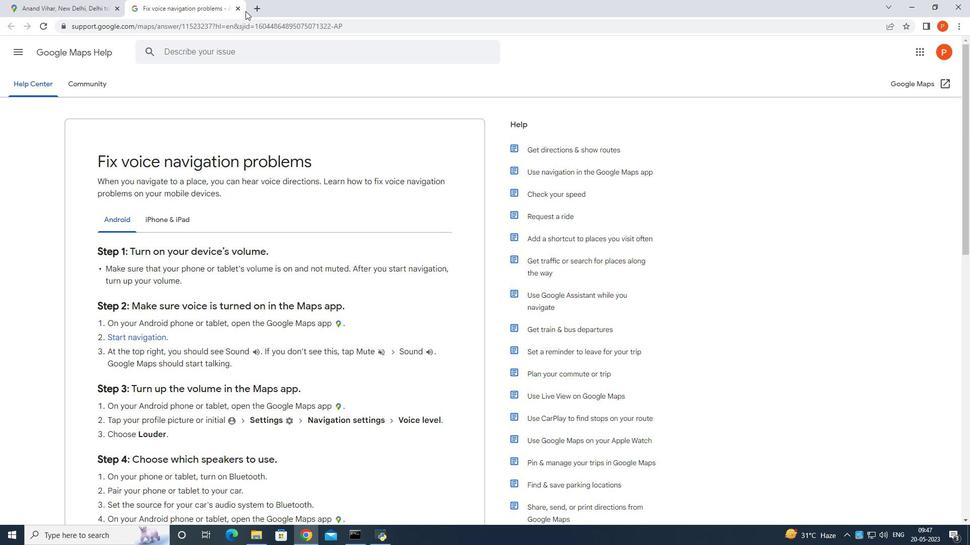
Action: Mouse pressed left at (236, 7)
Screenshot: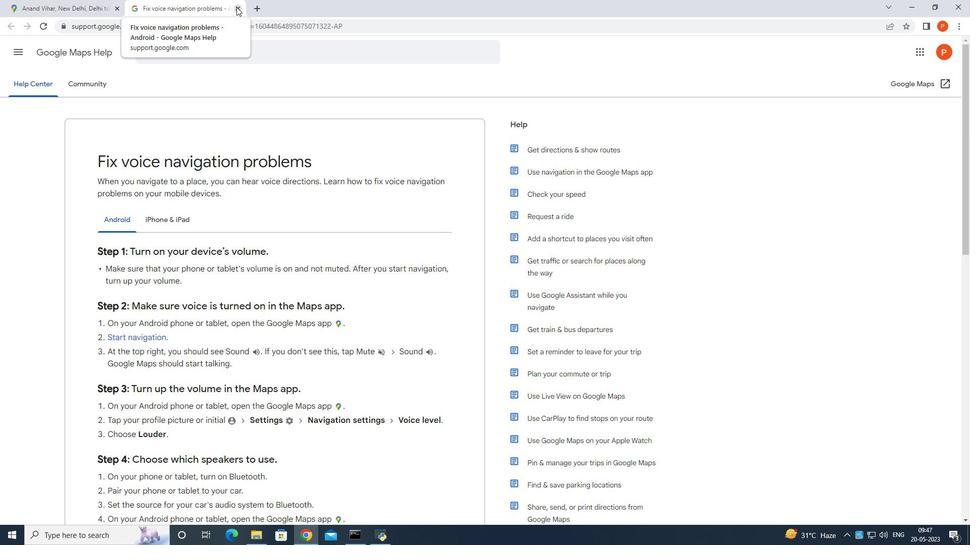 
Action: Mouse moved to (821, 207)
Screenshot: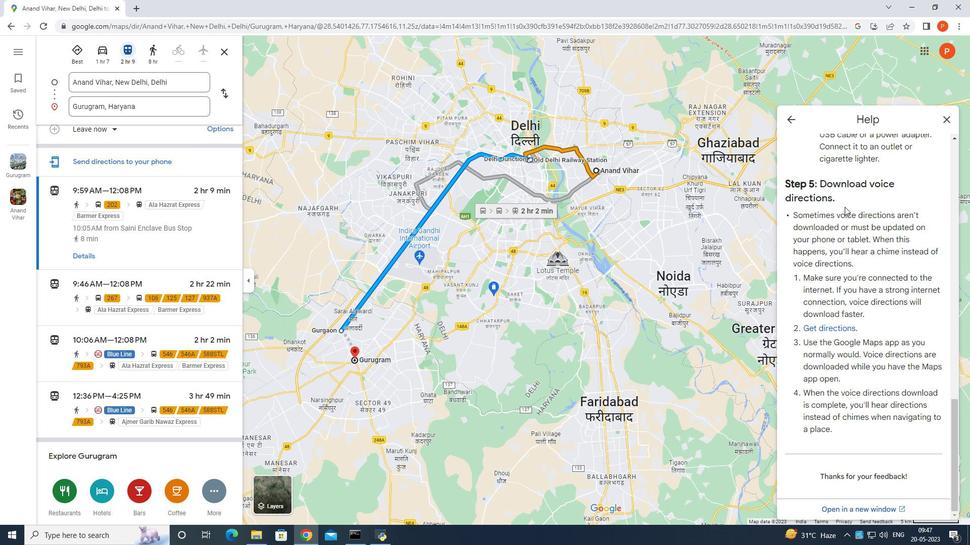 
Action: Mouse scrolled (821, 207) with delta (0, 0)
Screenshot: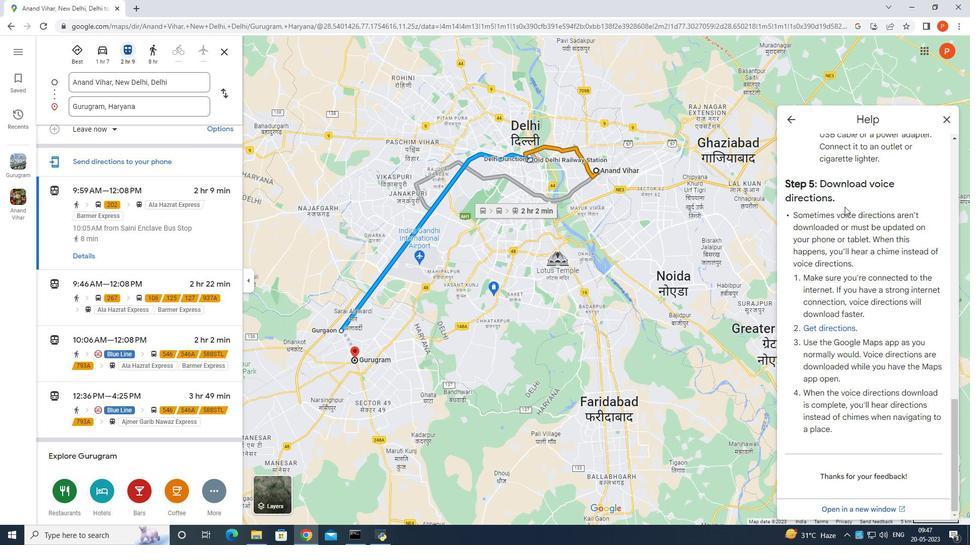 
Action: Mouse scrolled (821, 207) with delta (0, 0)
Screenshot: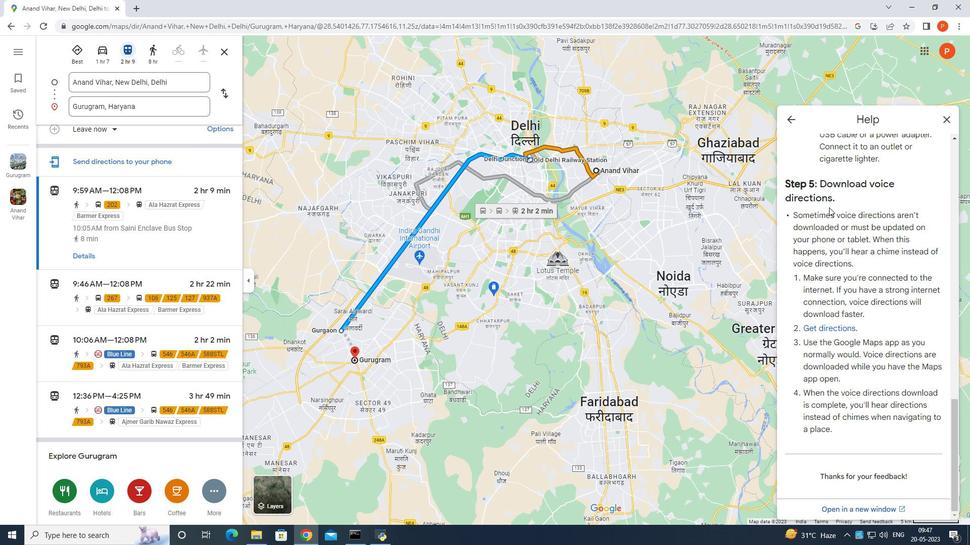 
Action: Mouse scrolled (821, 207) with delta (0, 0)
Screenshot: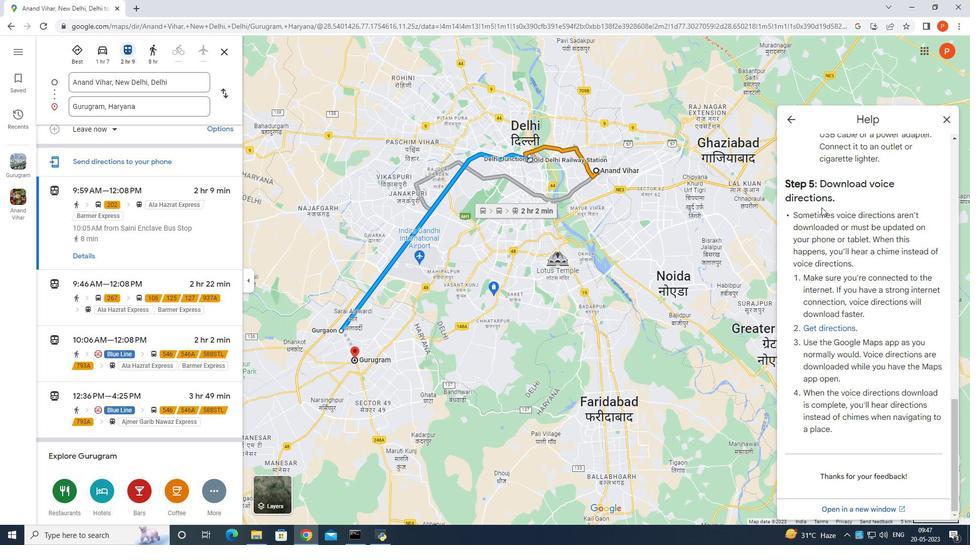 
Action: Mouse moved to (943, 118)
Screenshot: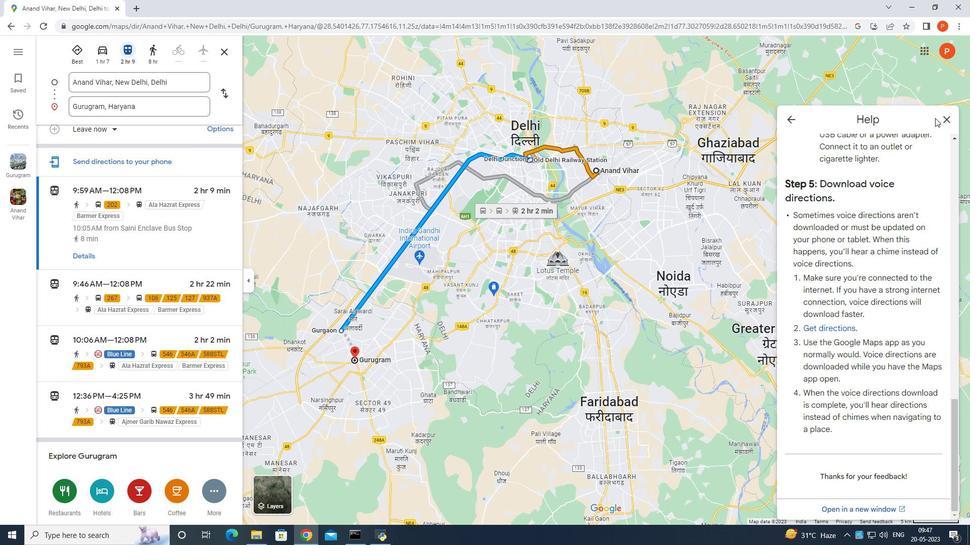 
Action: Mouse pressed left at (943, 118)
Screenshot: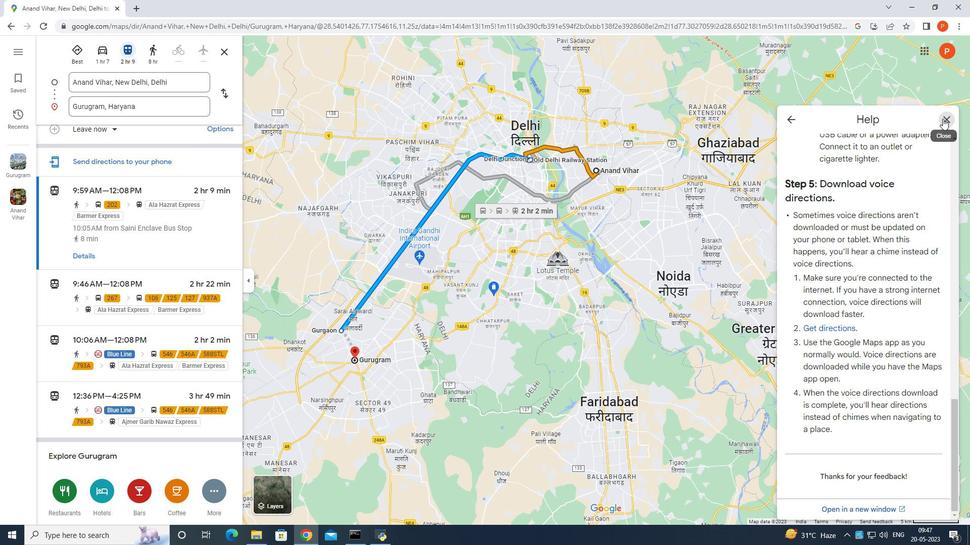 
Action: Mouse moved to (170, 227)
